 Task: Create a due date automation trigger when advanced on, 2 working days after a card is due add fields without custom field "Resume" set to a date between 1 and 7 days ago at 11:00 AM.
Action: Mouse moved to (974, 341)
Screenshot: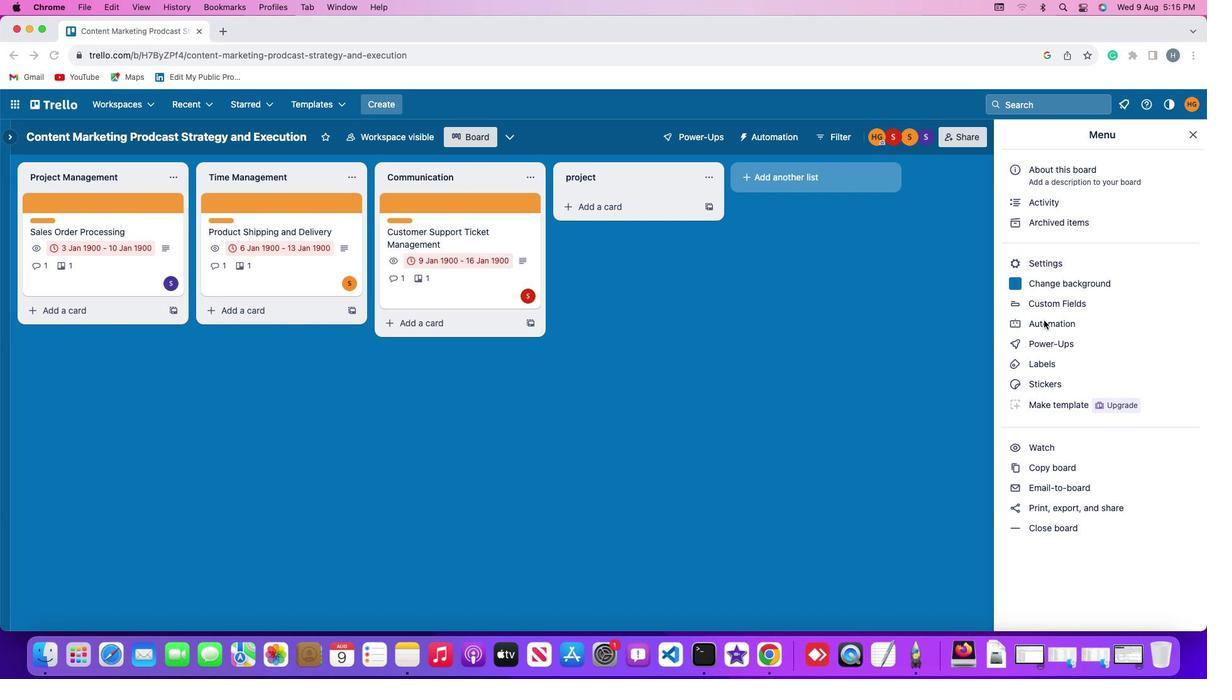 
Action: Mouse pressed left at (974, 341)
Screenshot: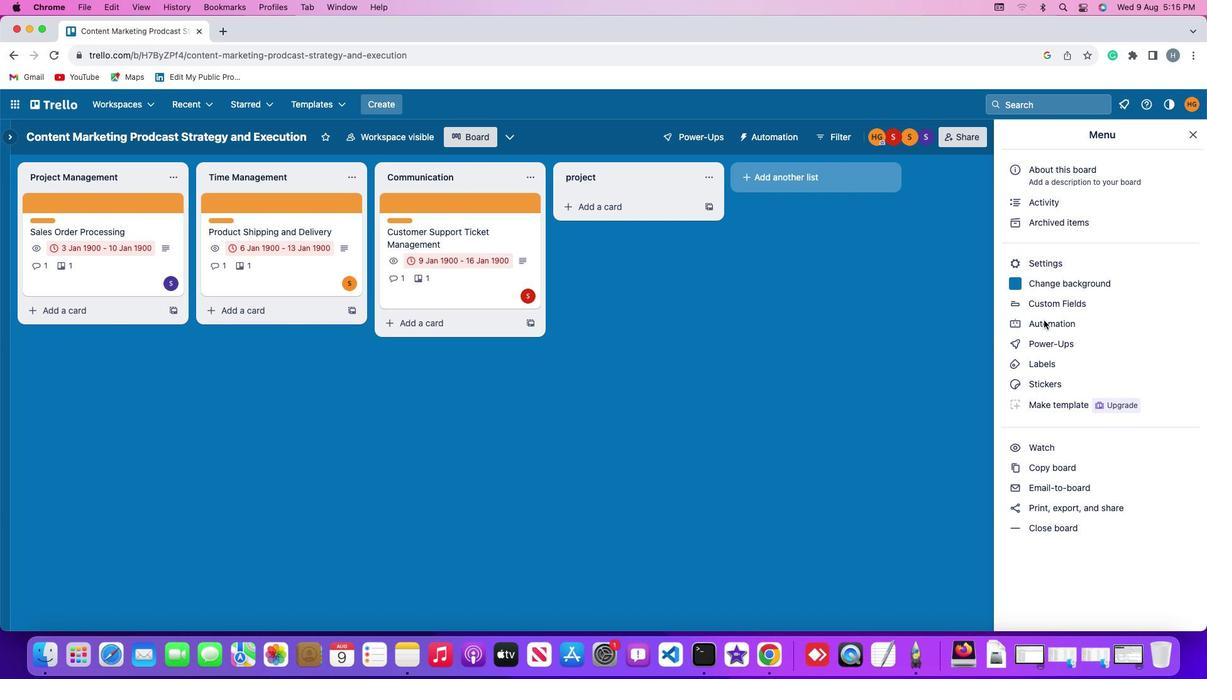 
Action: Mouse pressed left at (974, 341)
Screenshot: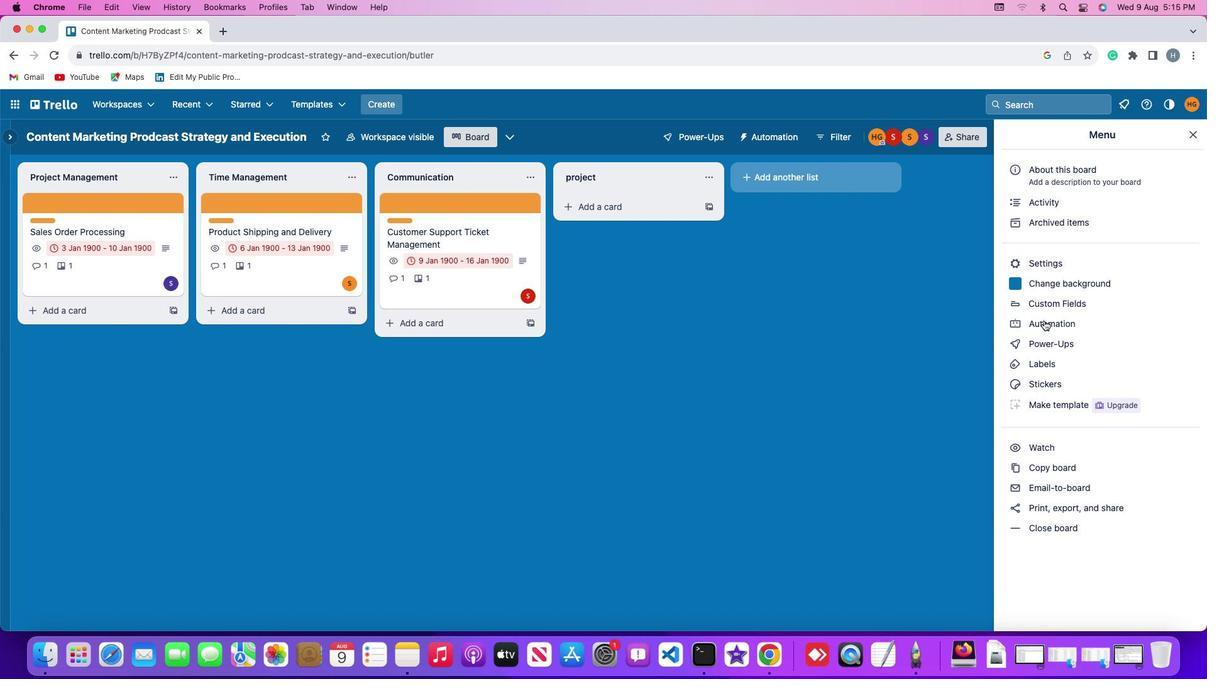 
Action: Mouse moved to (280, 323)
Screenshot: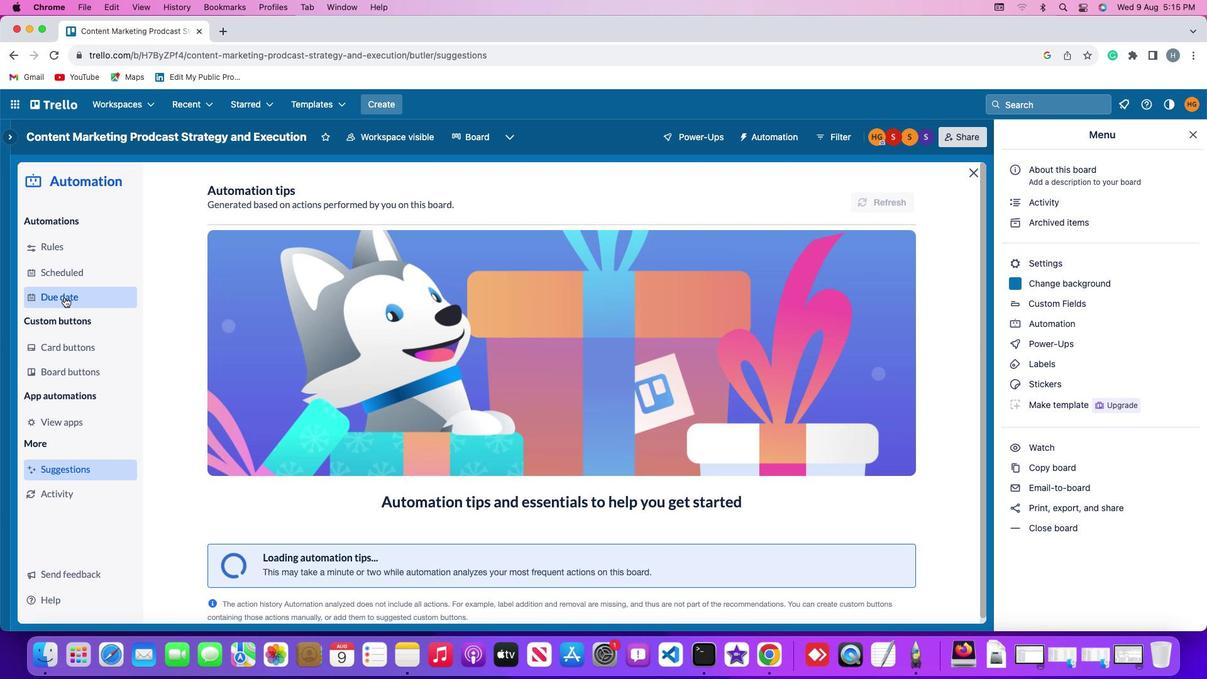 
Action: Mouse pressed left at (280, 323)
Screenshot: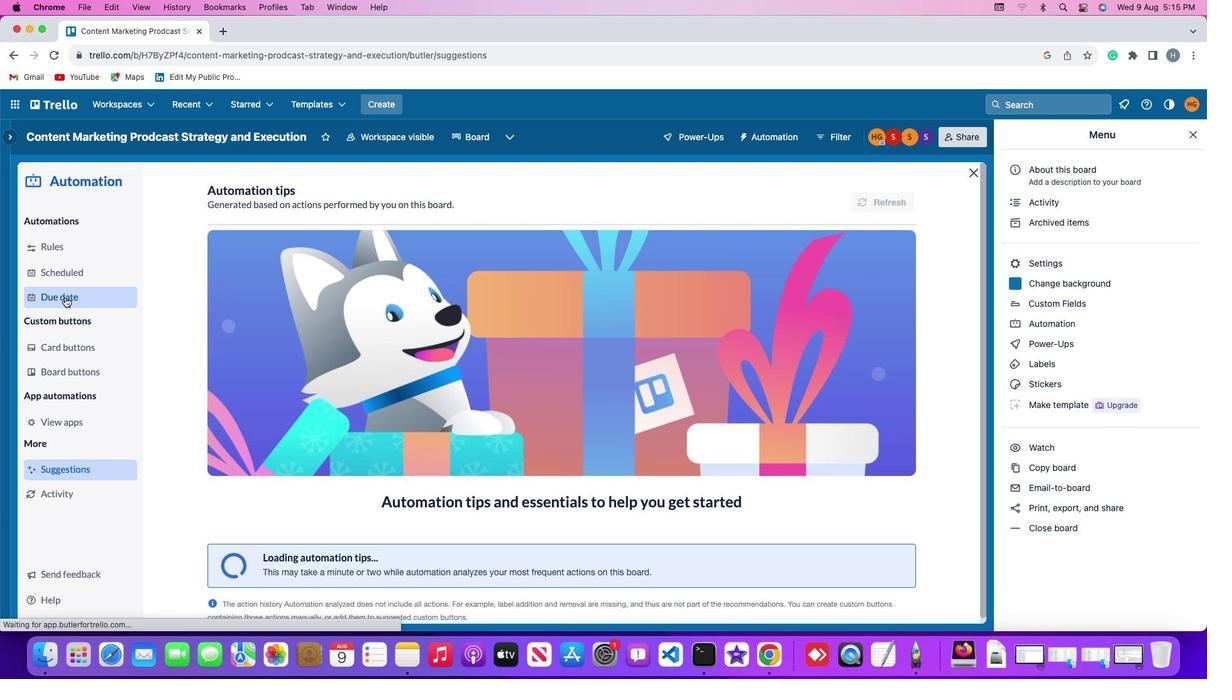 
Action: Mouse moved to (826, 234)
Screenshot: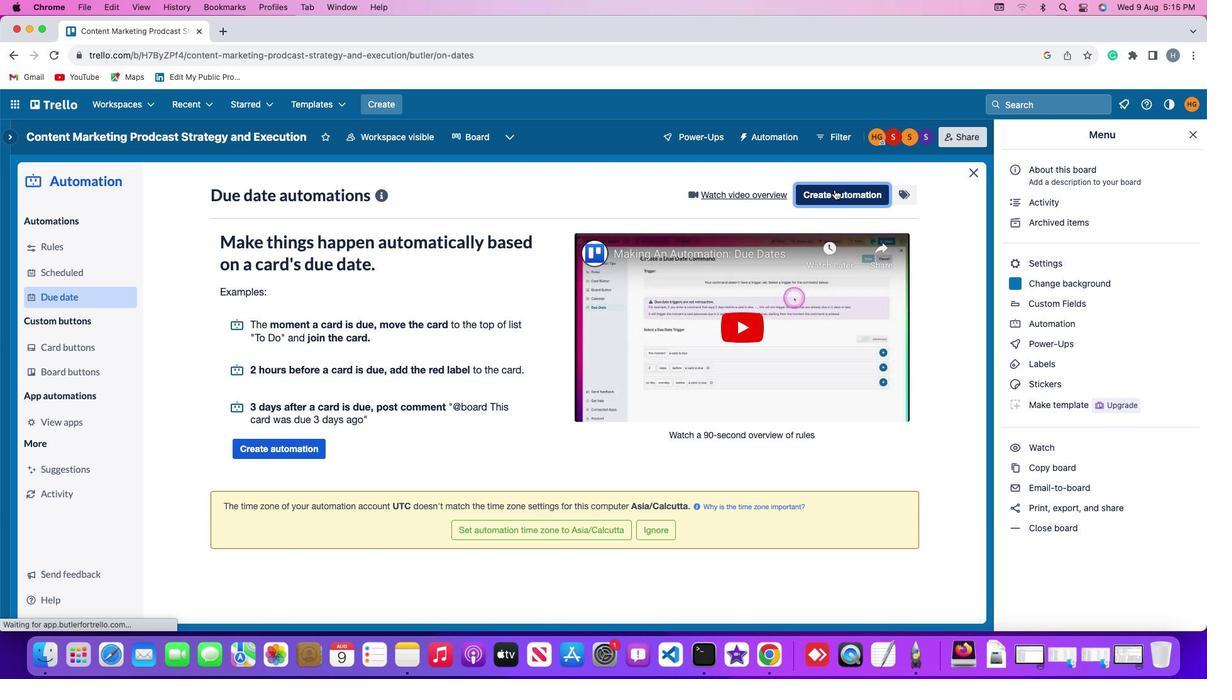 
Action: Mouse pressed left at (826, 234)
Screenshot: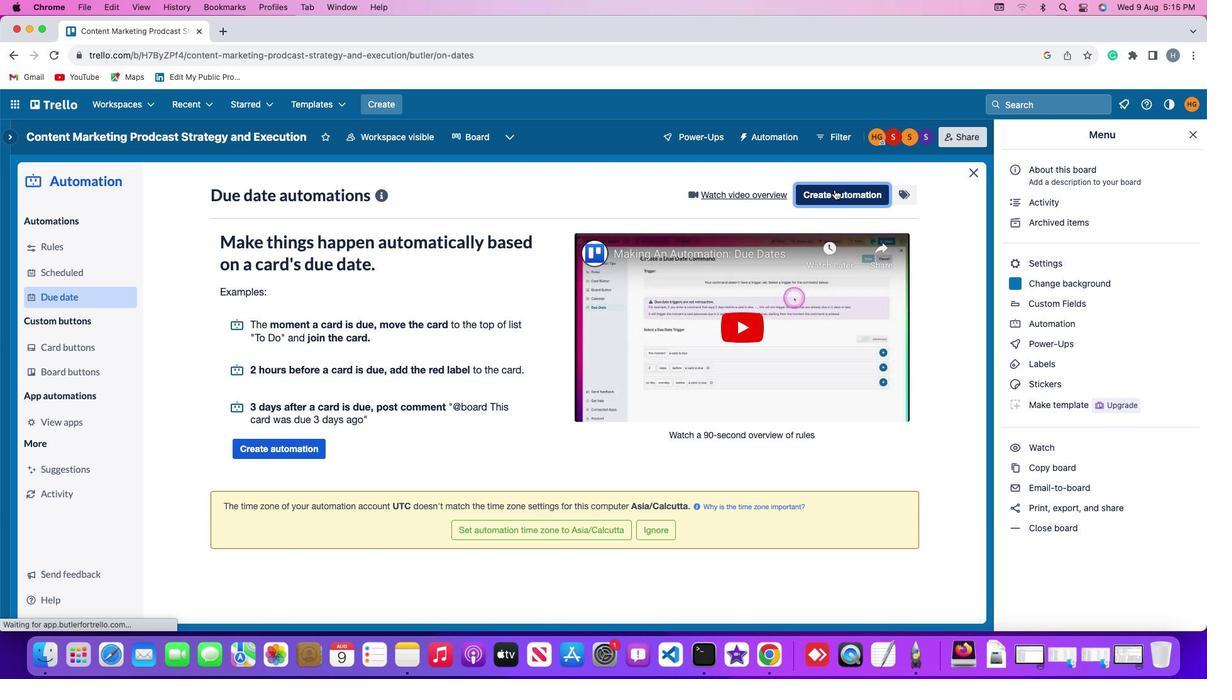 
Action: Mouse moved to (563, 337)
Screenshot: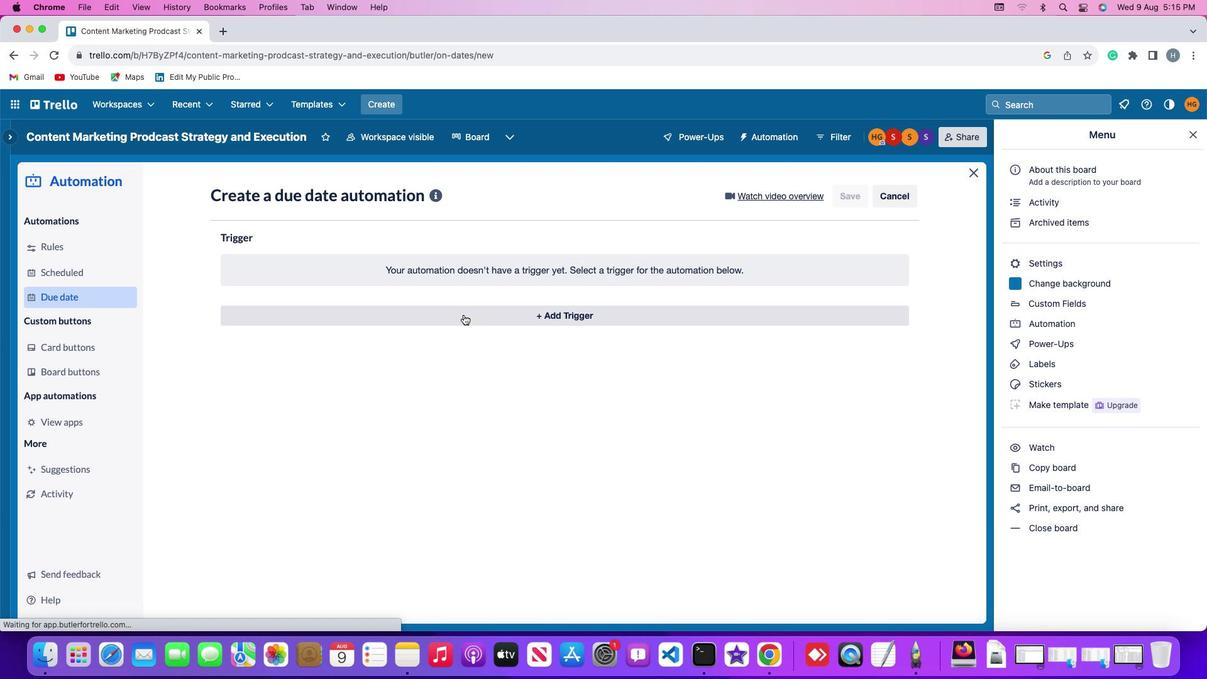 
Action: Mouse pressed left at (563, 337)
Screenshot: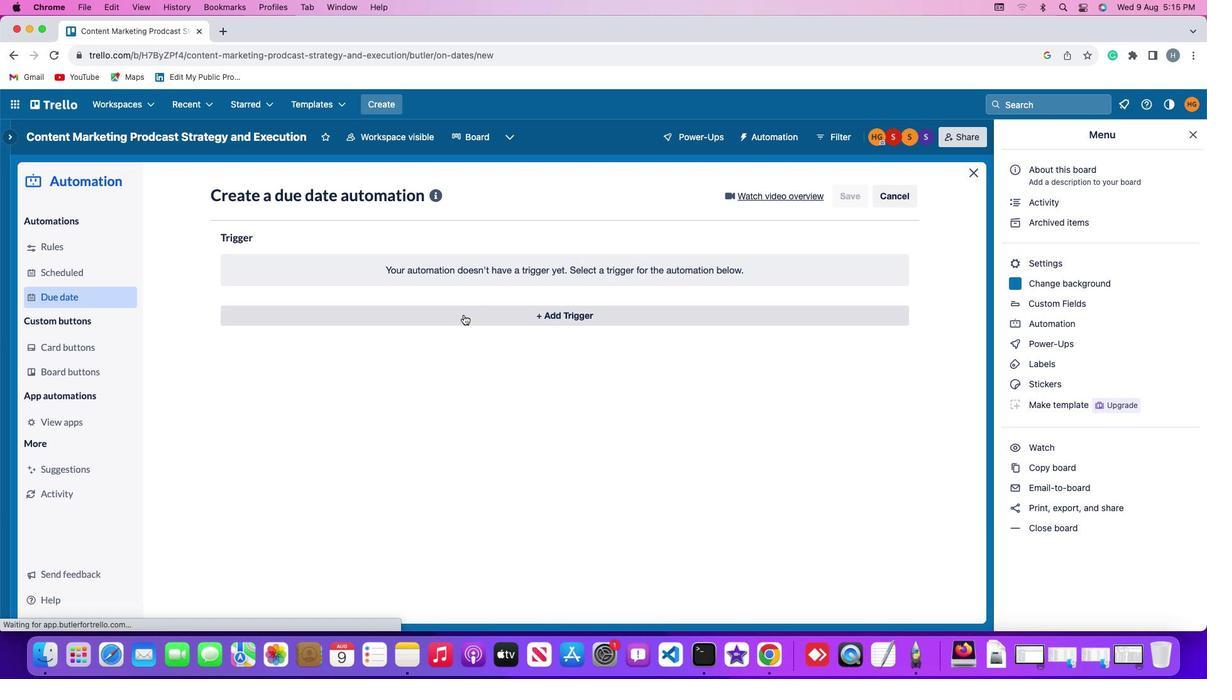 
Action: Mouse moved to (410, 493)
Screenshot: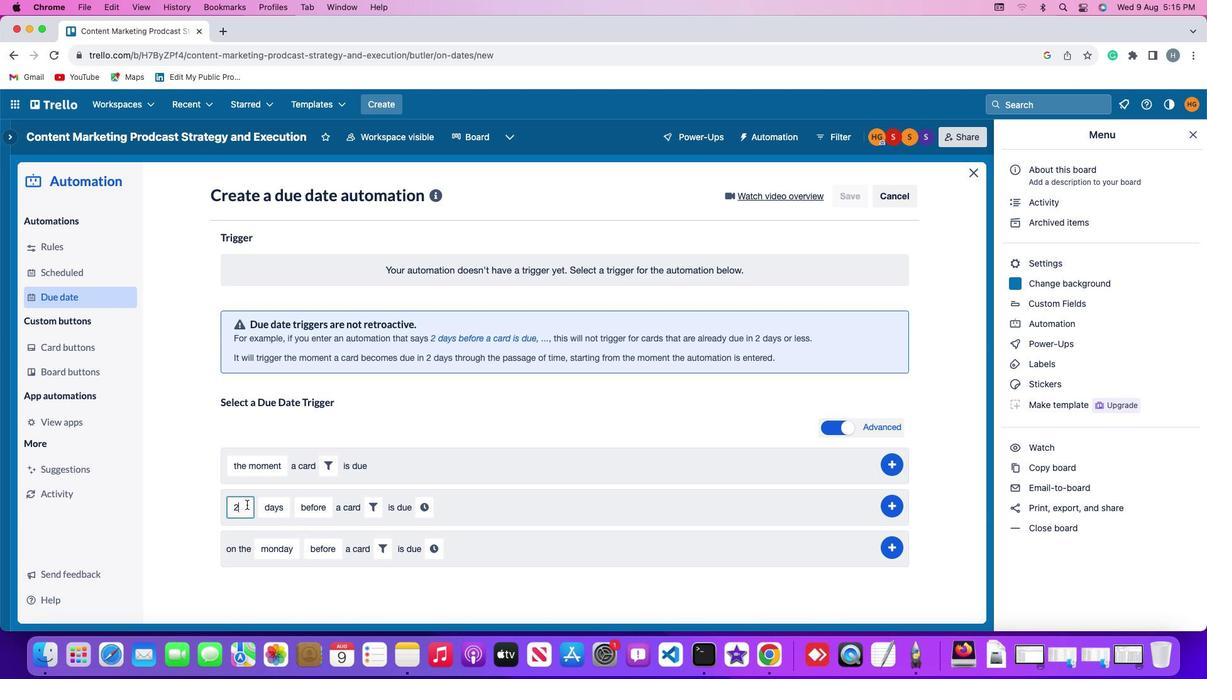 
Action: Mouse pressed left at (410, 493)
Screenshot: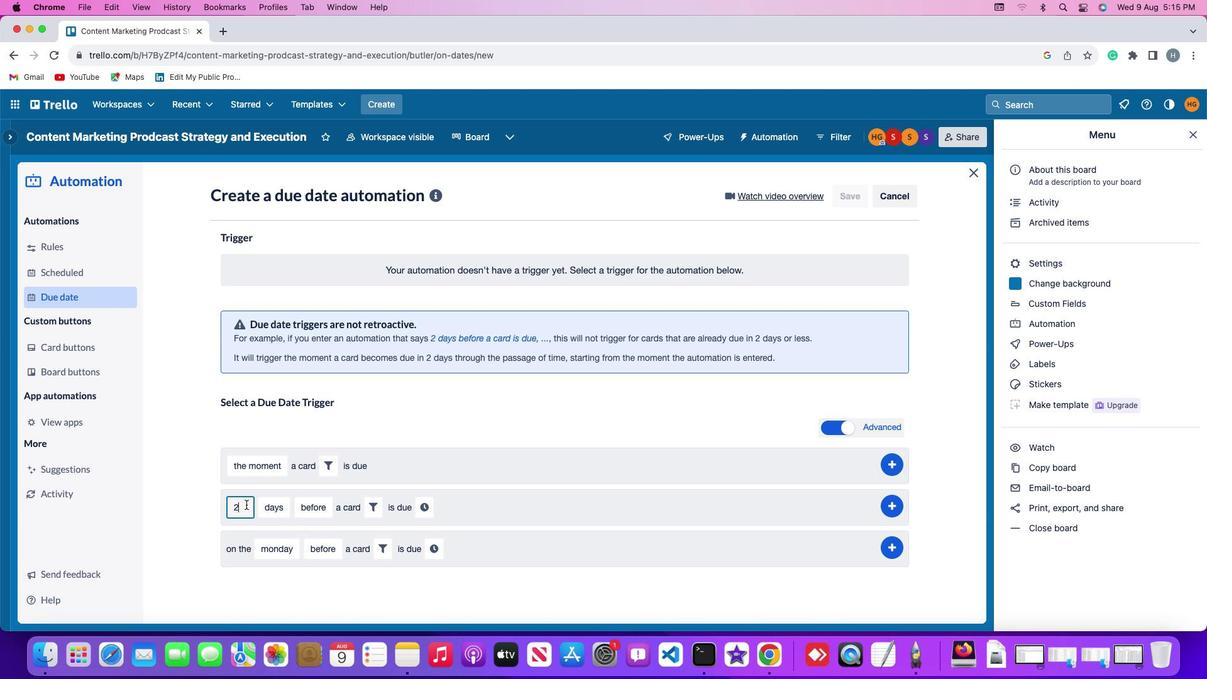 
Action: Mouse moved to (403, 481)
Screenshot: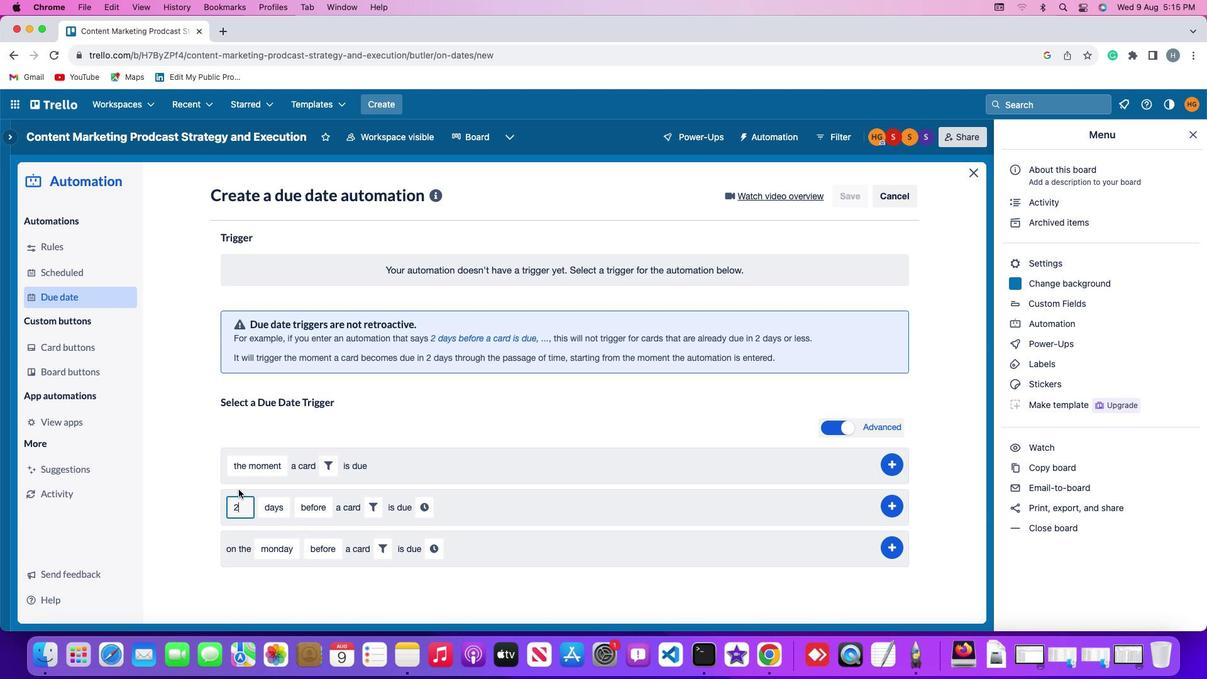 
Action: Key pressed Key.backspace
Screenshot: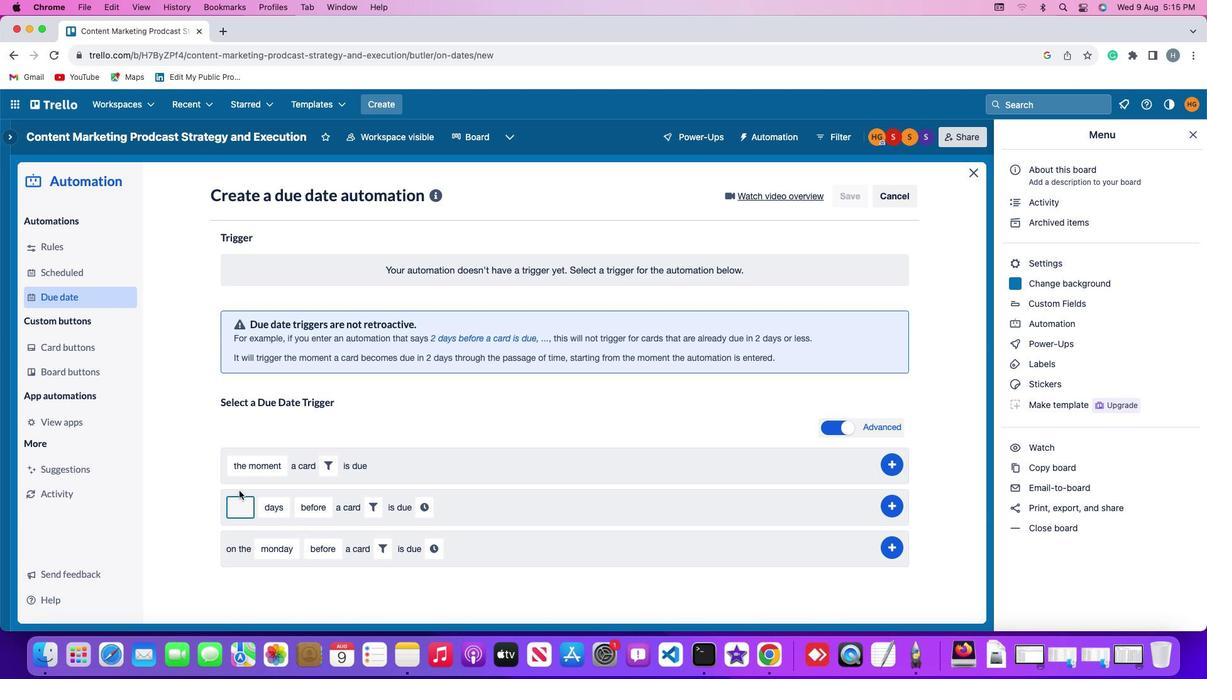 
Action: Mouse moved to (405, 482)
Screenshot: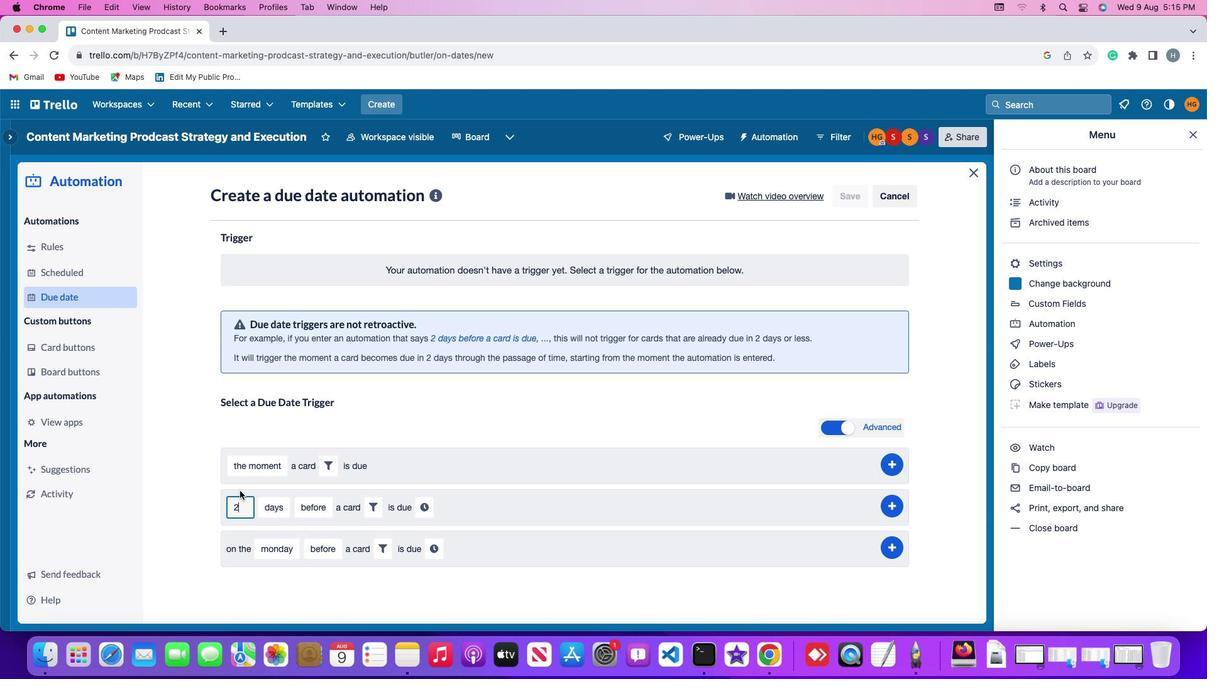 
Action: Key pressed '2'
Screenshot: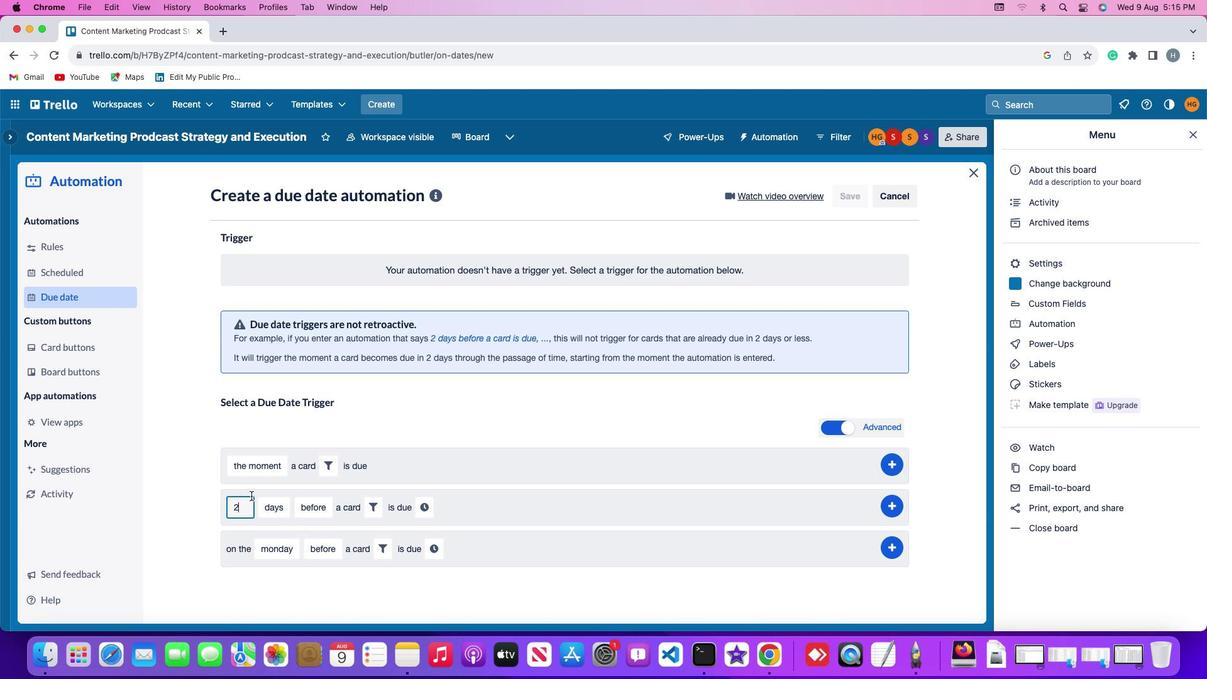 
Action: Mouse moved to (430, 497)
Screenshot: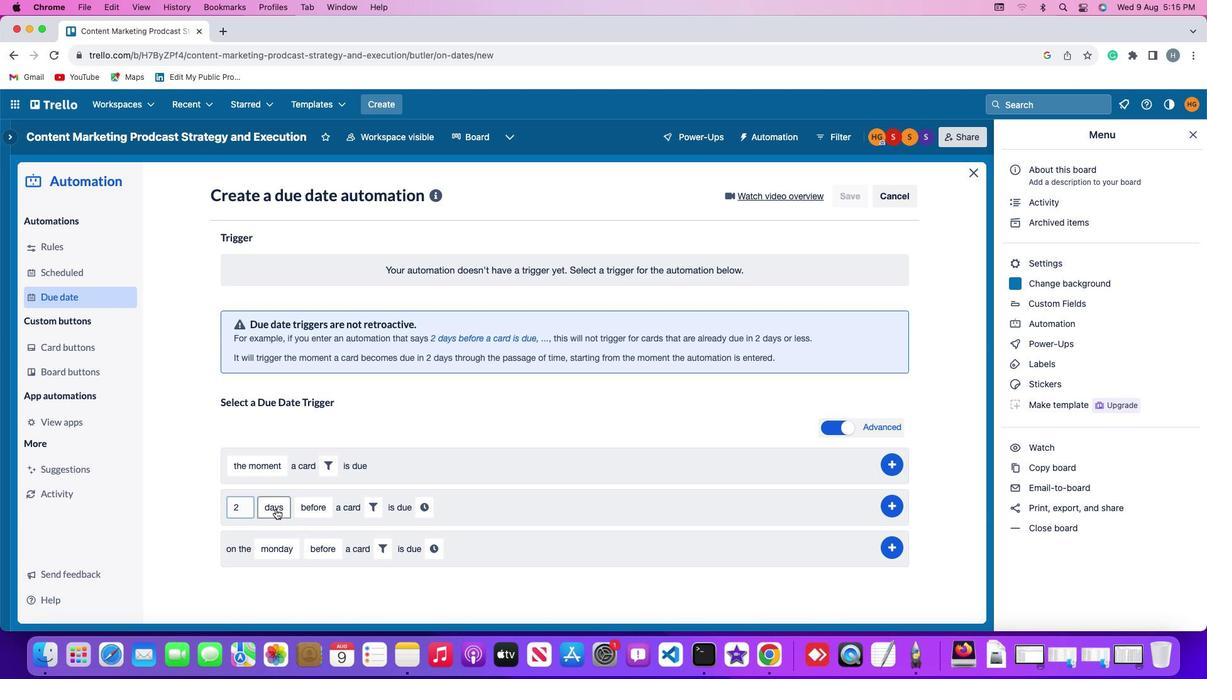 
Action: Mouse pressed left at (430, 497)
Screenshot: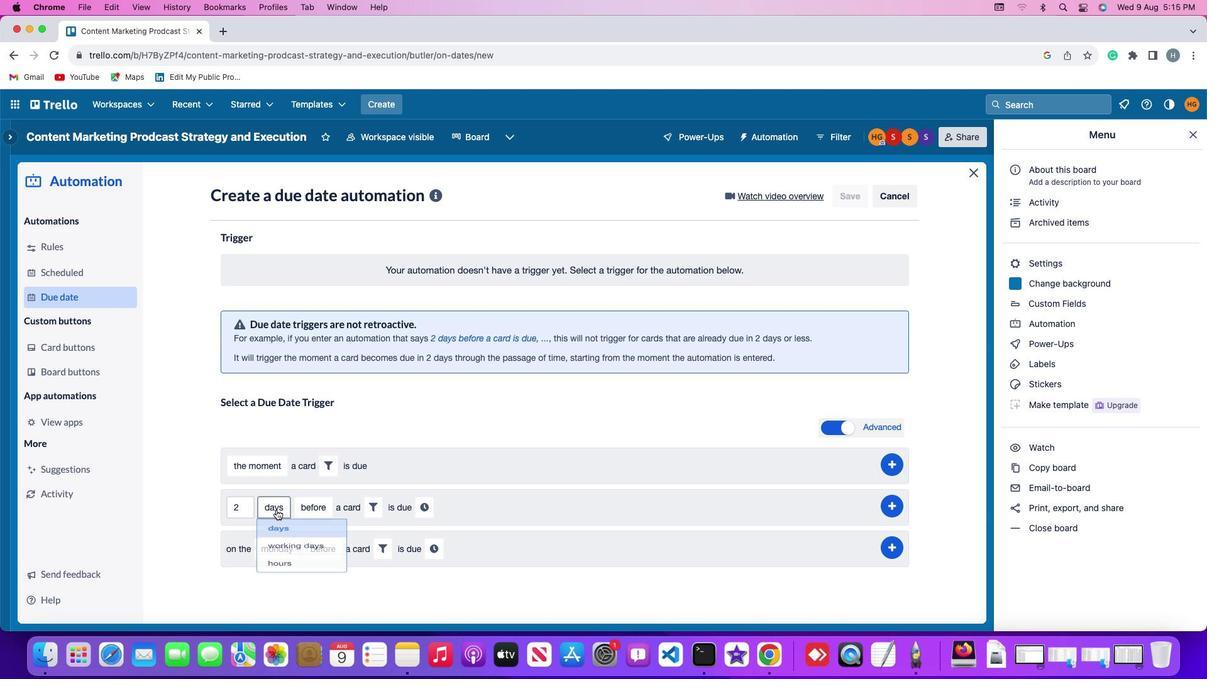 
Action: Mouse moved to (437, 535)
Screenshot: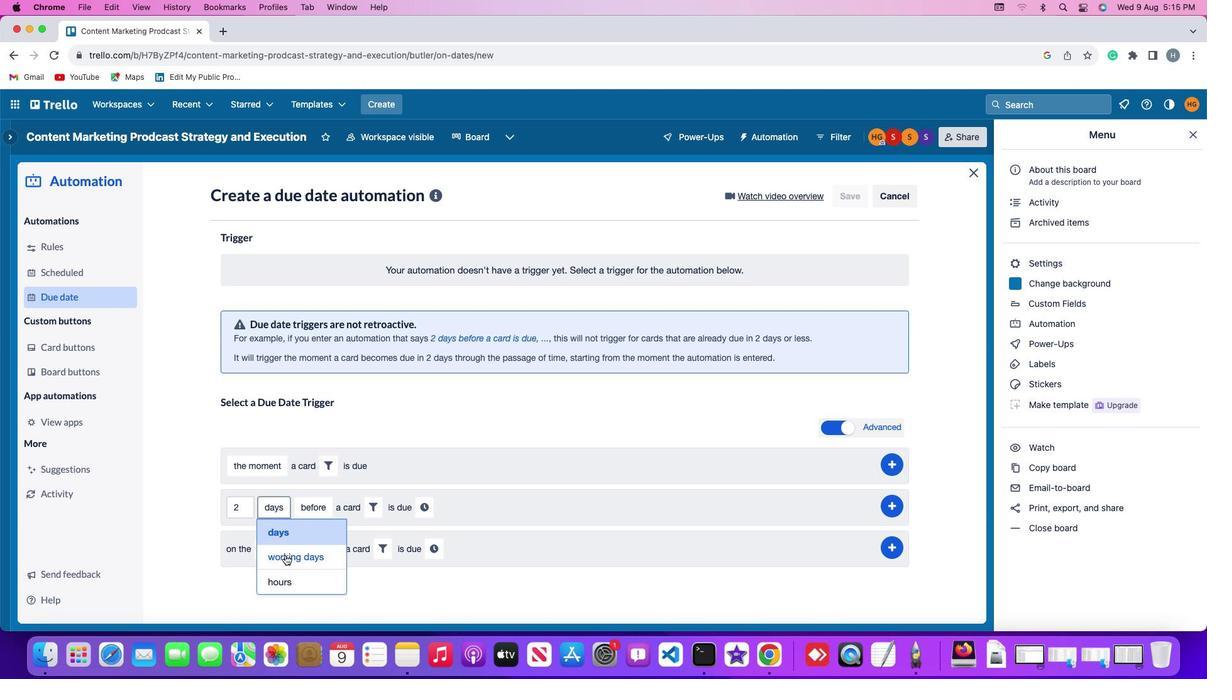 
Action: Mouse pressed left at (437, 535)
Screenshot: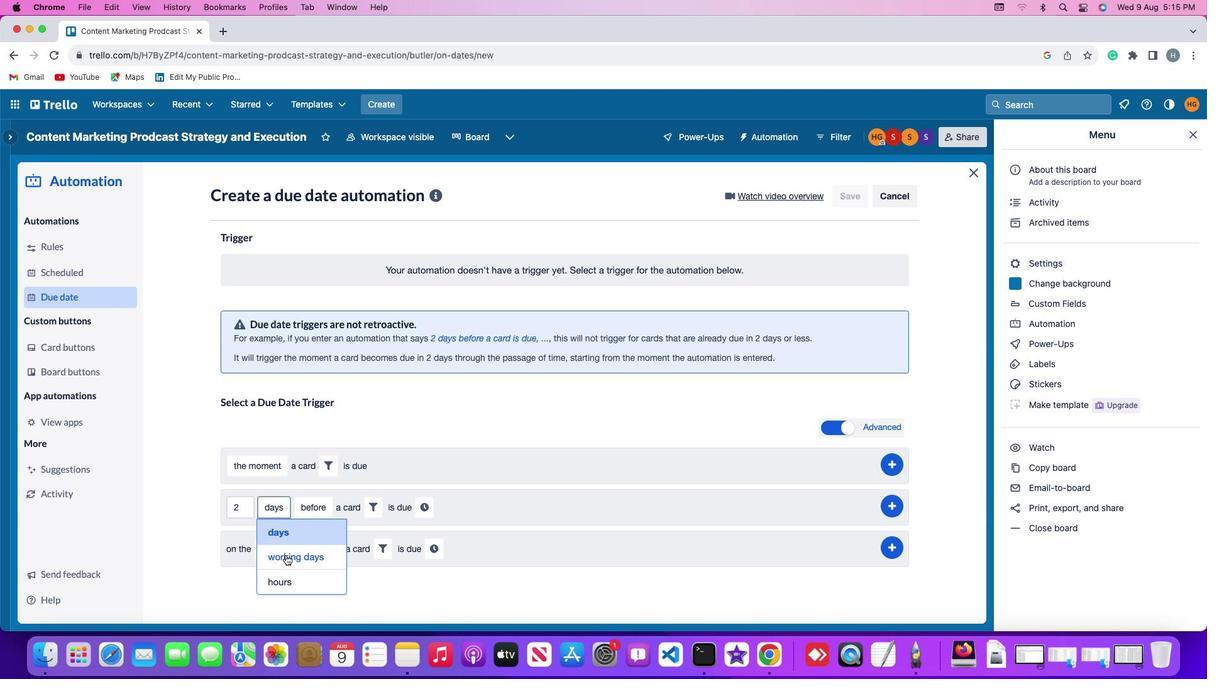 
Action: Mouse moved to (485, 497)
Screenshot: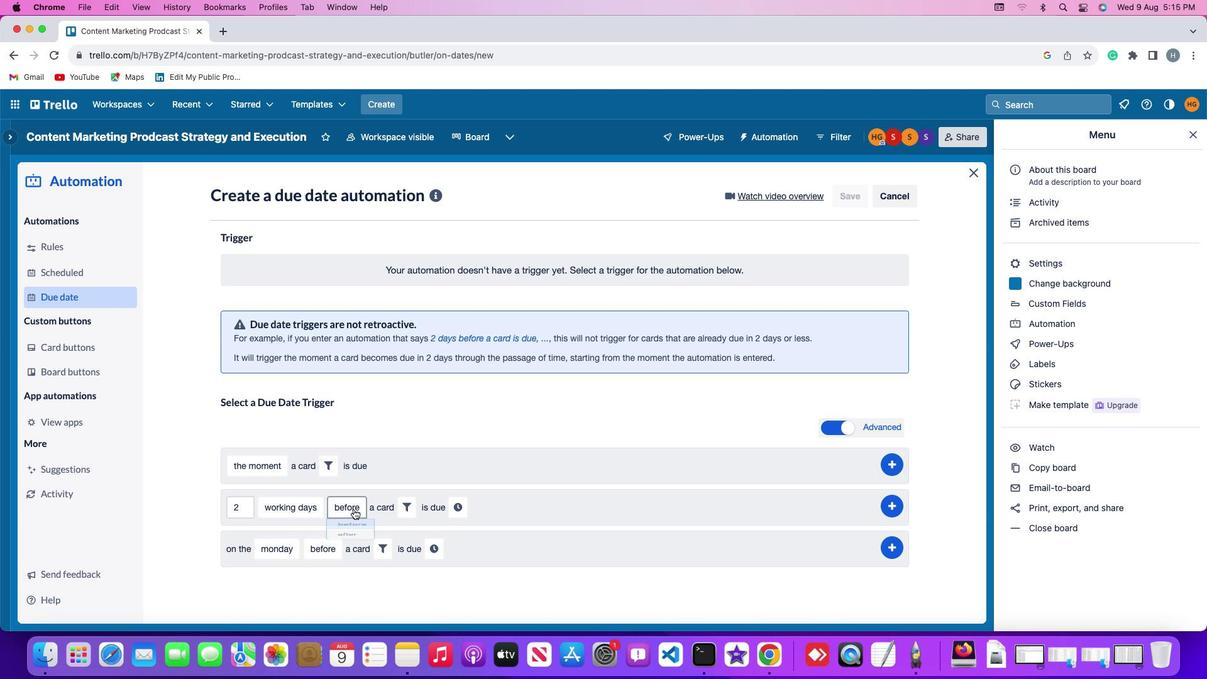 
Action: Mouse pressed left at (485, 497)
Screenshot: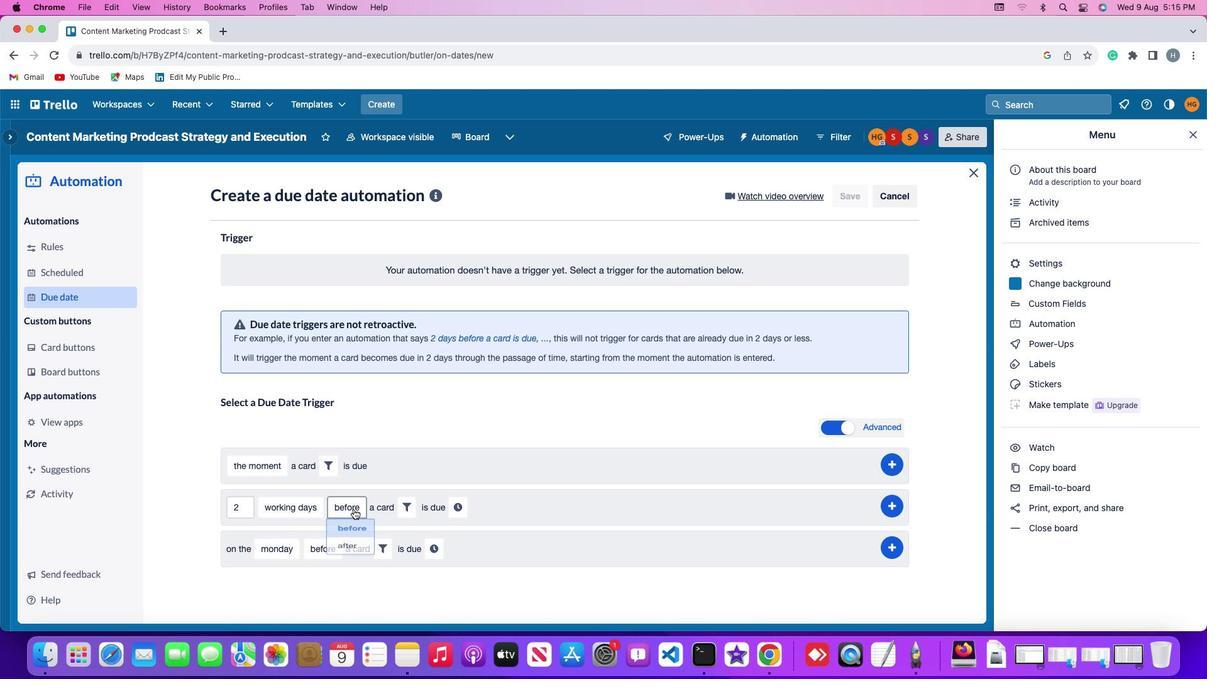 
Action: Mouse moved to (483, 537)
Screenshot: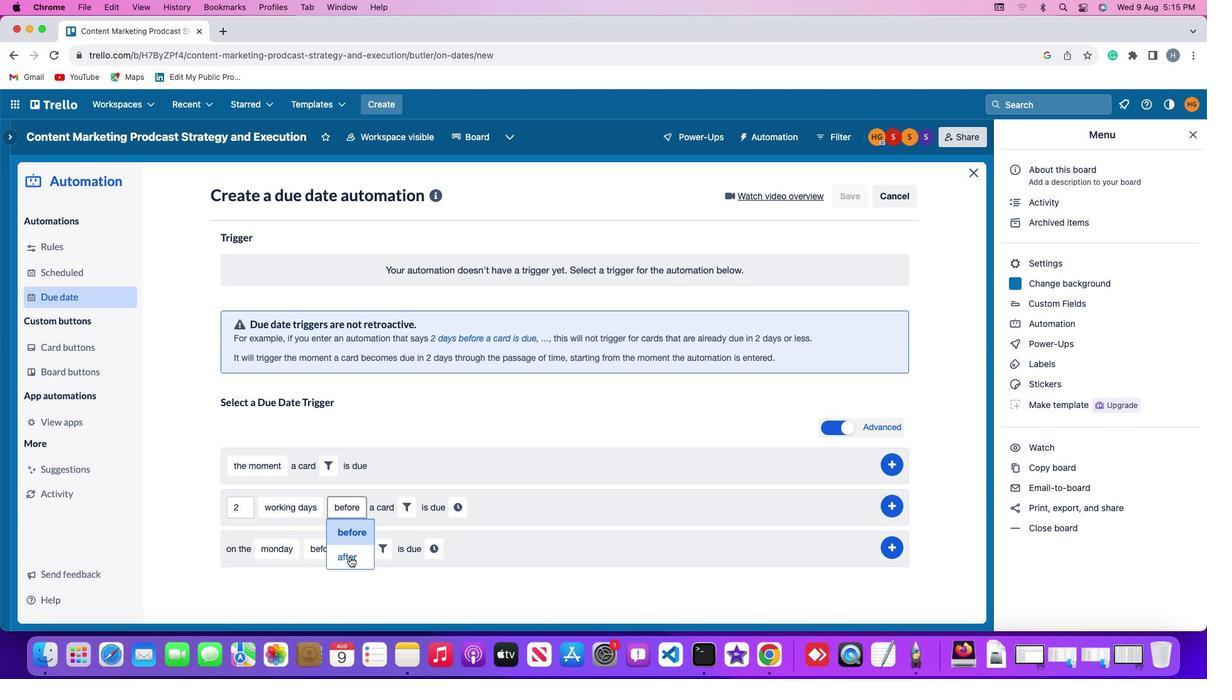 
Action: Mouse pressed left at (483, 537)
Screenshot: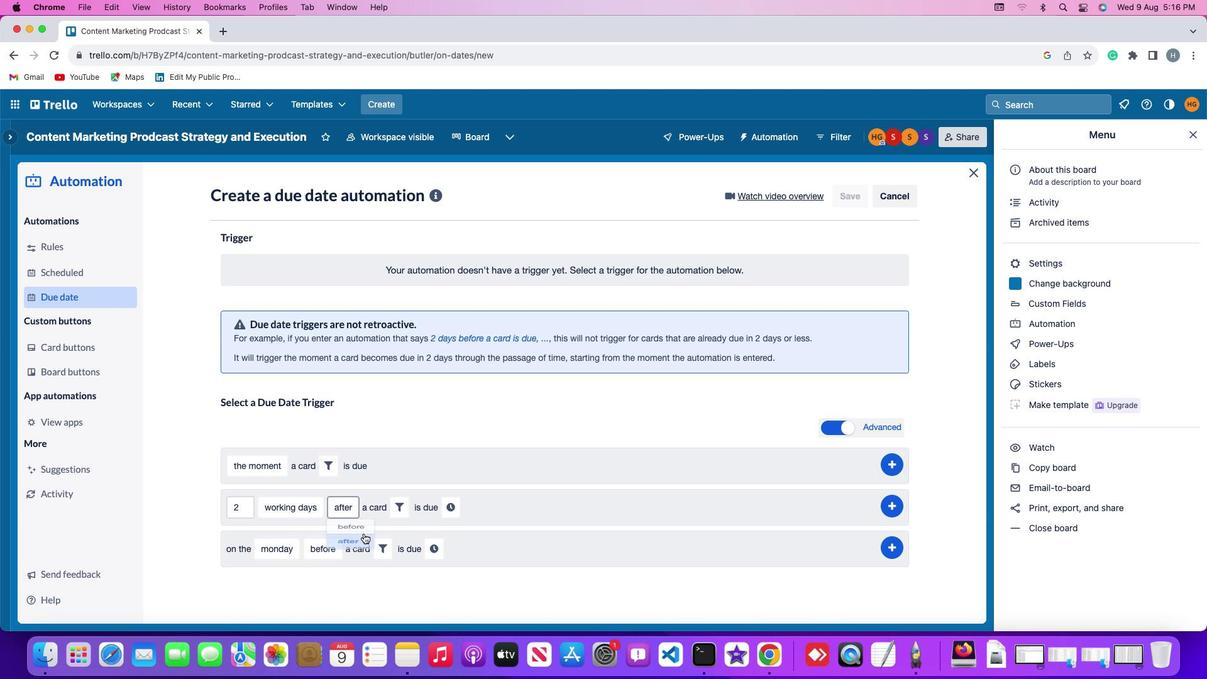 
Action: Mouse moved to (518, 495)
Screenshot: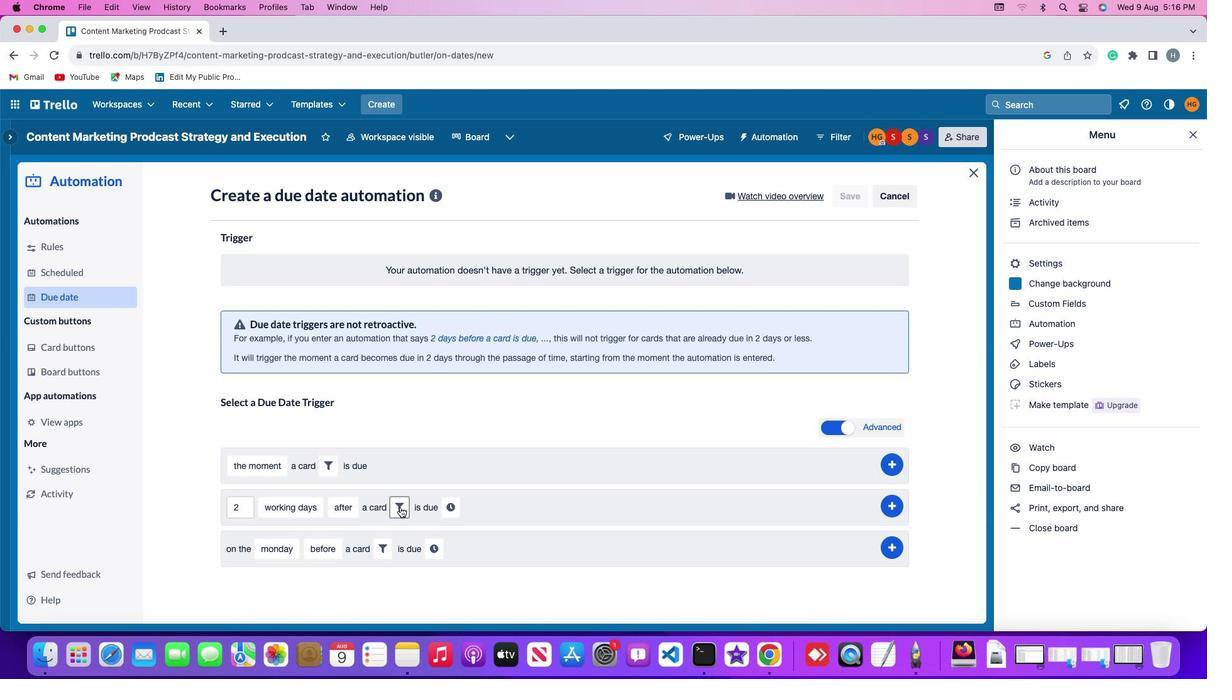 
Action: Mouse pressed left at (518, 495)
Screenshot: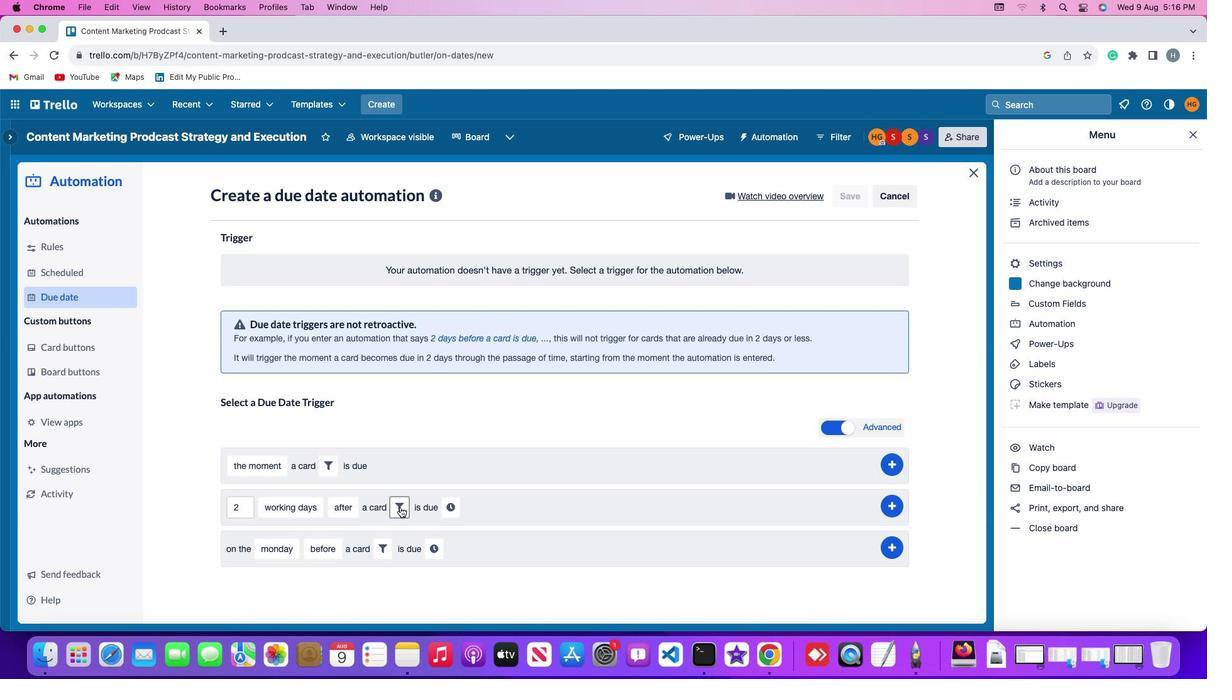 
Action: Mouse moved to (664, 526)
Screenshot: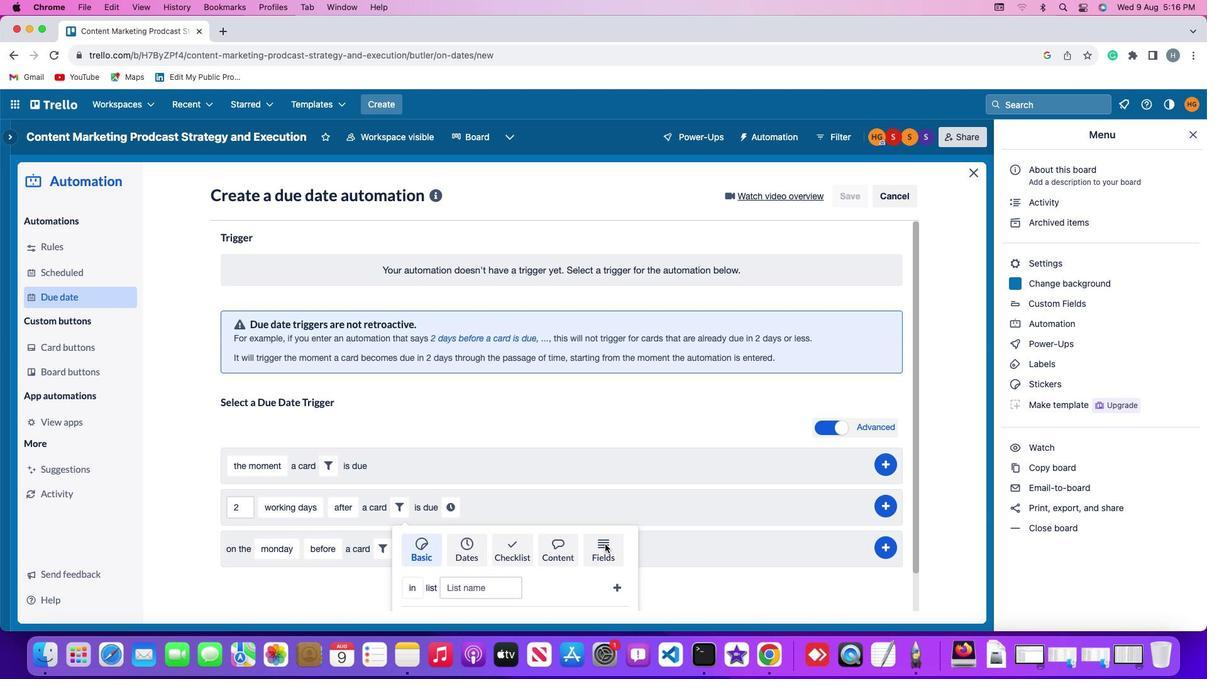 
Action: Mouse pressed left at (664, 526)
Screenshot: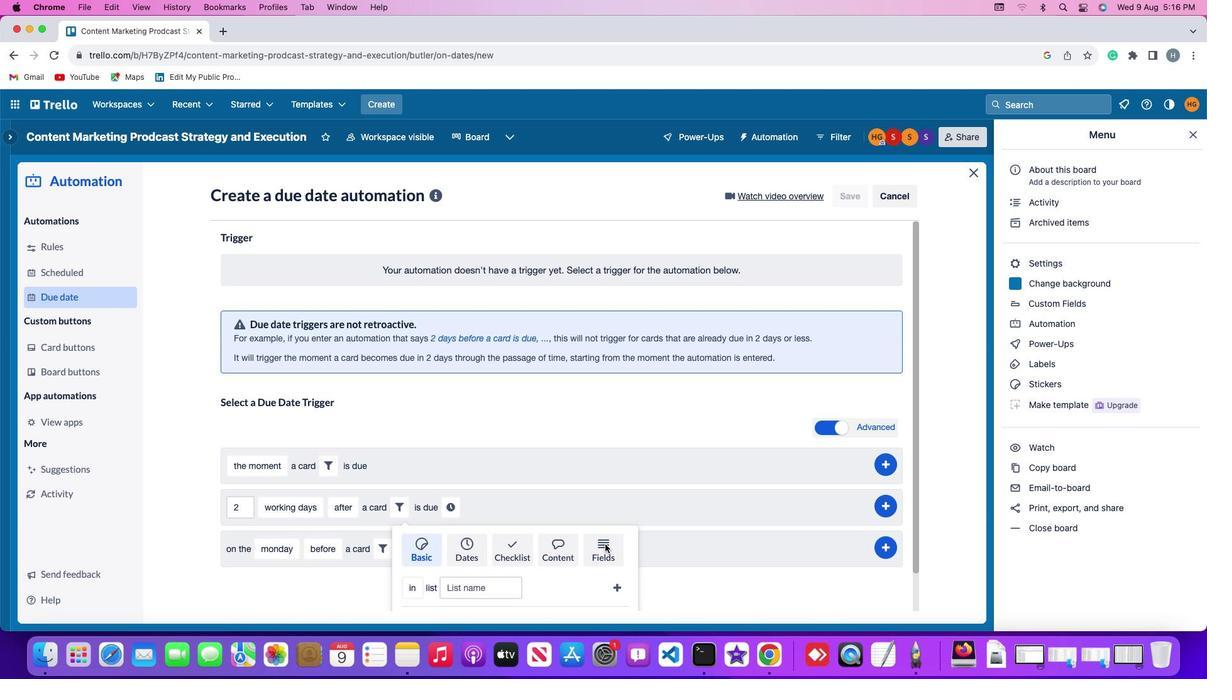 
Action: Mouse moved to (480, 556)
Screenshot: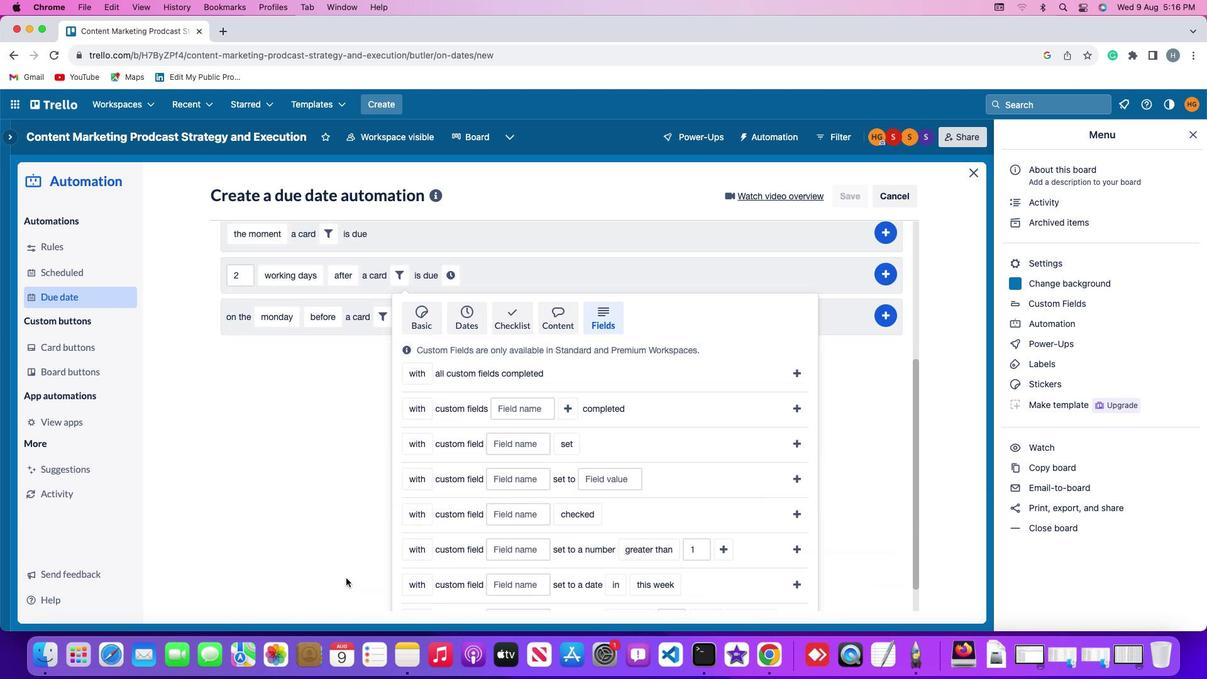 
Action: Mouse scrolled (480, 556) with delta (235, 77)
Screenshot: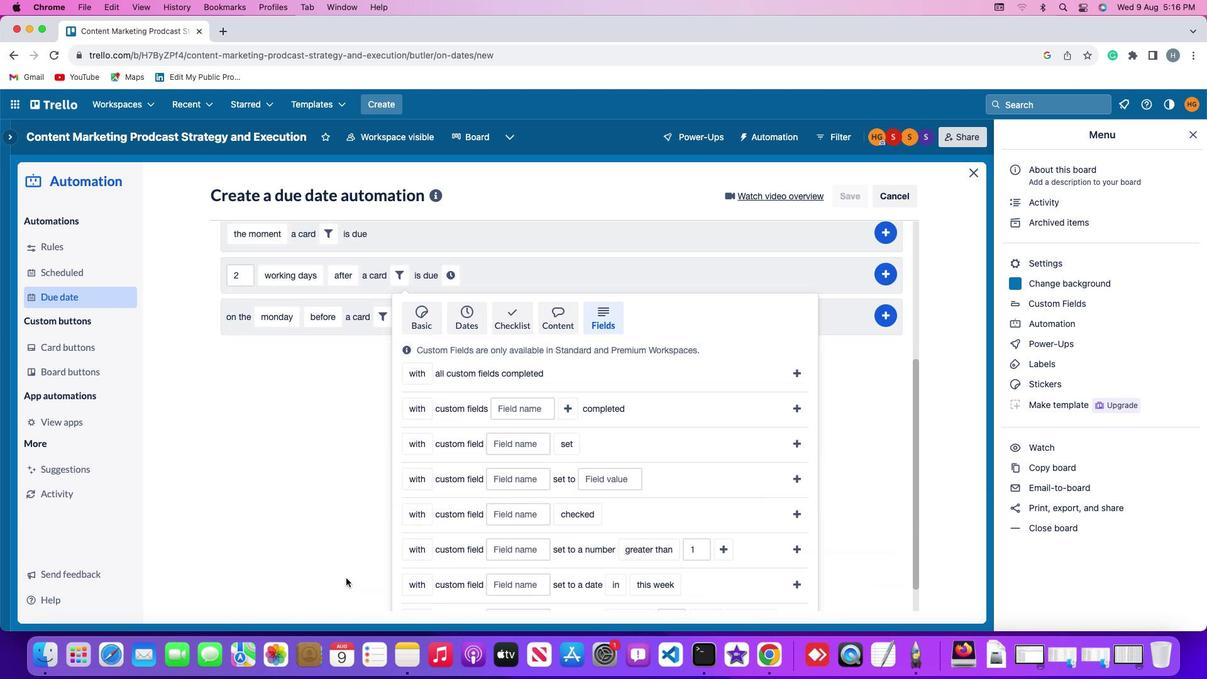 
Action: Mouse scrolled (480, 556) with delta (235, 77)
Screenshot: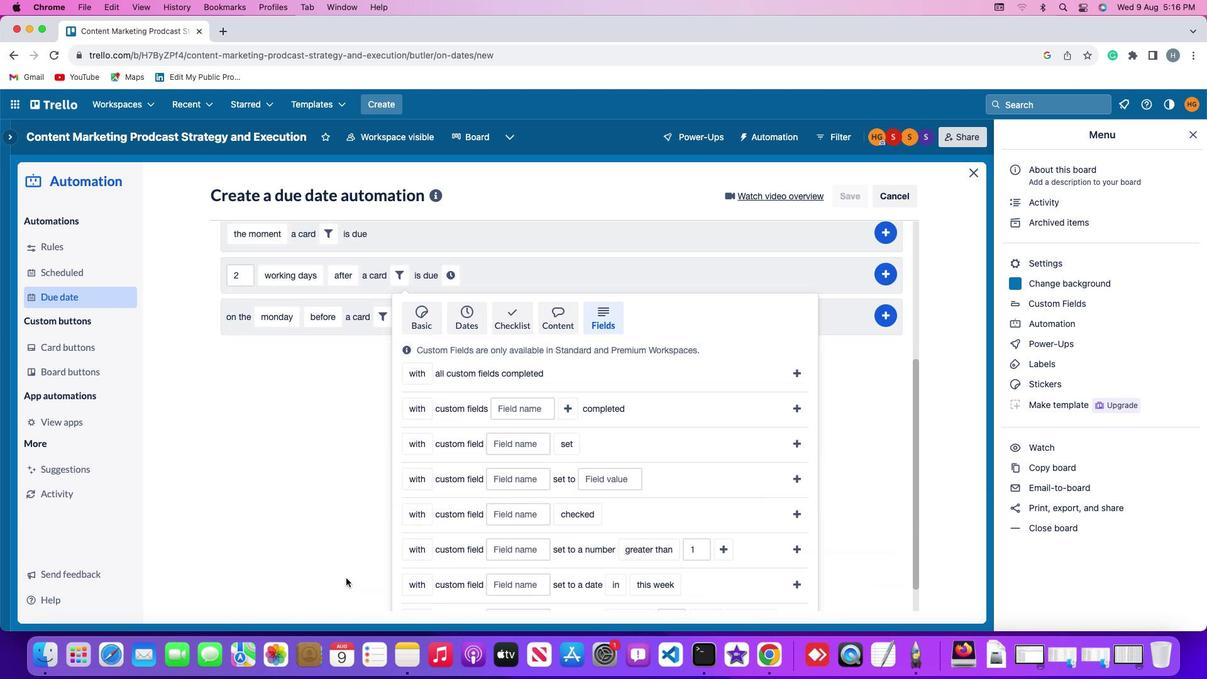 
Action: Mouse scrolled (480, 556) with delta (235, 76)
Screenshot: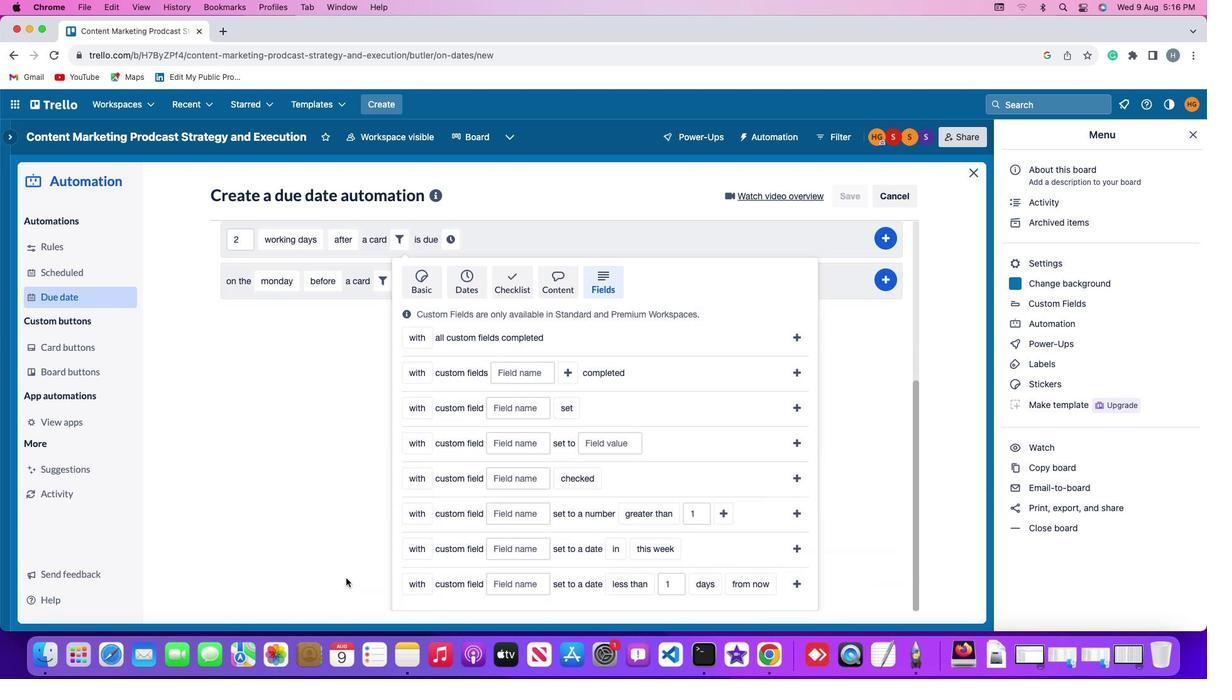 
Action: Mouse scrolled (480, 556) with delta (235, 75)
Screenshot: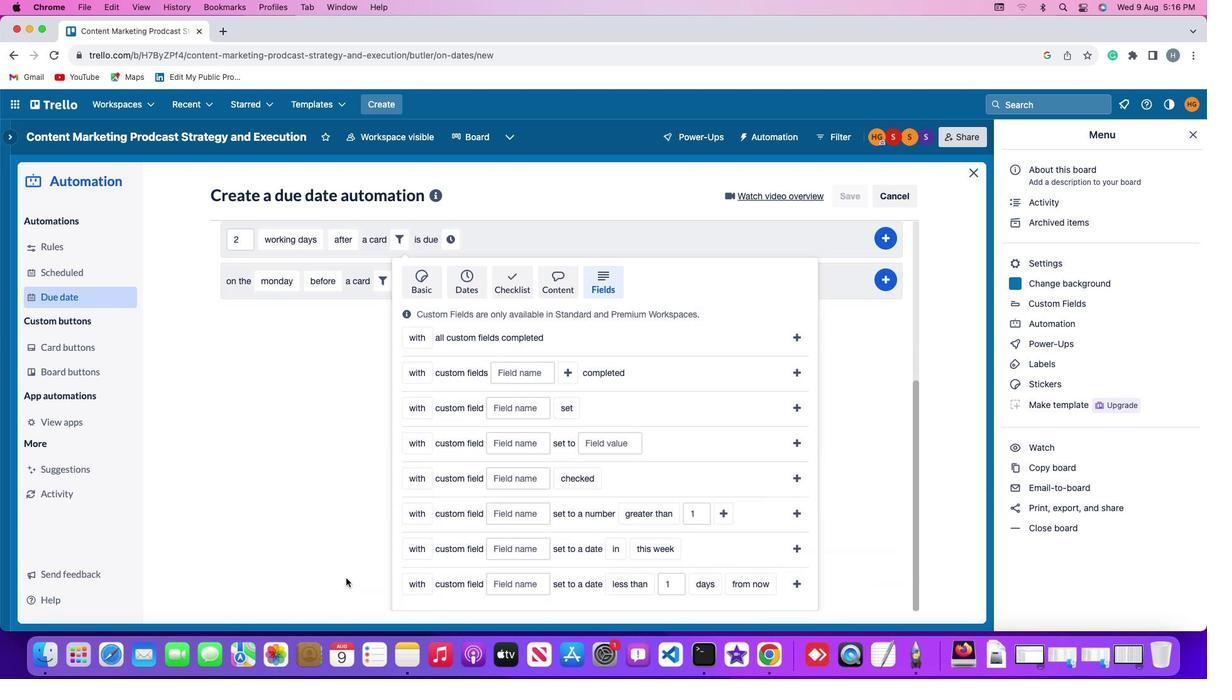 
Action: Mouse moved to (480, 555)
Screenshot: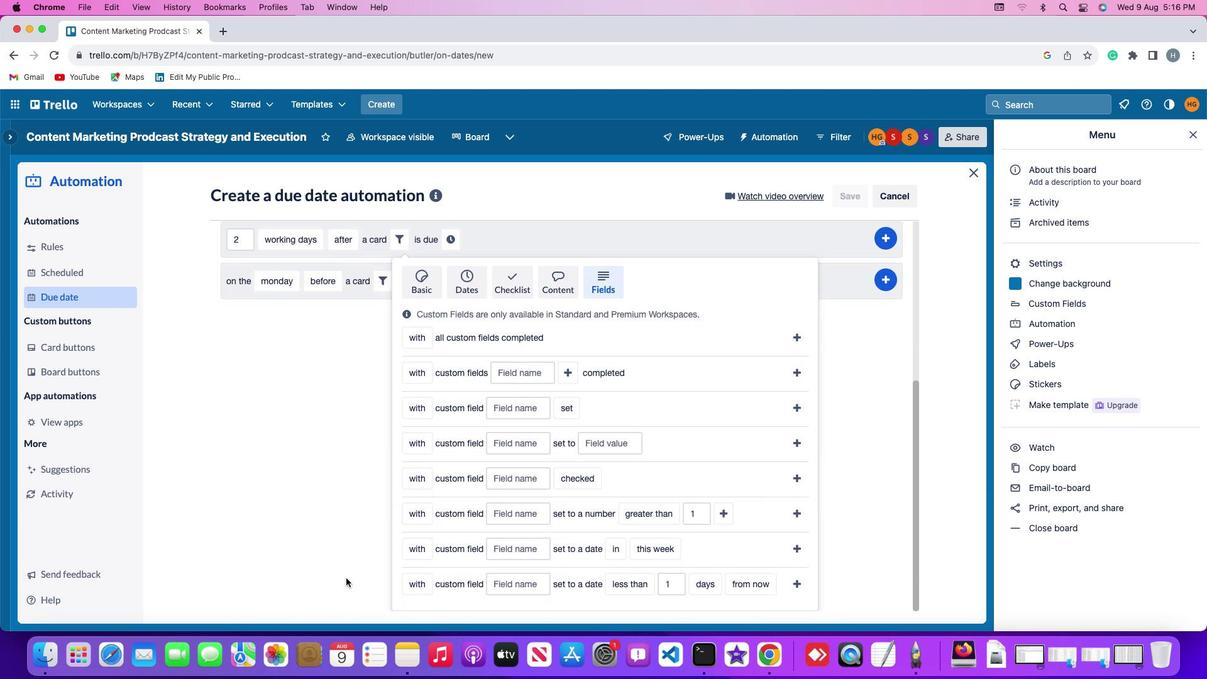 
Action: Mouse scrolled (480, 555) with delta (235, 74)
Screenshot: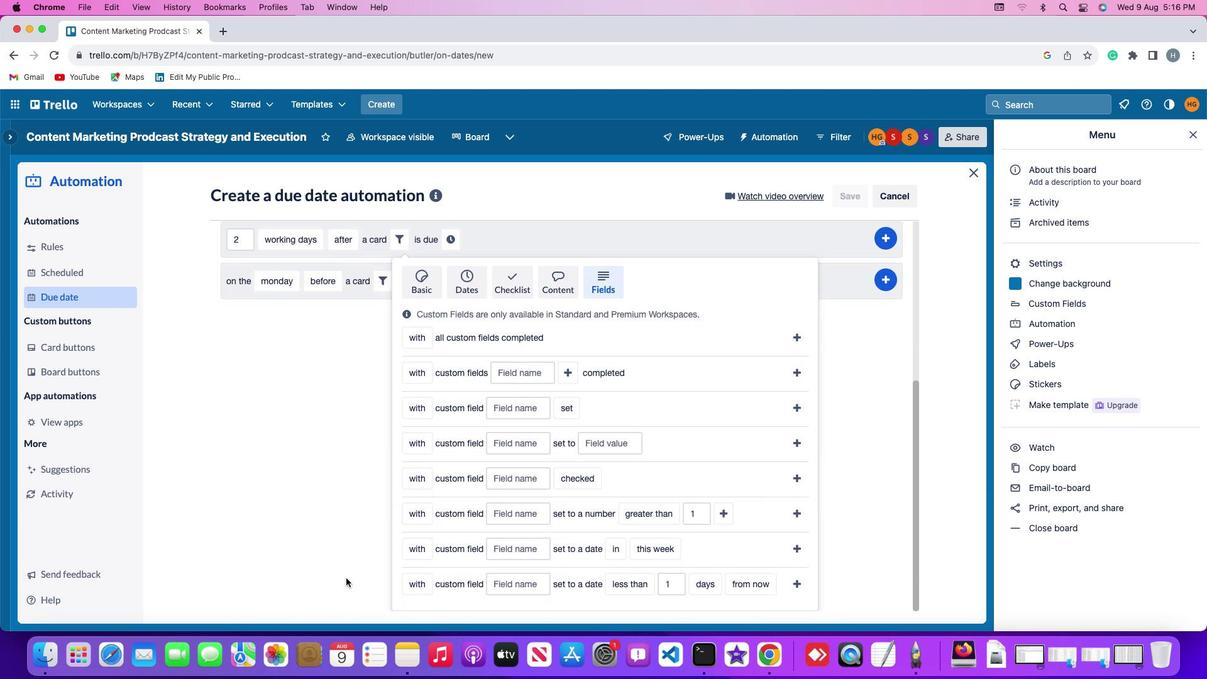 
Action: Mouse moved to (481, 554)
Screenshot: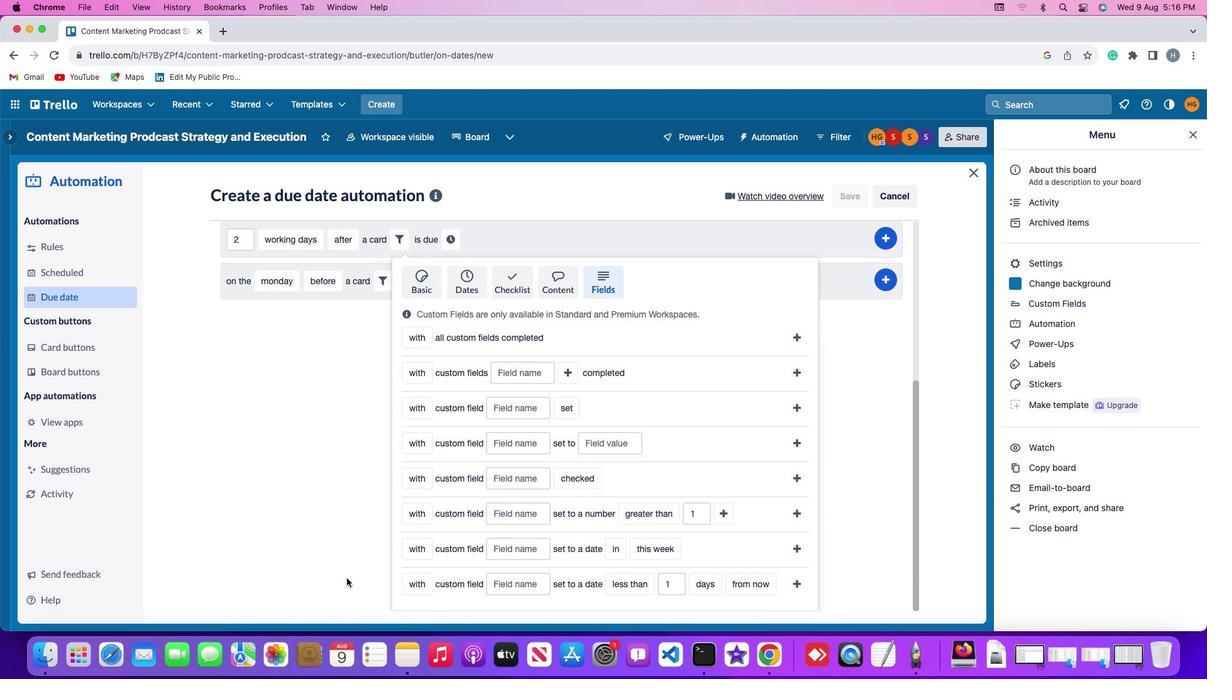 
Action: Mouse scrolled (481, 554) with delta (235, 77)
Screenshot: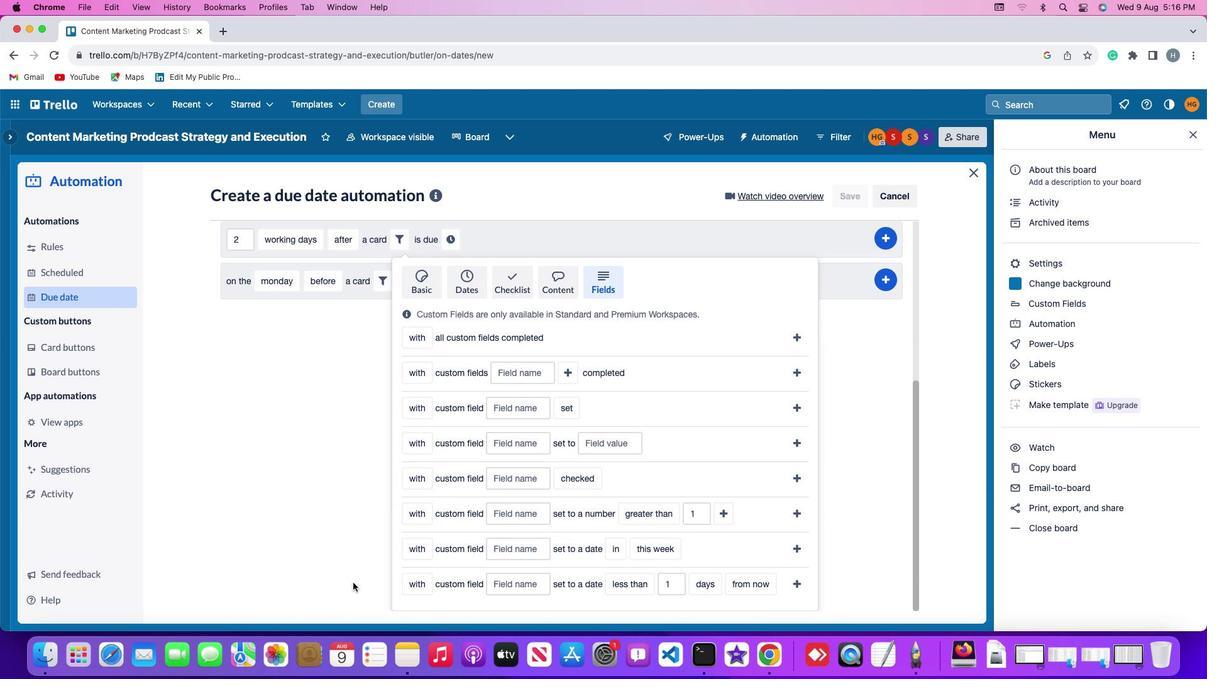 
Action: Mouse scrolled (481, 554) with delta (235, 77)
Screenshot: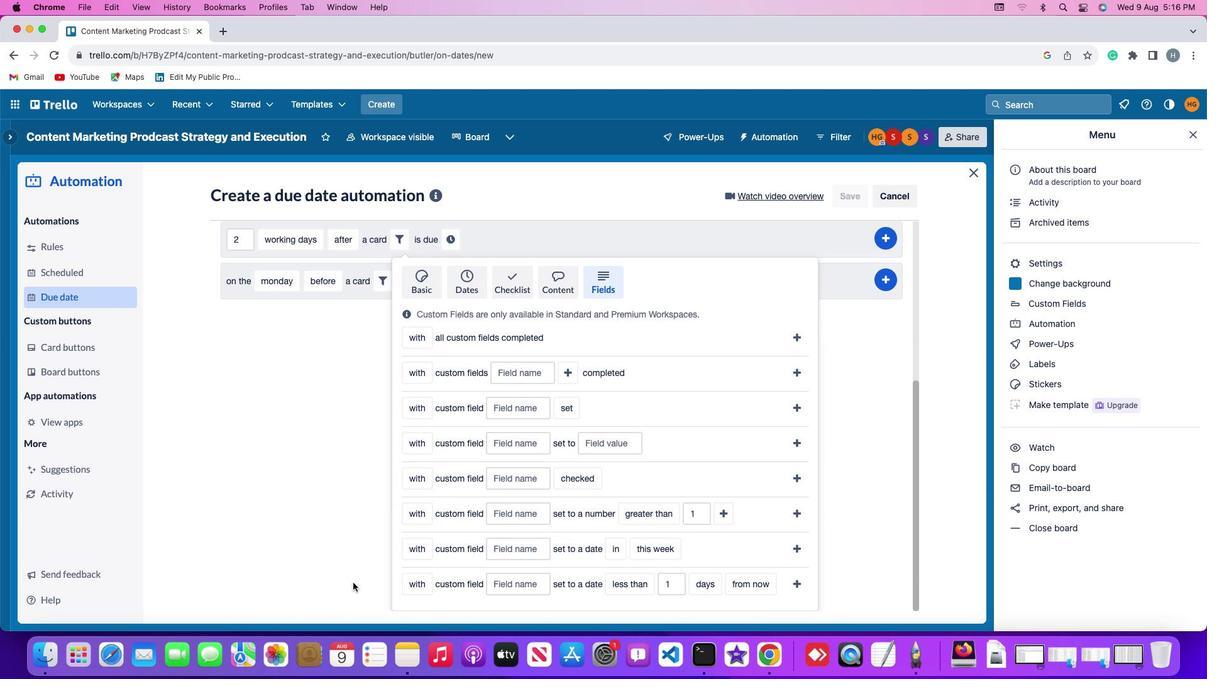 
Action: Mouse scrolled (481, 554) with delta (235, 75)
Screenshot: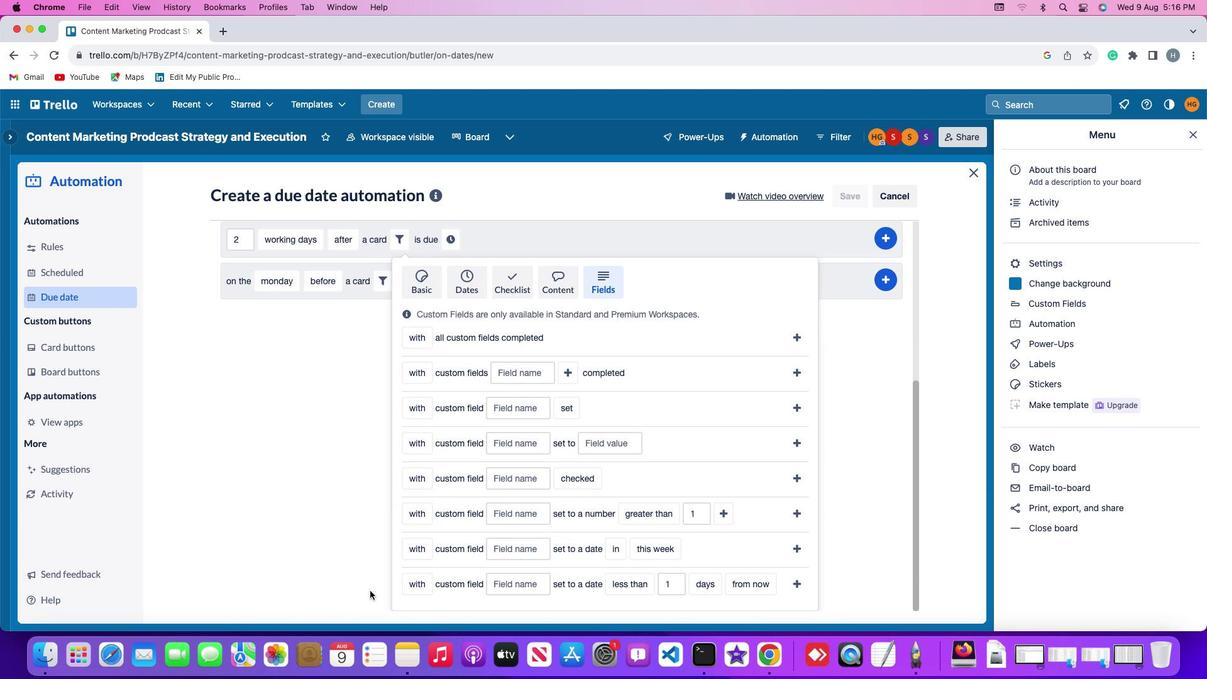 
Action: Mouse scrolled (481, 554) with delta (235, 75)
Screenshot: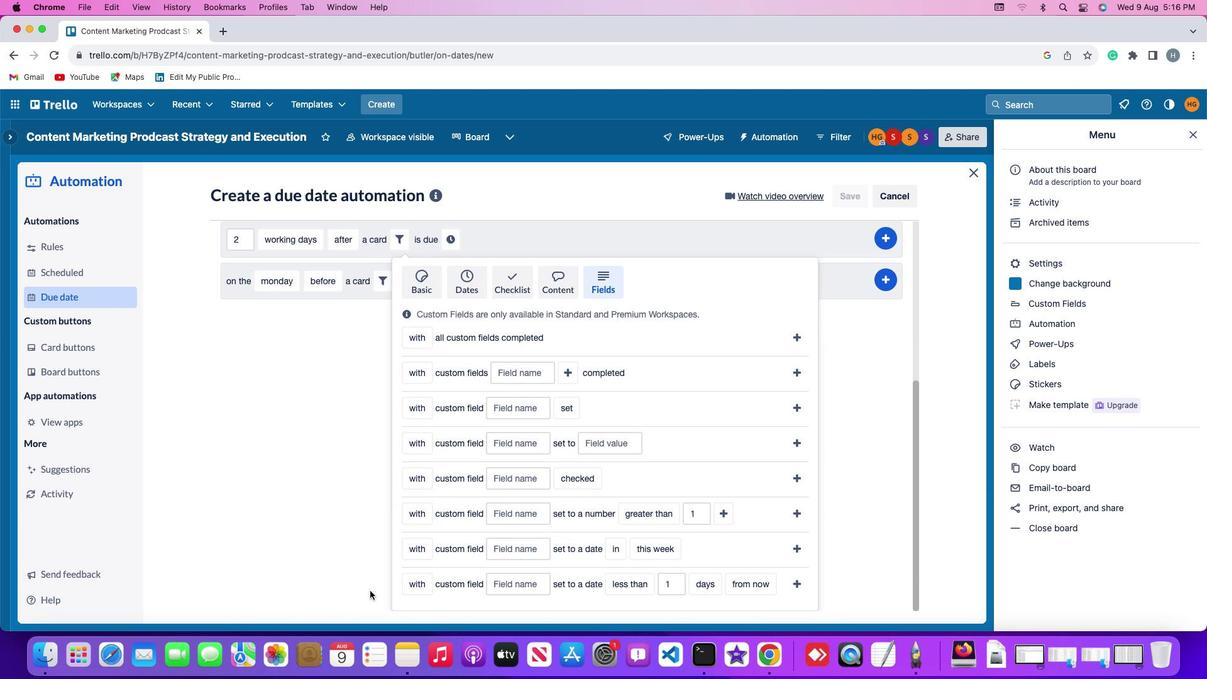 
Action: Mouse moved to (481, 554)
Screenshot: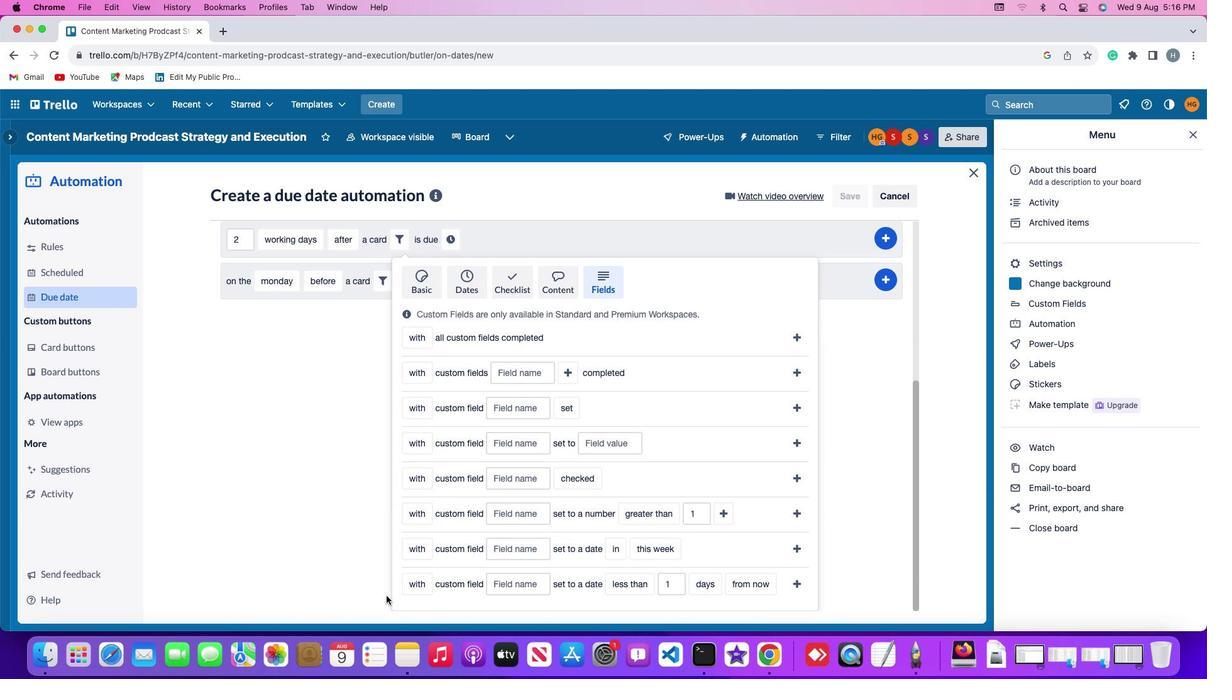 
Action: Mouse scrolled (481, 554) with delta (235, 74)
Screenshot: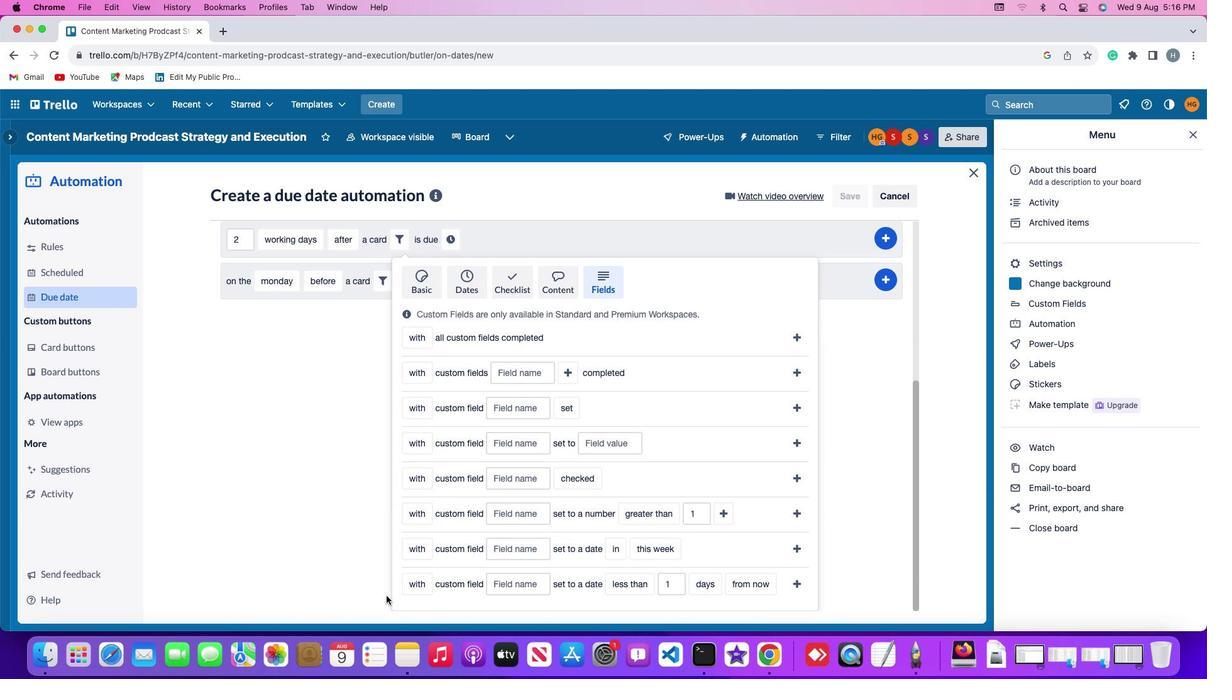 
Action: Mouse moved to (521, 564)
Screenshot: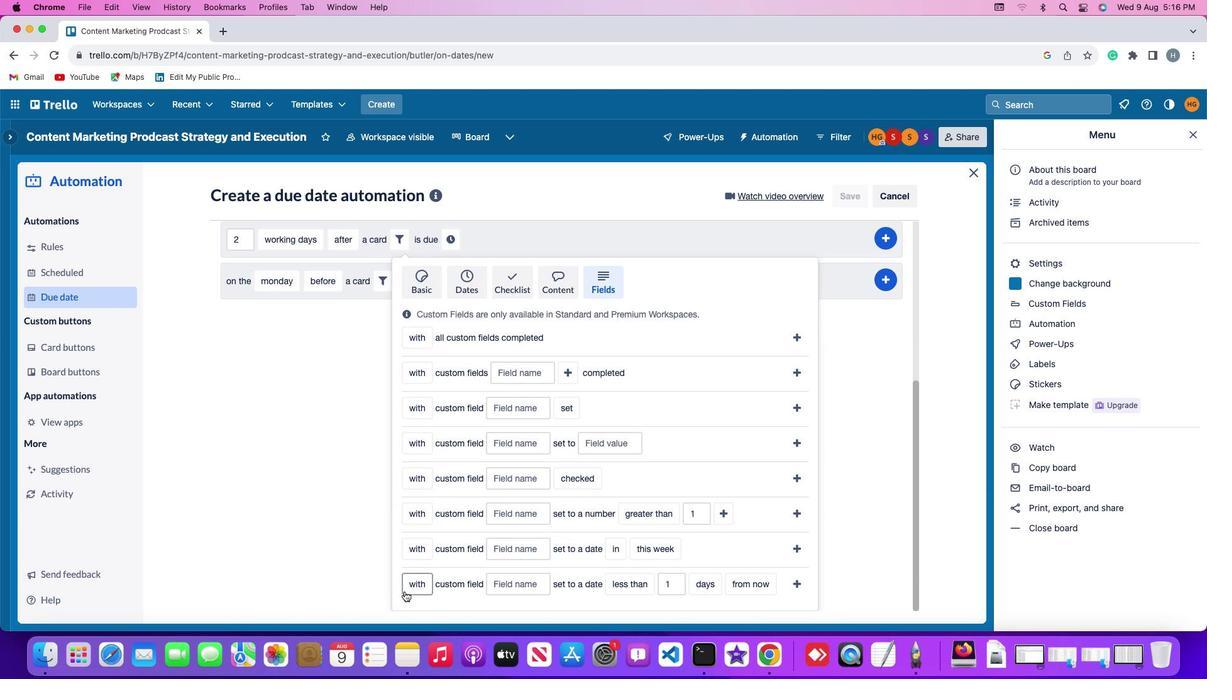 
Action: Mouse pressed left at (521, 564)
Screenshot: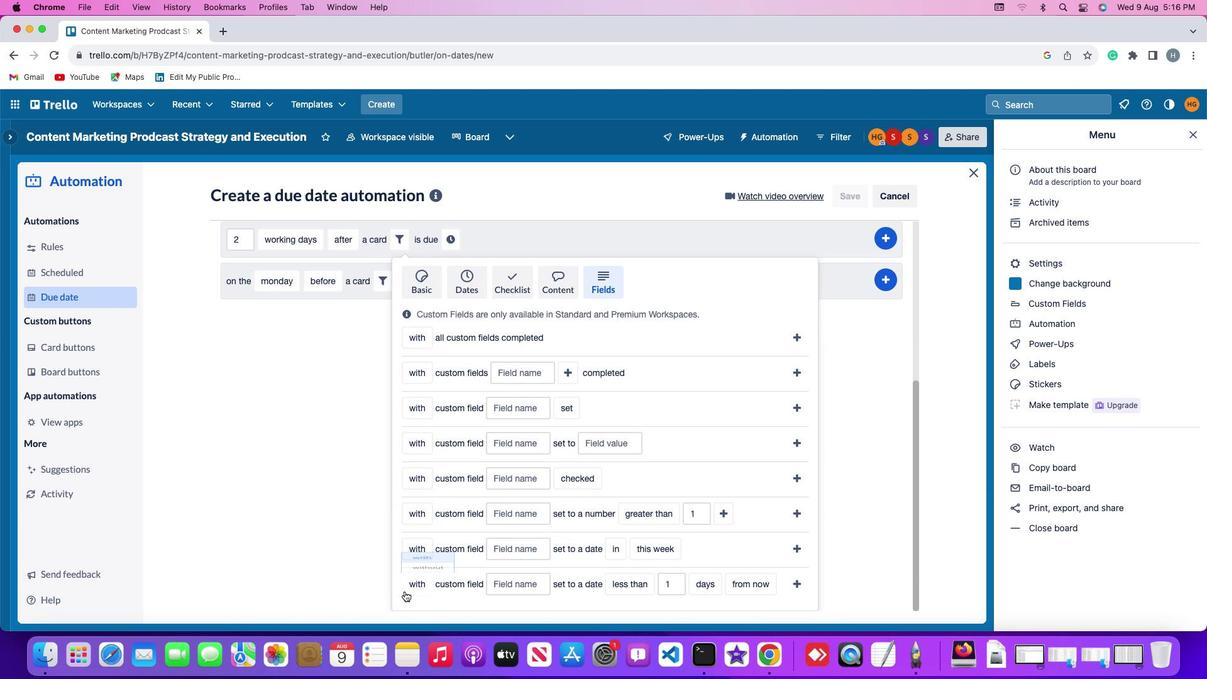 
Action: Mouse moved to (534, 542)
Screenshot: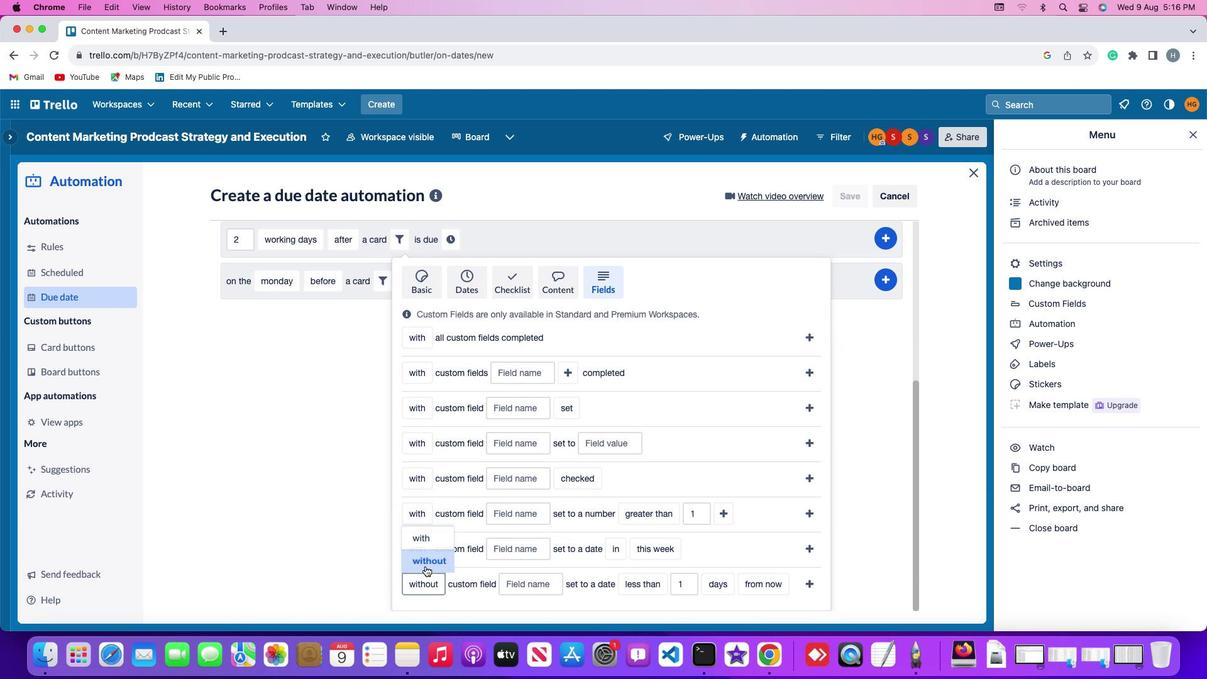
Action: Mouse pressed left at (534, 542)
Screenshot: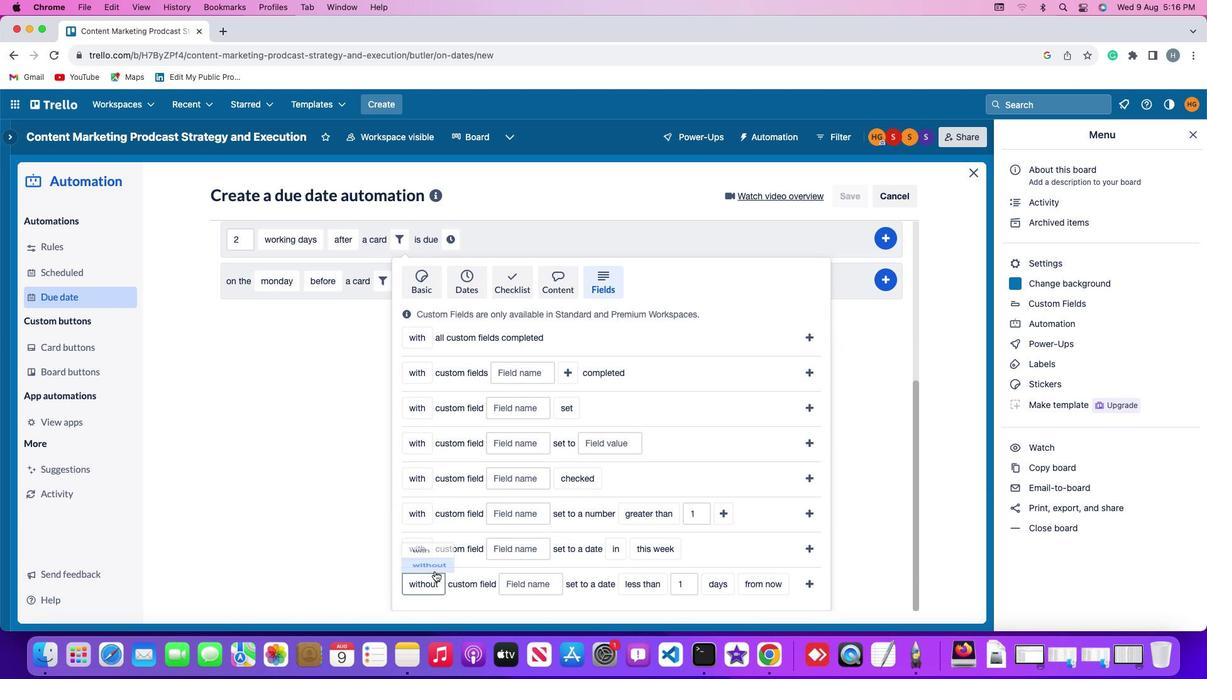 
Action: Mouse moved to (598, 559)
Screenshot: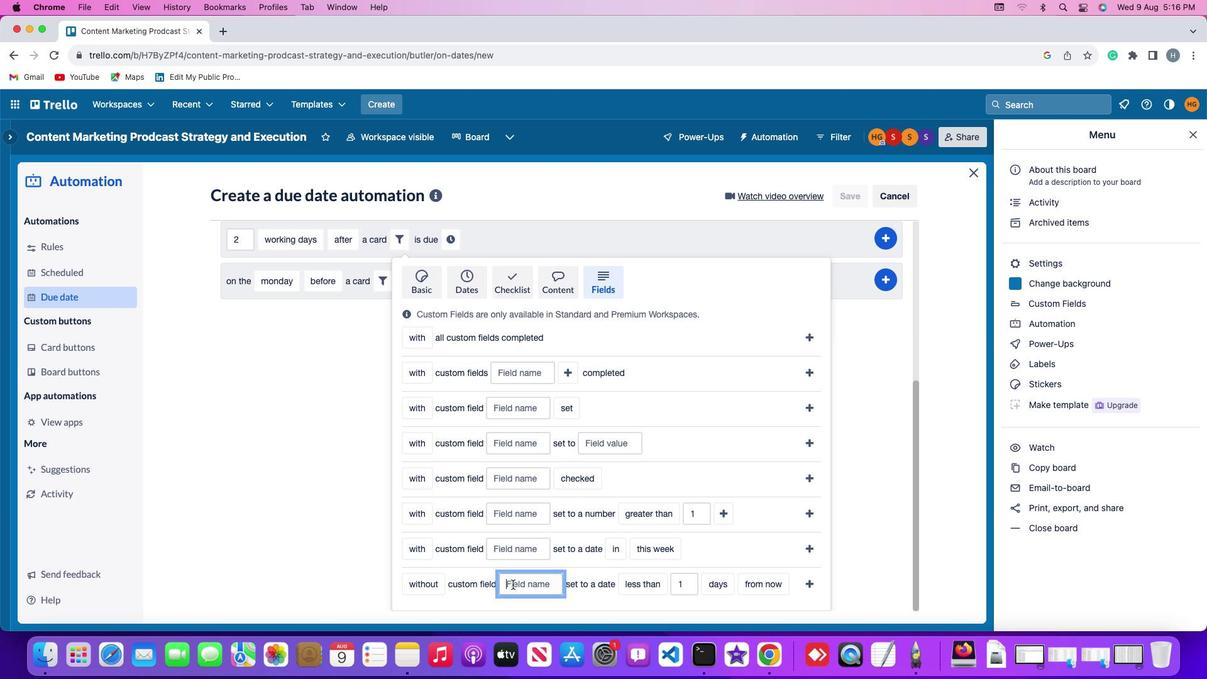 
Action: Mouse pressed left at (598, 559)
Screenshot: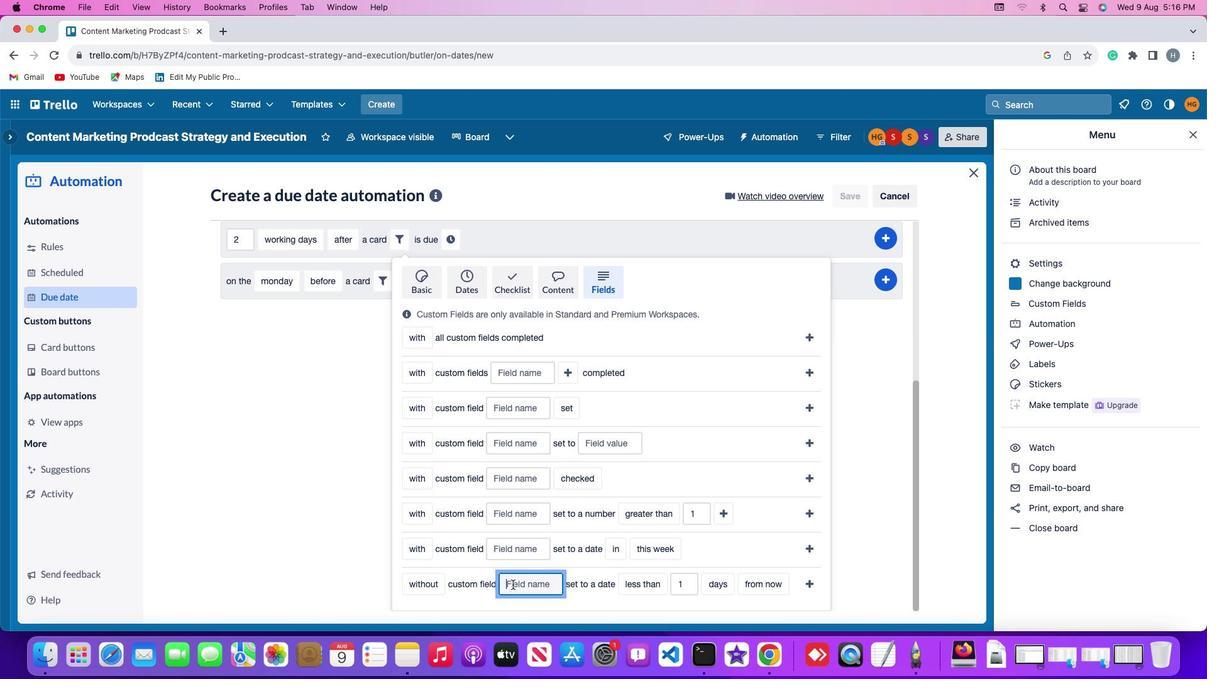
Action: Key pressed Key.shift'R''e''s''u''m''e'
Screenshot: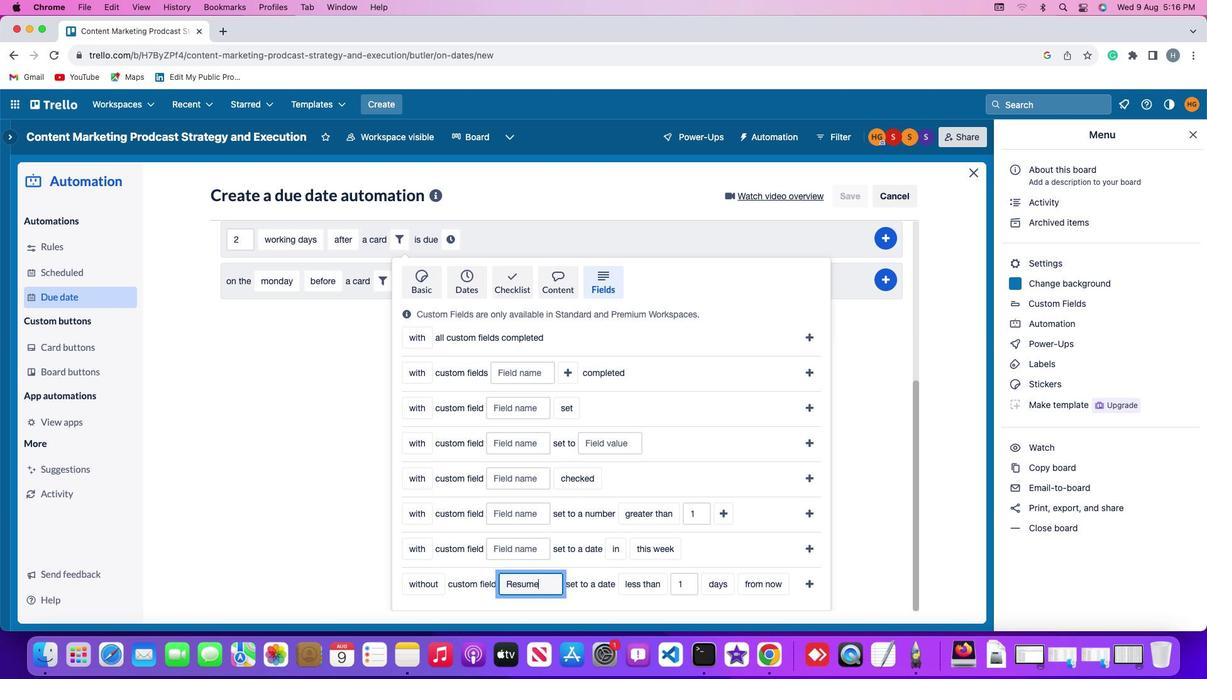 
Action: Mouse moved to (688, 558)
Screenshot: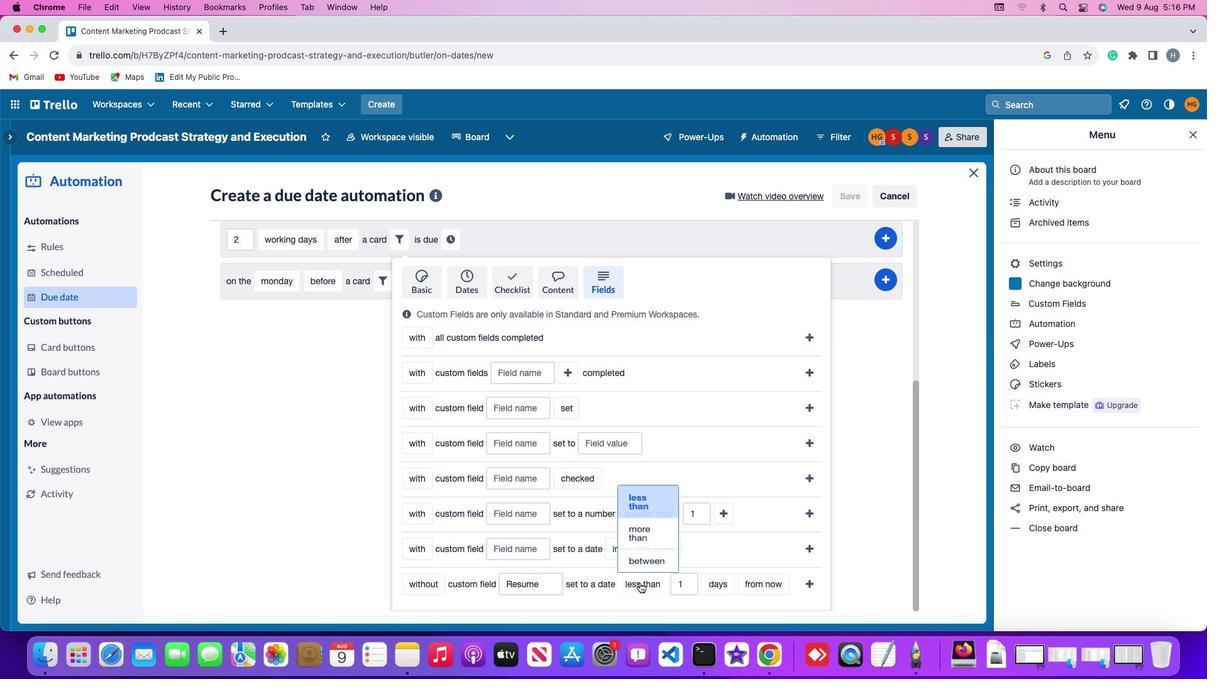 
Action: Mouse pressed left at (688, 558)
Screenshot: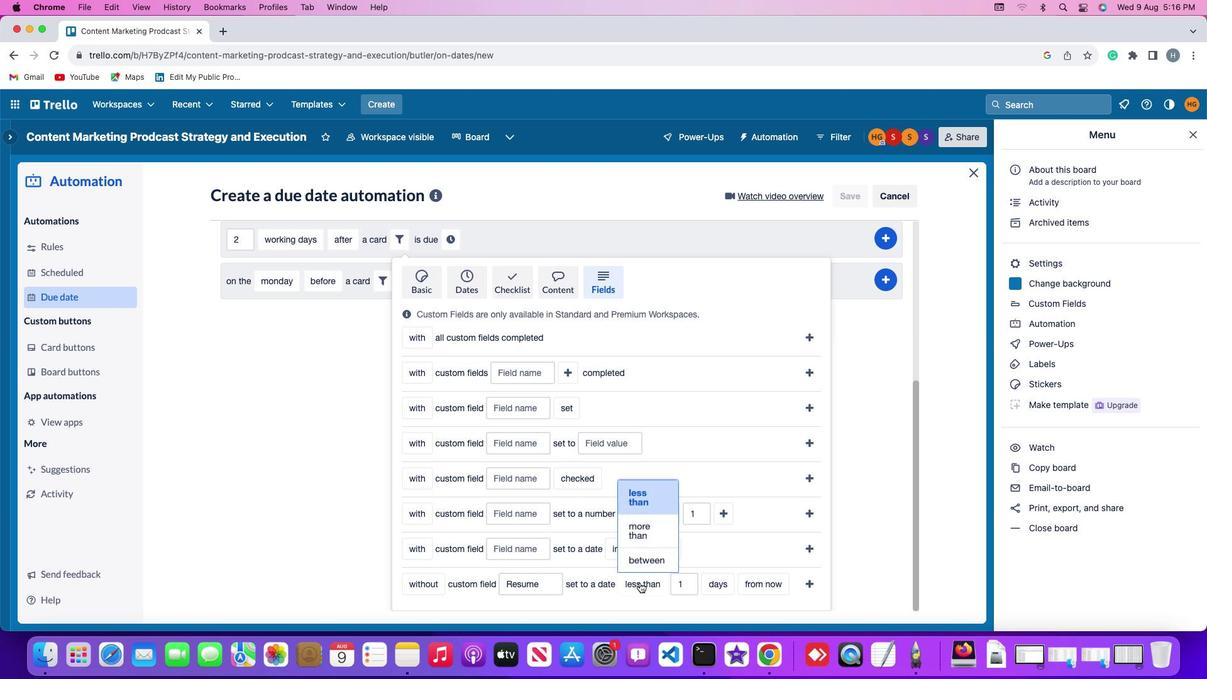 
Action: Mouse moved to (700, 544)
Screenshot: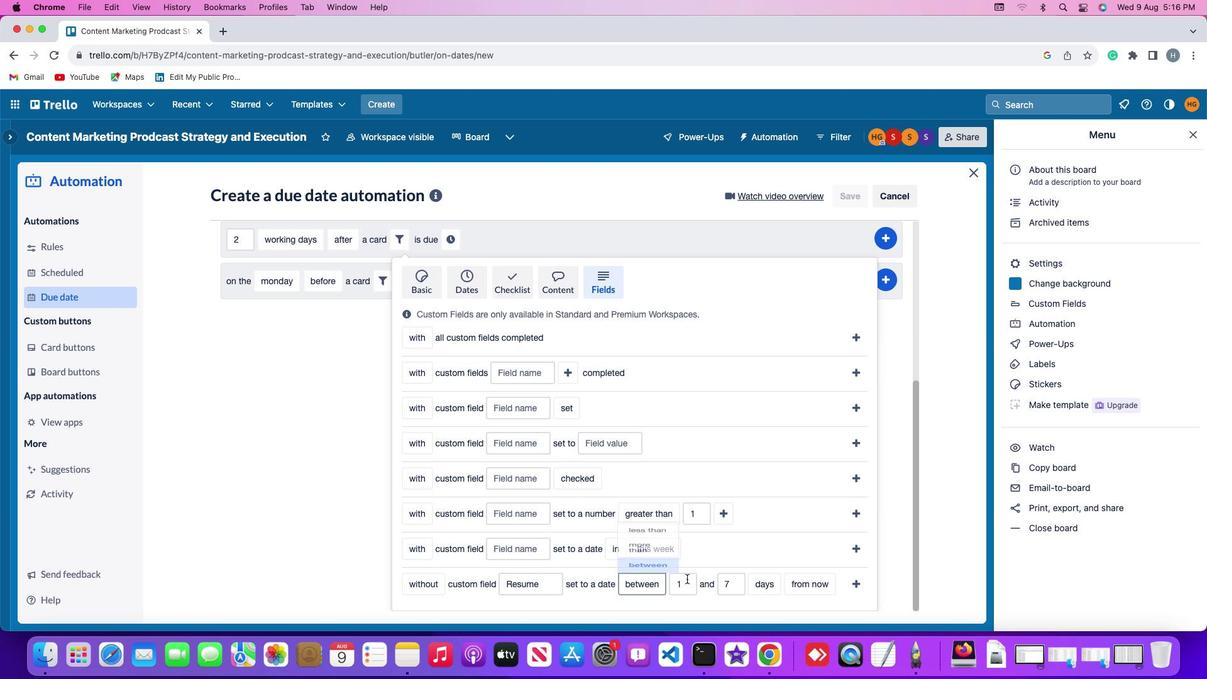
Action: Mouse pressed left at (700, 544)
Screenshot: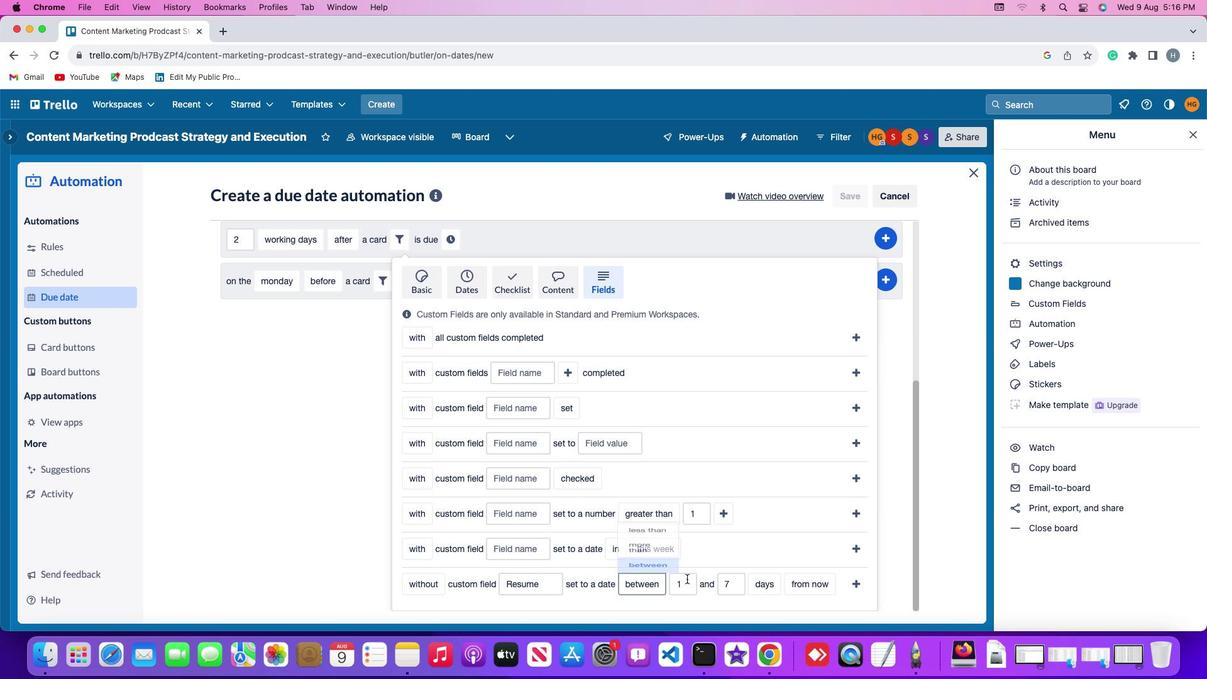 
Action: Mouse moved to (725, 559)
Screenshot: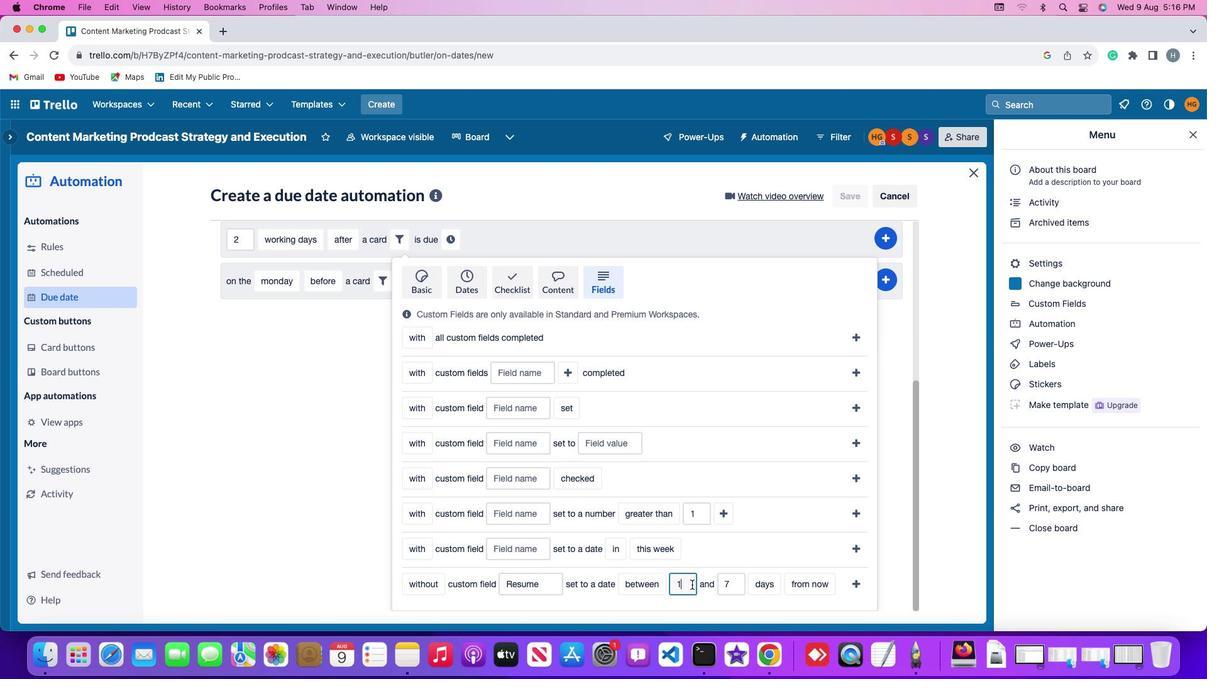 
Action: Mouse pressed left at (725, 559)
Screenshot: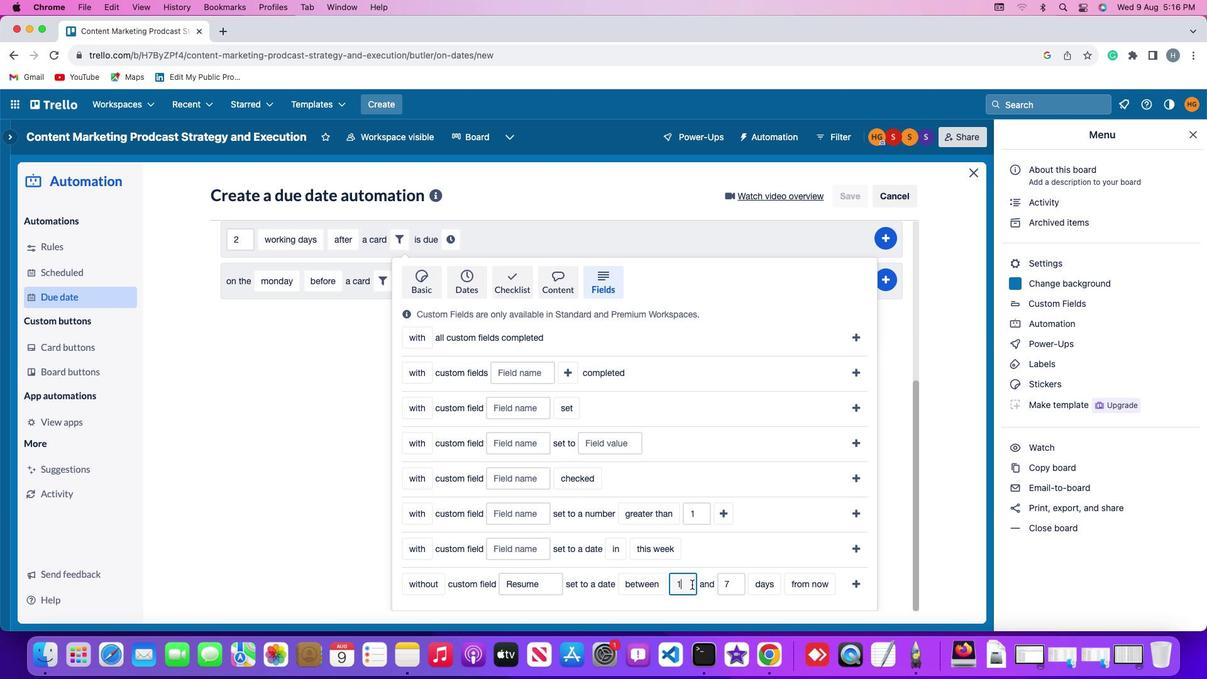 
Action: Mouse moved to (725, 559)
Screenshot: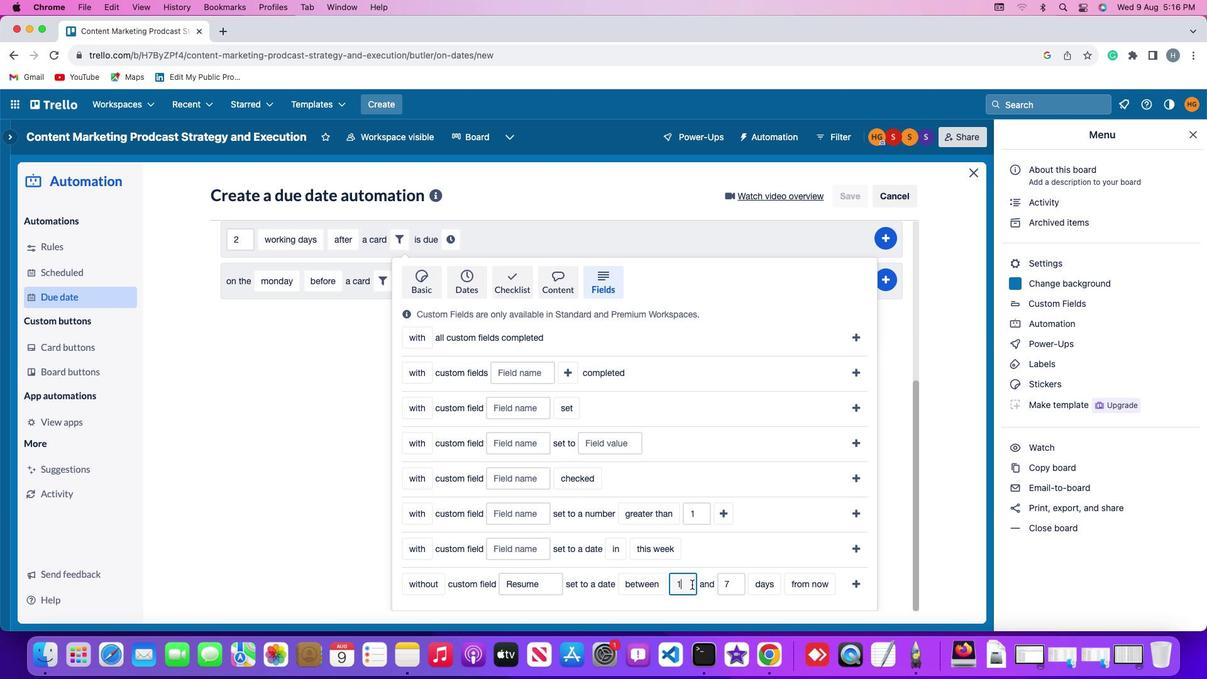 
Action: Key pressed Key.backspace'1'
Screenshot: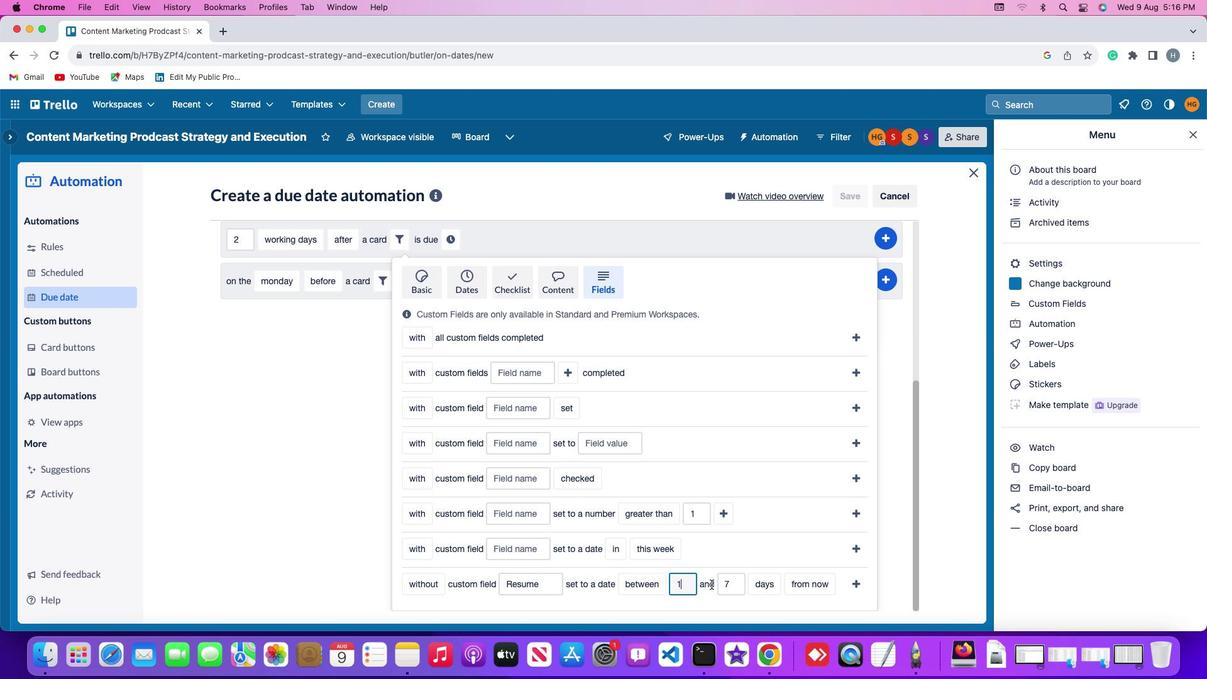 
Action: Mouse moved to (754, 558)
Screenshot: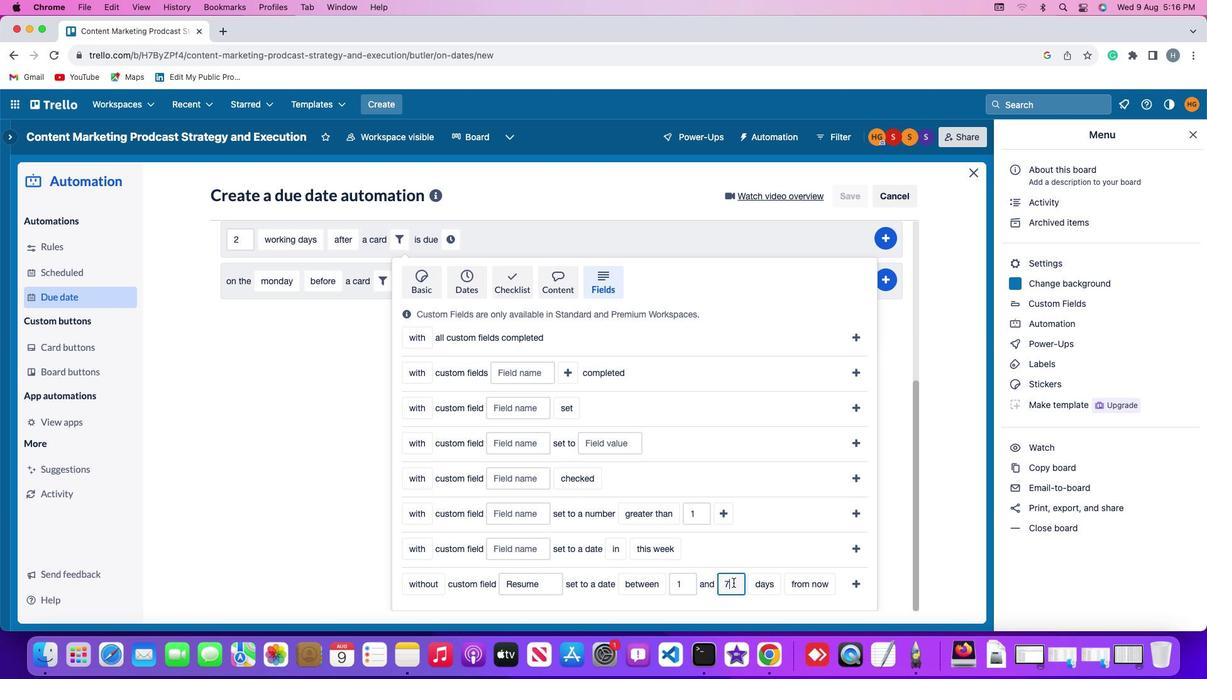 
Action: Mouse pressed left at (754, 558)
Screenshot: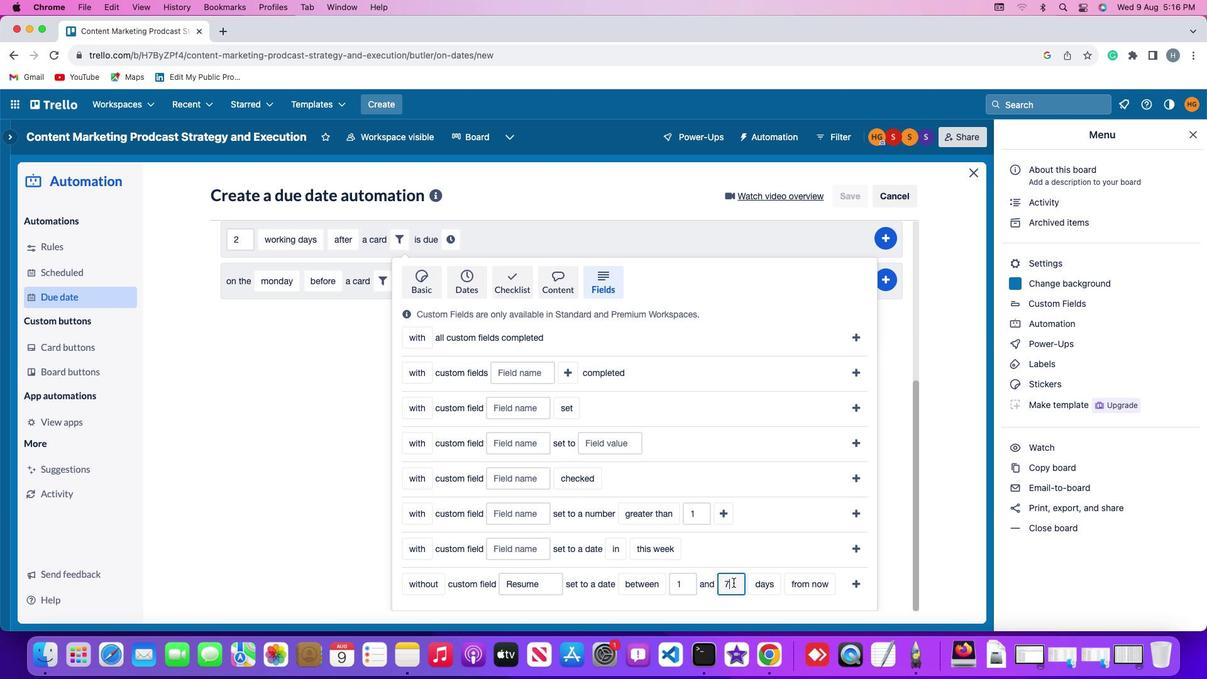 
Action: Key pressed Key.backspace'7'
Screenshot: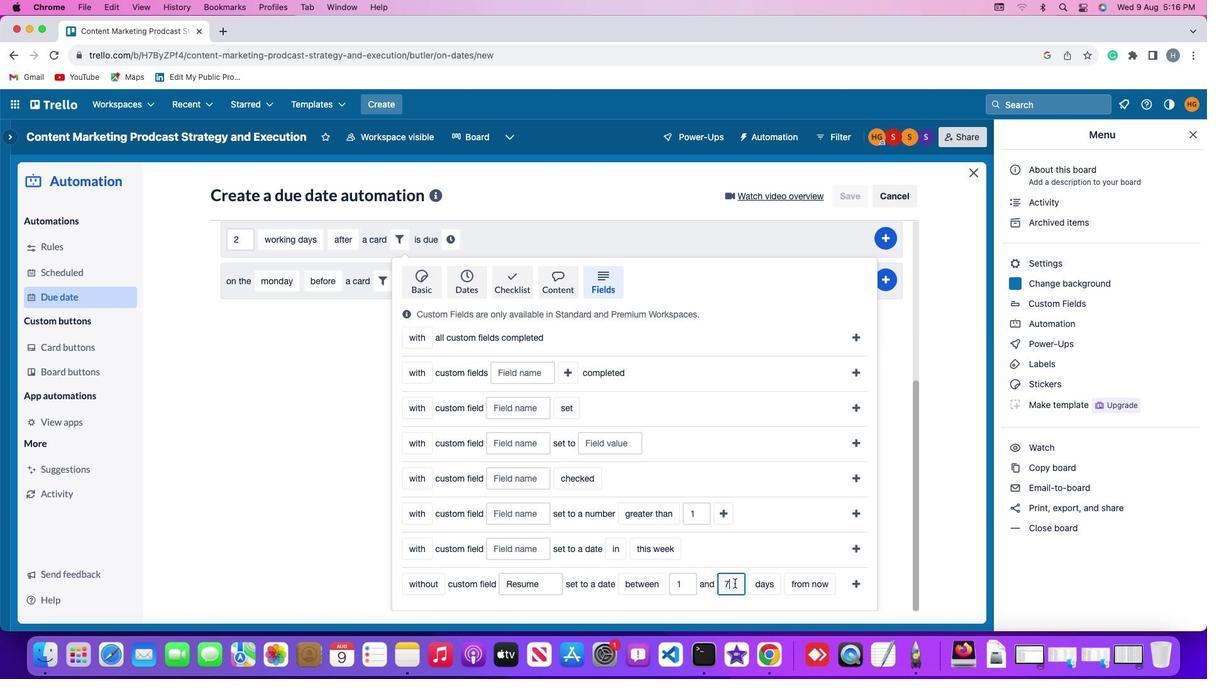 
Action: Mouse moved to (779, 557)
Screenshot: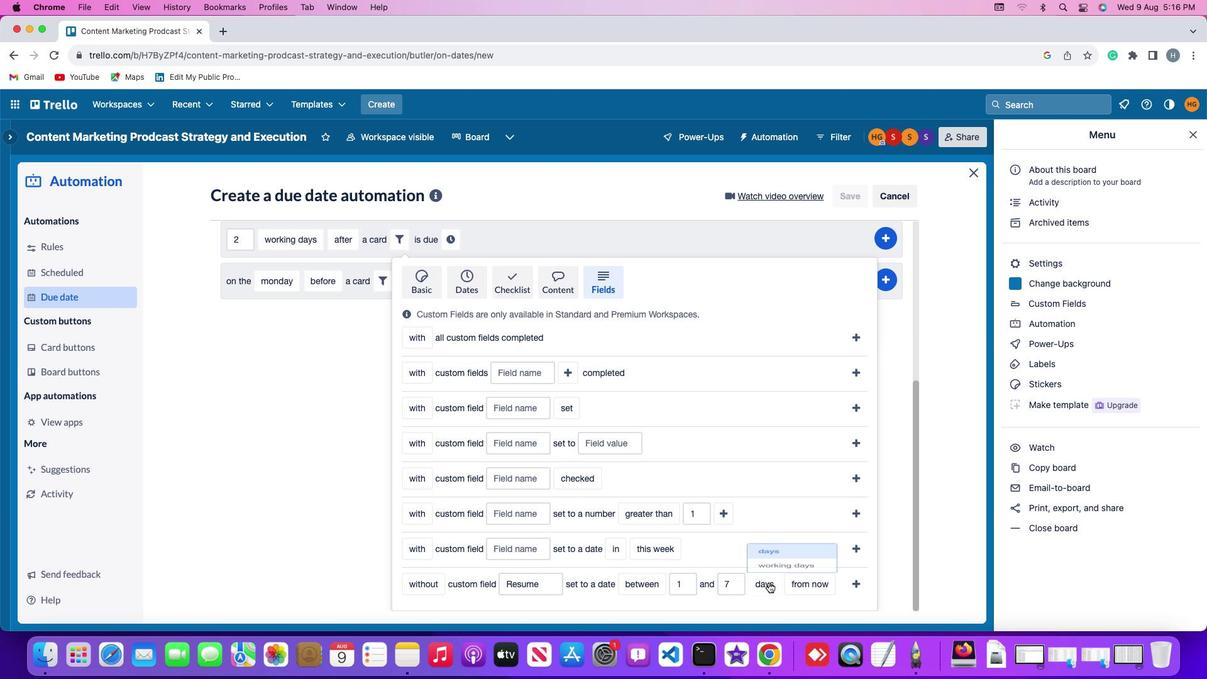 
Action: Mouse pressed left at (779, 557)
Screenshot: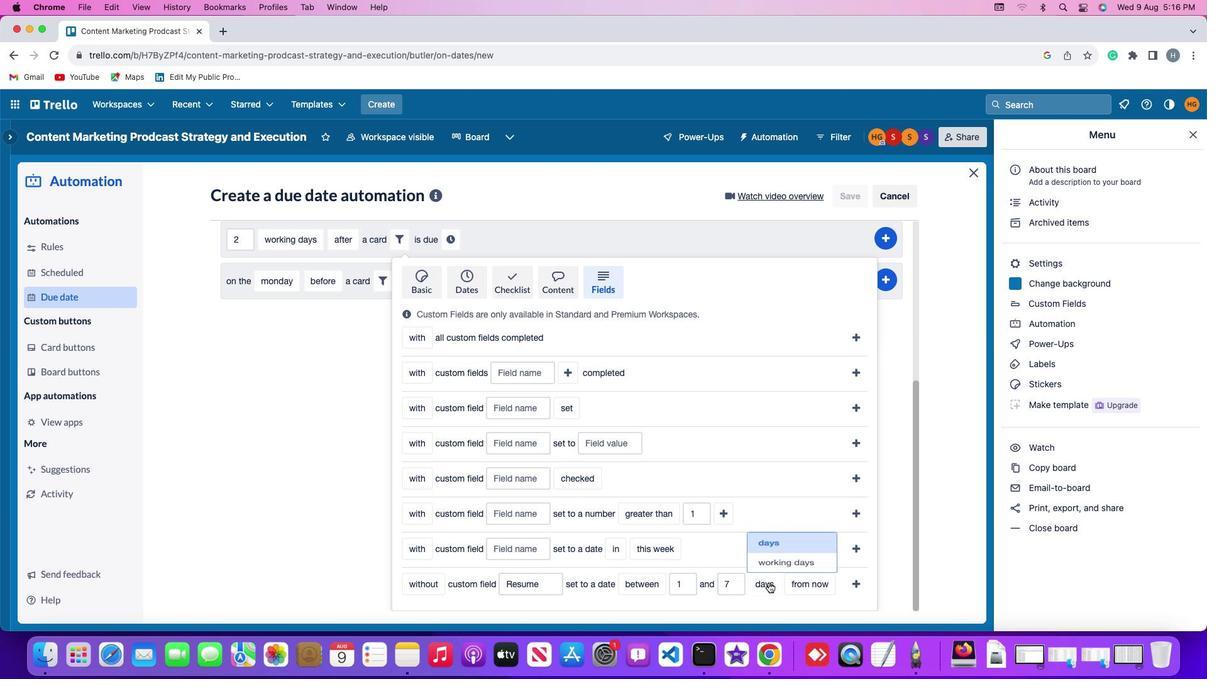 
Action: Mouse moved to (785, 523)
Screenshot: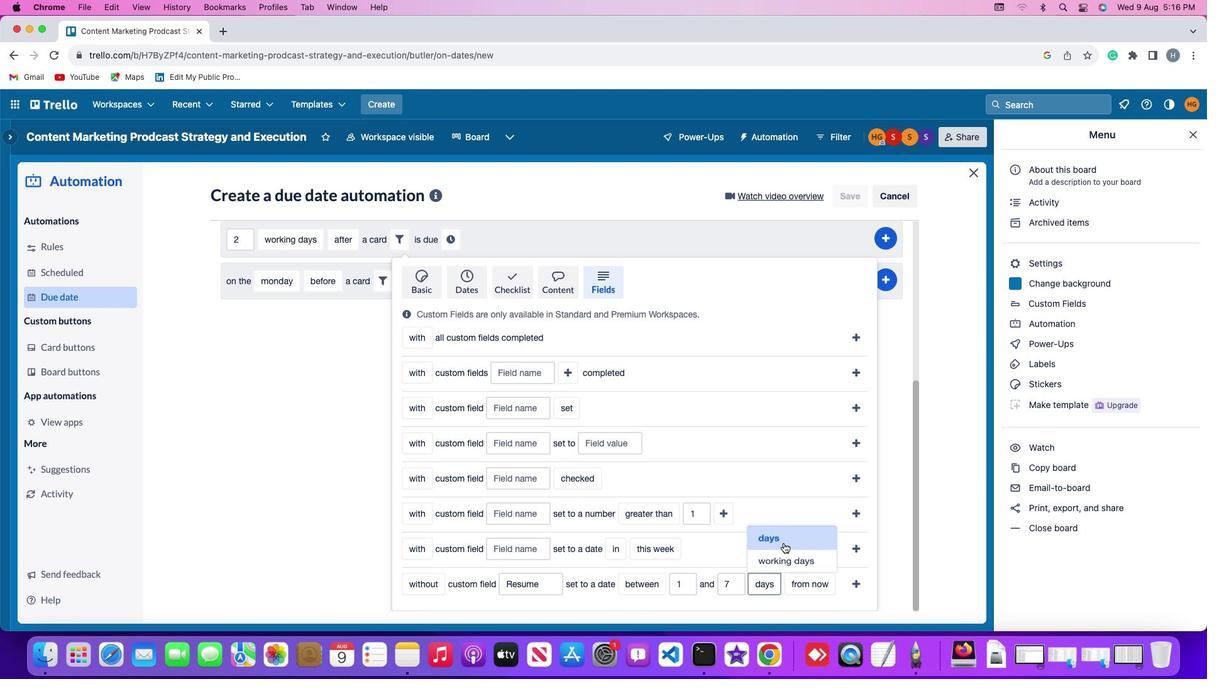 
Action: Mouse pressed left at (785, 523)
Screenshot: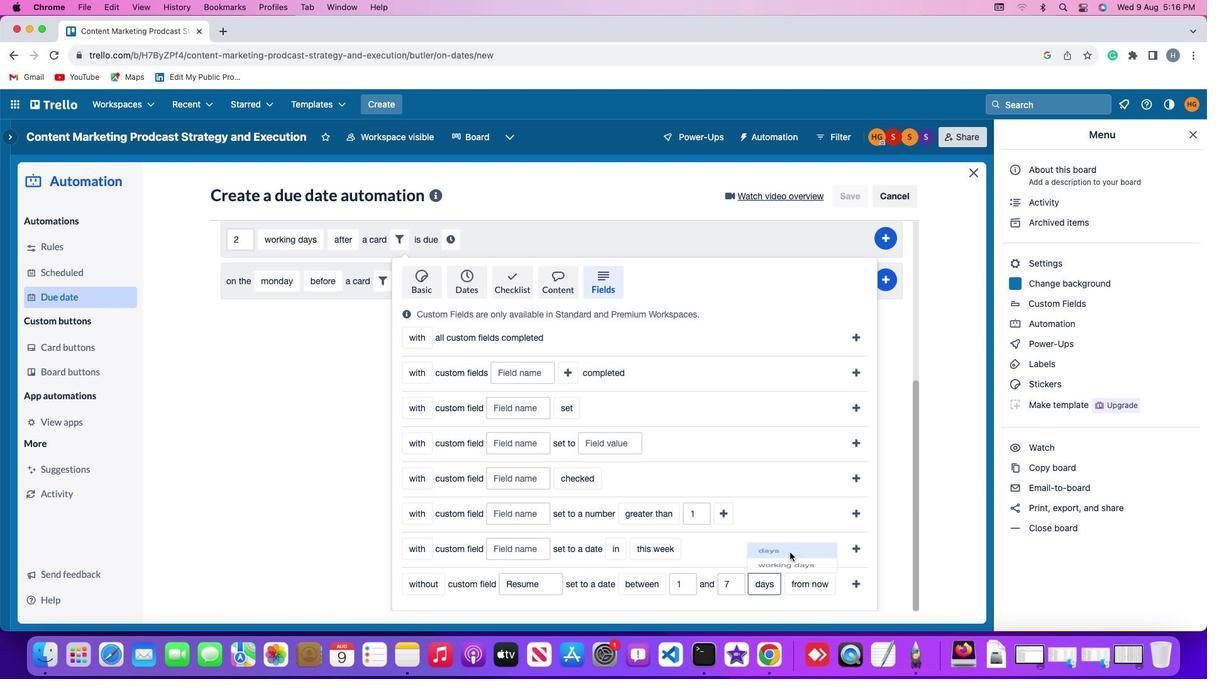 
Action: Mouse moved to (805, 557)
Screenshot: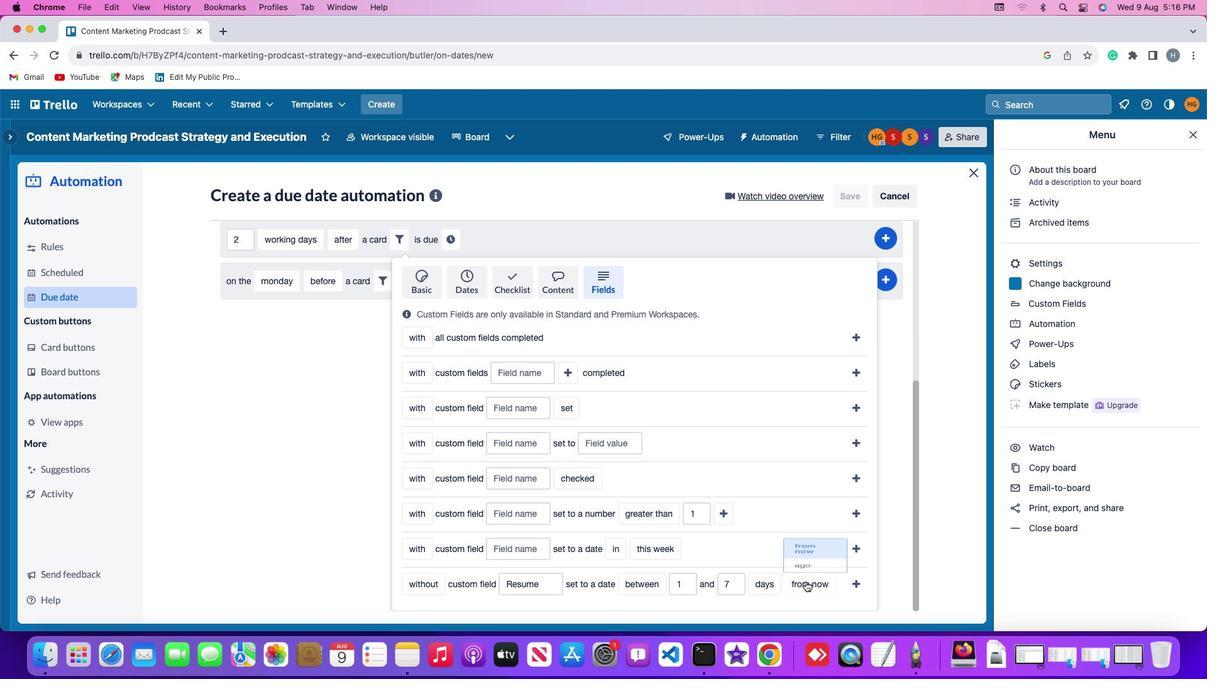 
Action: Mouse pressed left at (805, 557)
Screenshot: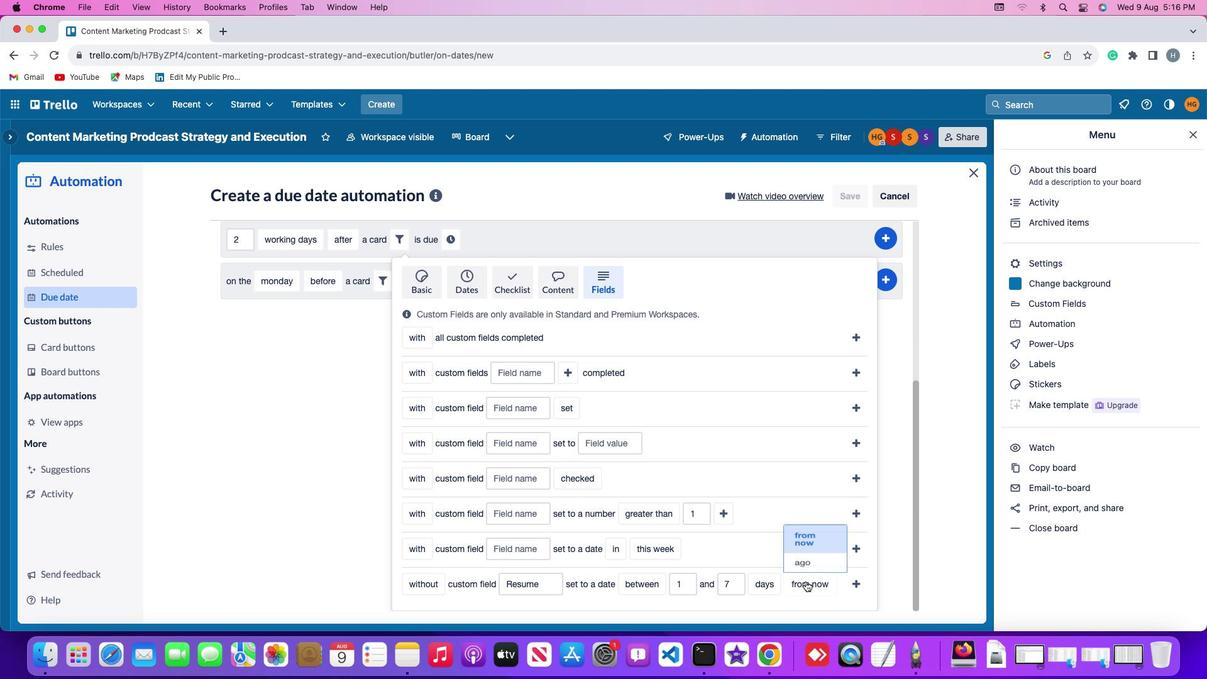 
Action: Mouse moved to (788, 524)
Screenshot: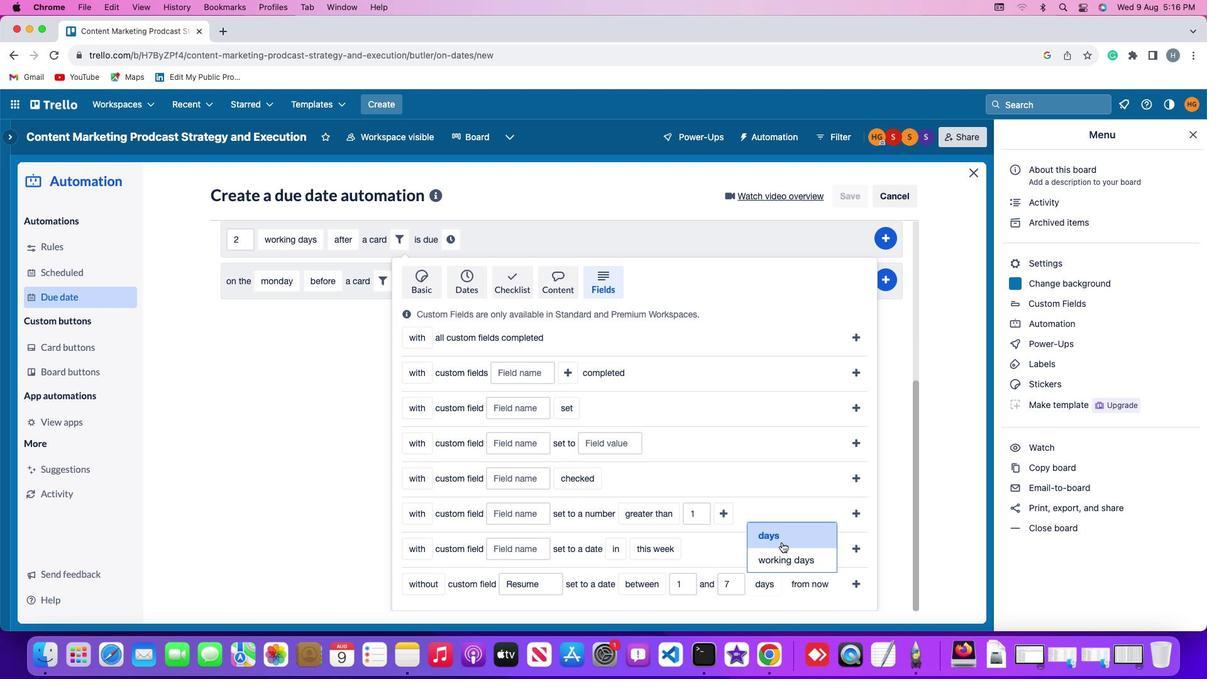
Action: Mouse pressed left at (788, 524)
Screenshot: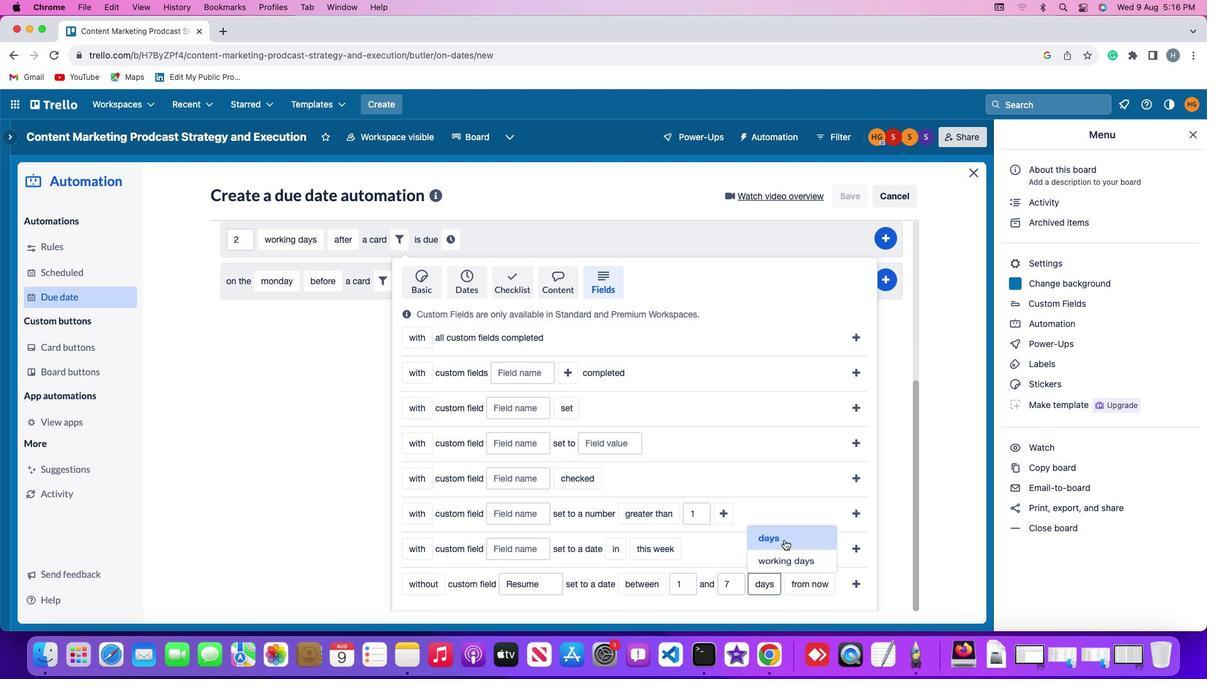 
Action: Mouse moved to (810, 559)
Screenshot: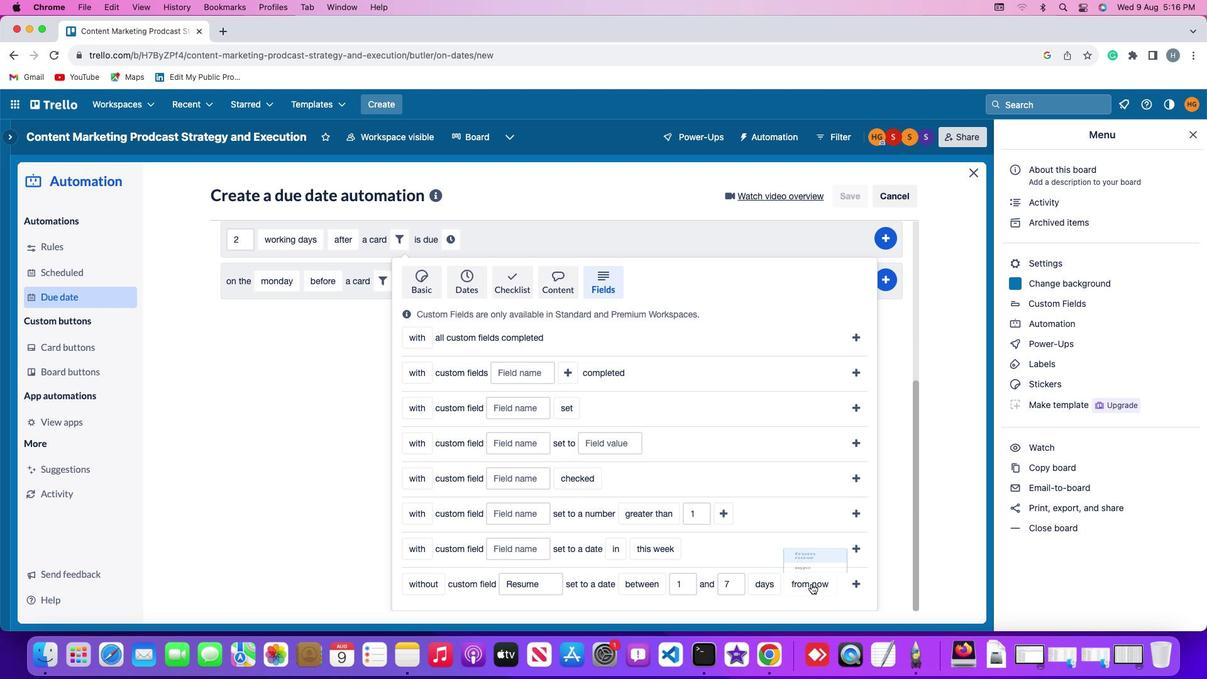 
Action: Mouse pressed left at (810, 559)
Screenshot: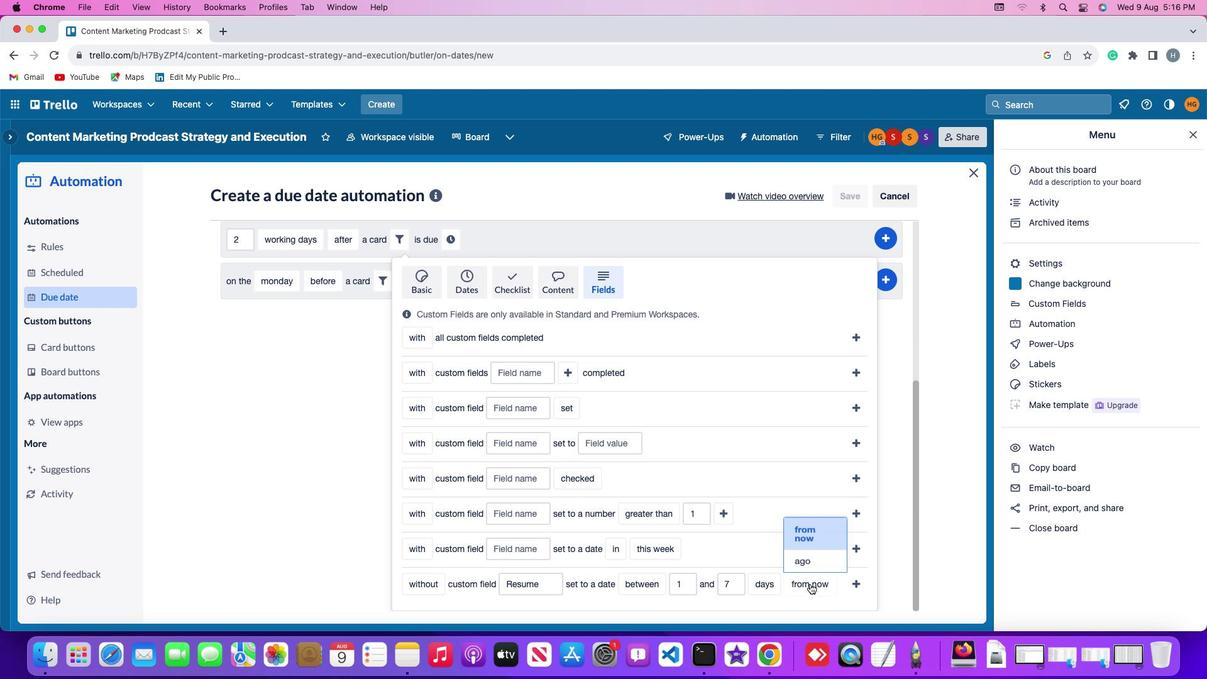 
Action: Mouse moved to (810, 538)
Screenshot: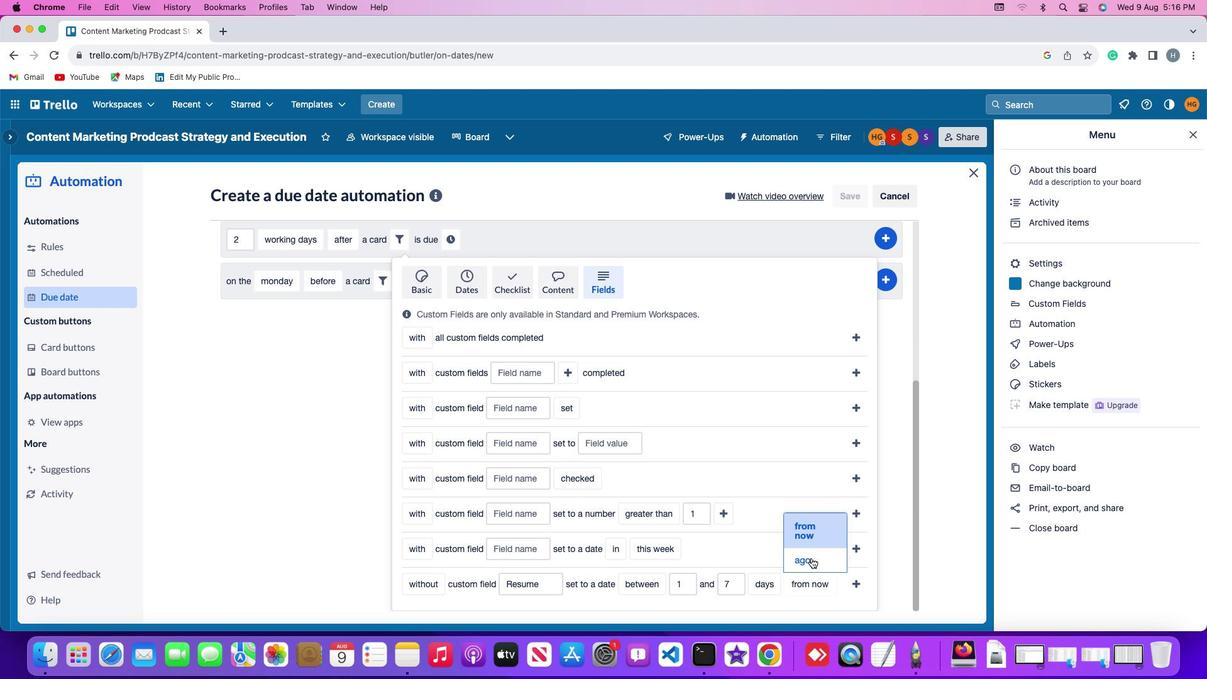 
Action: Mouse pressed left at (810, 538)
Screenshot: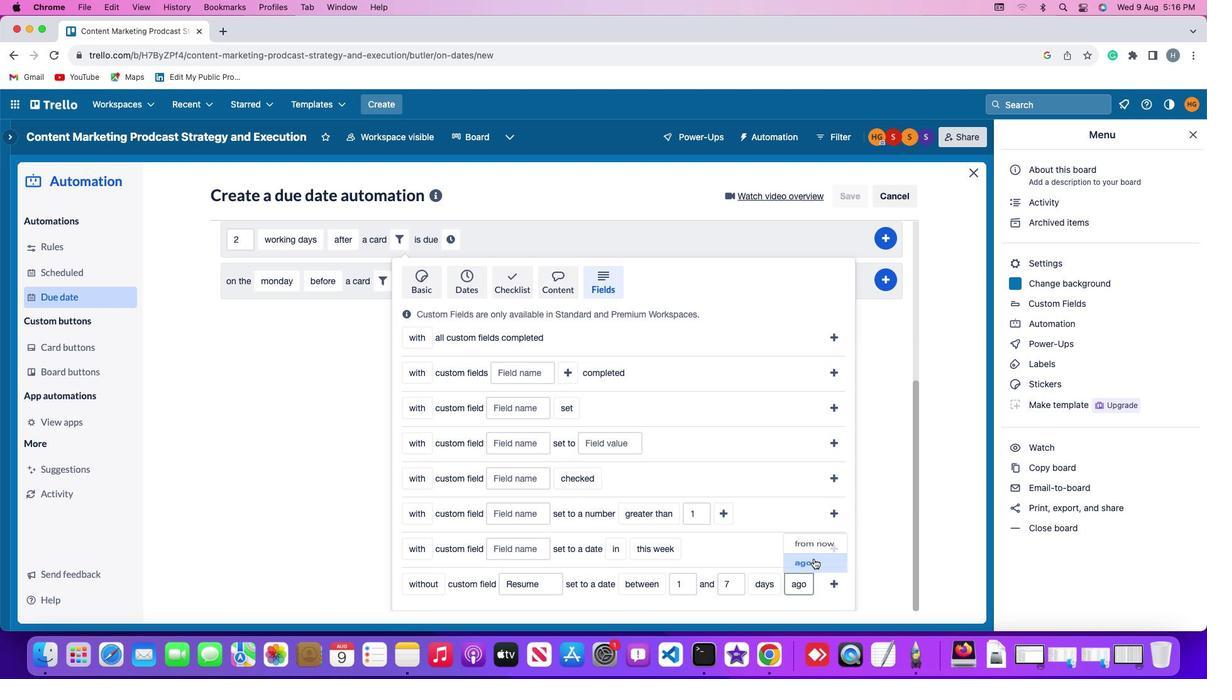 
Action: Mouse moved to (828, 558)
Screenshot: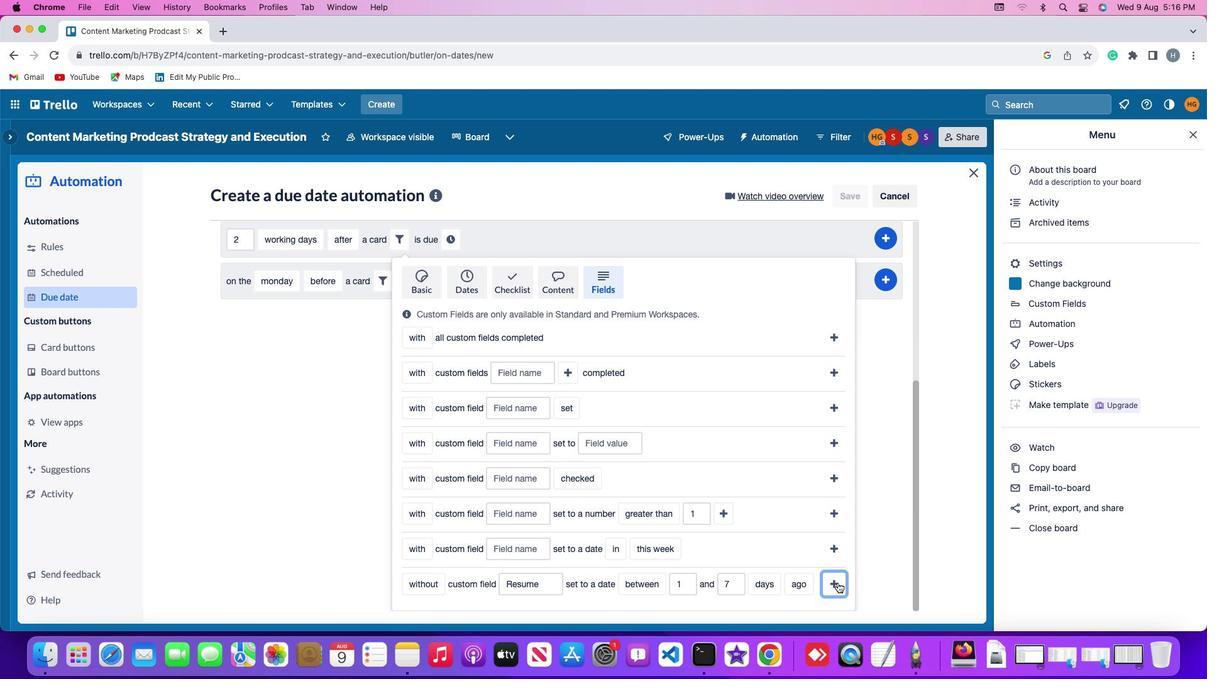 
Action: Mouse pressed left at (828, 558)
Screenshot: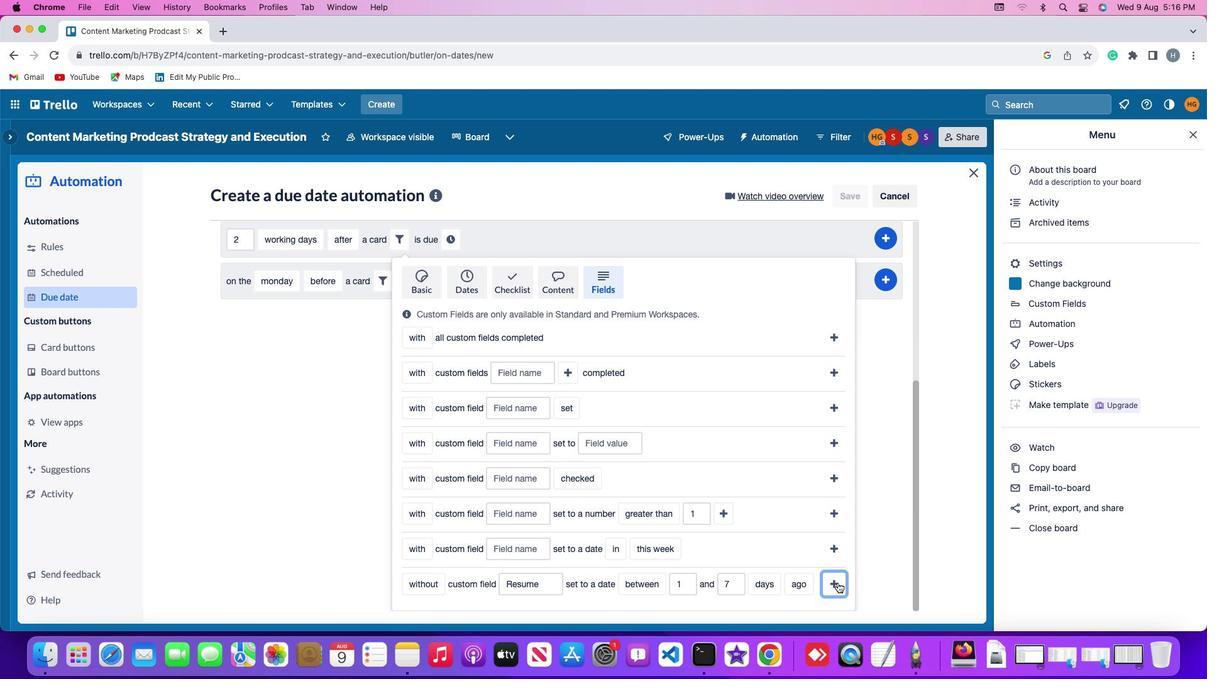 
Action: Mouse moved to (776, 493)
Screenshot: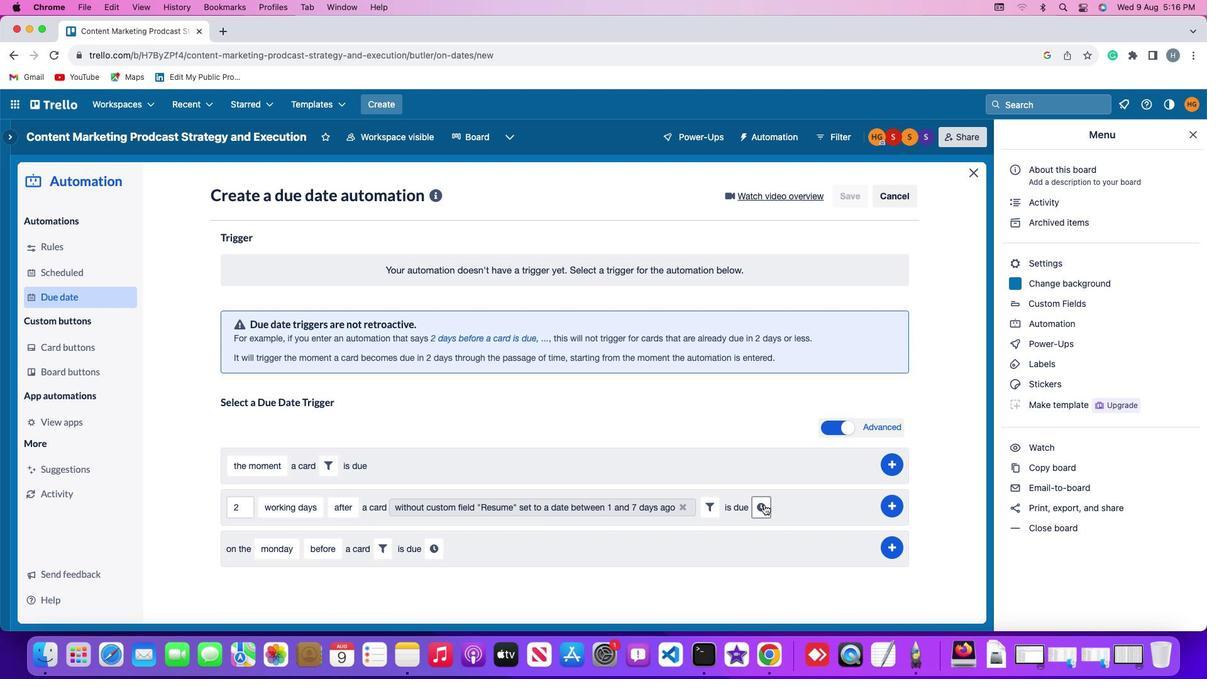 
Action: Mouse pressed left at (776, 493)
Screenshot: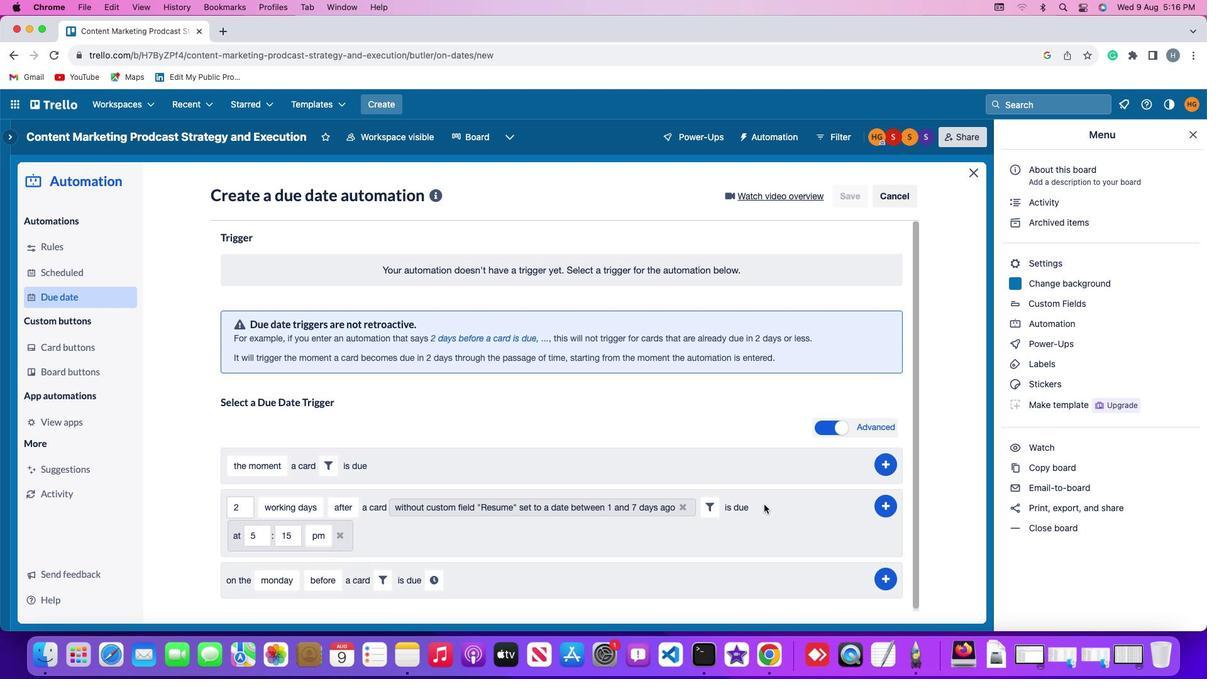 
Action: Mouse moved to (419, 520)
Screenshot: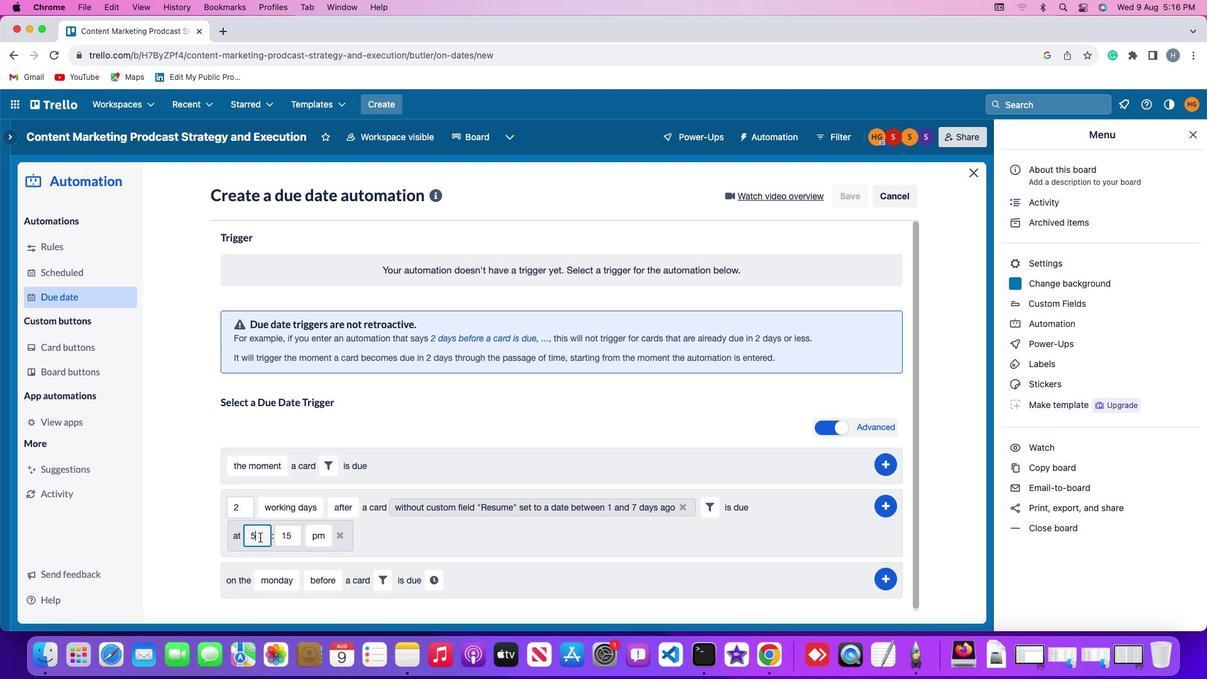 
Action: Mouse pressed left at (419, 520)
Screenshot: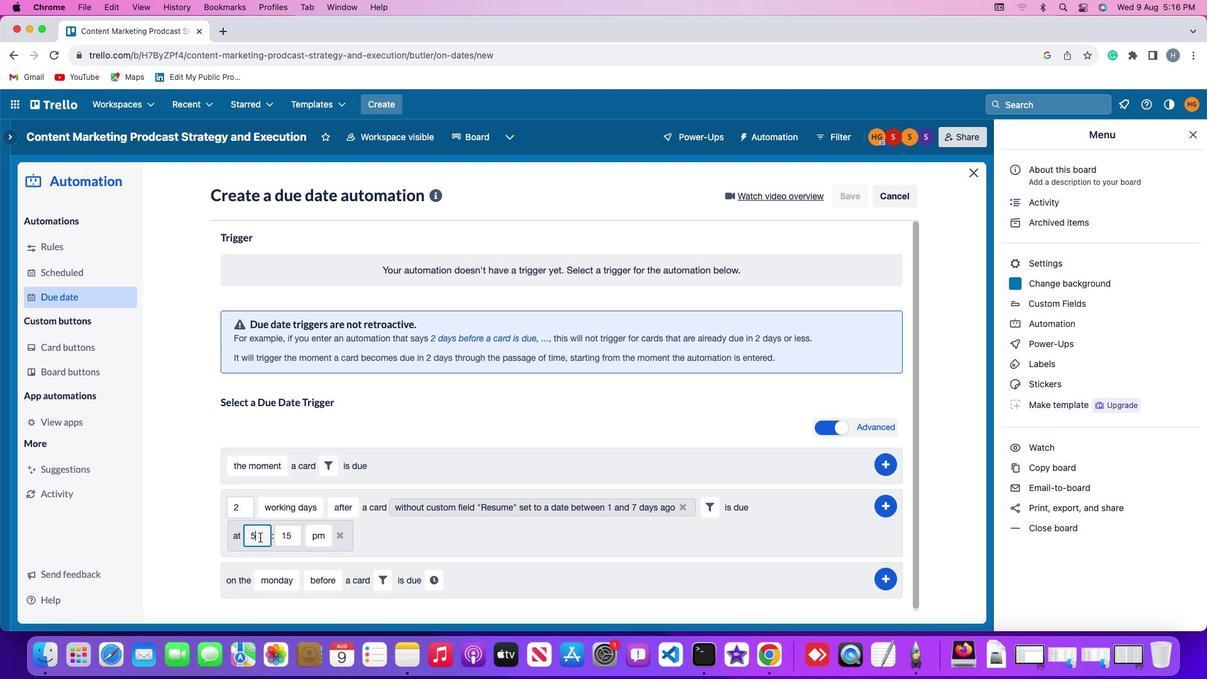 
Action: Key pressed Key.backspace'1''1'
Screenshot: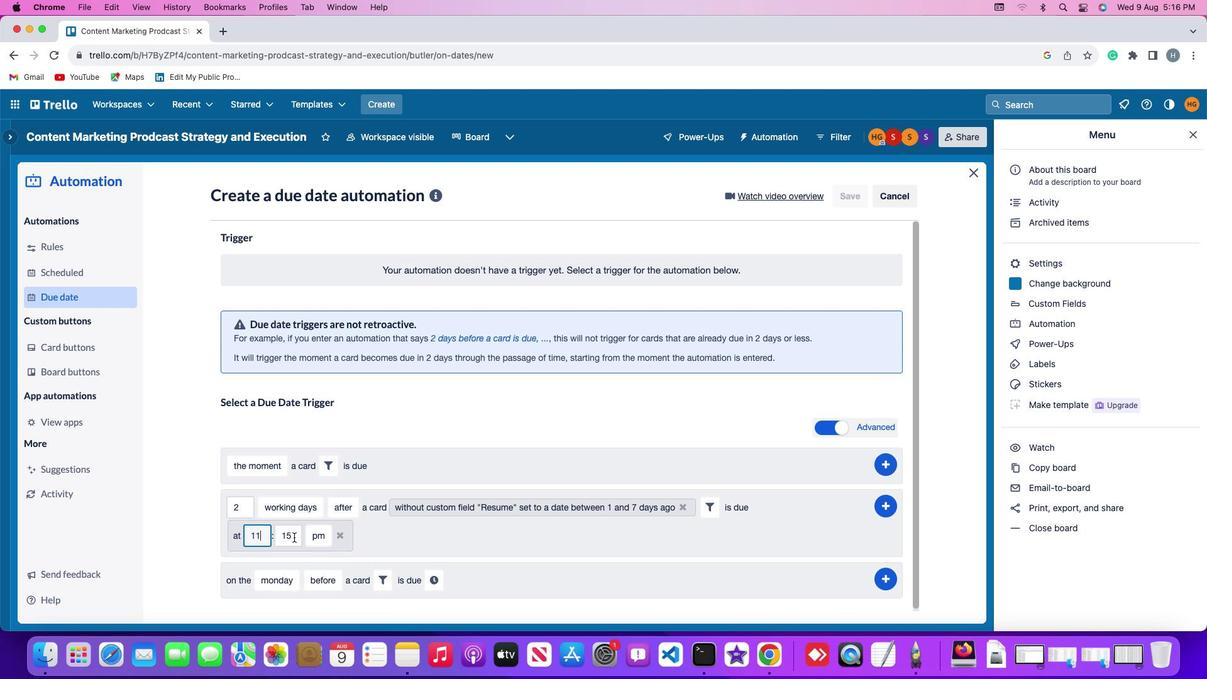 
Action: Mouse moved to (446, 520)
Screenshot: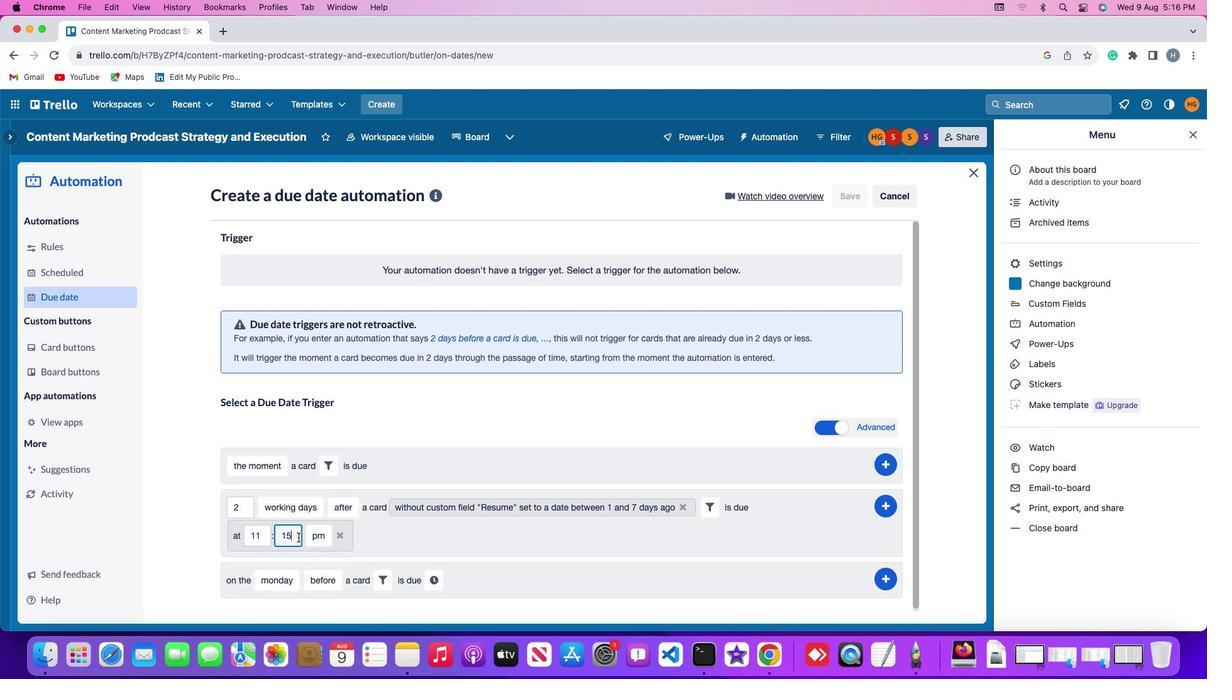 
Action: Mouse pressed left at (446, 520)
Screenshot: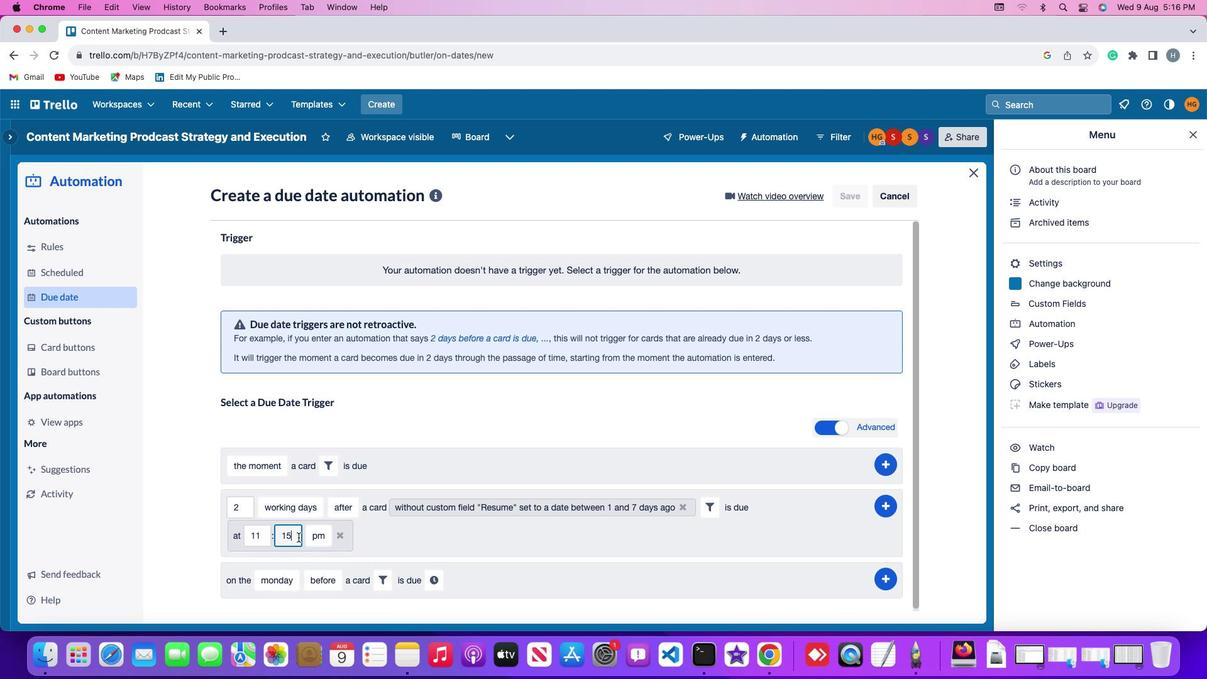 
Action: Key pressed Key.backspaceKey.backspace'0''0'
Screenshot: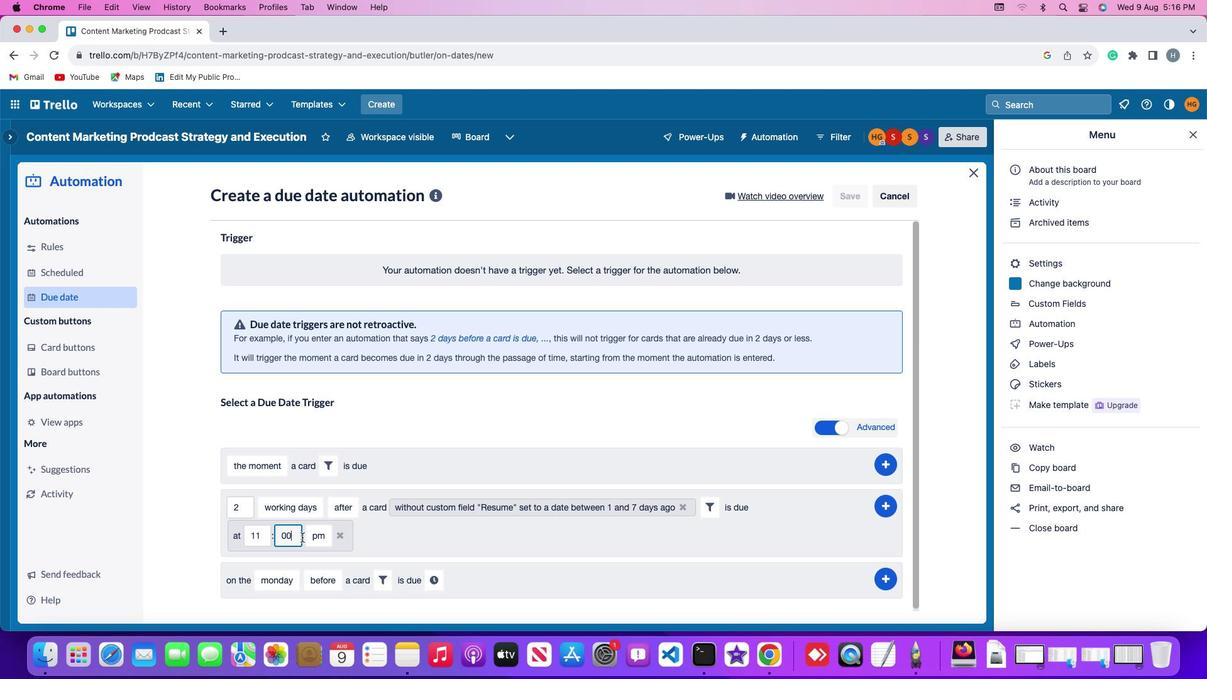 
Action: Mouse moved to (459, 519)
Screenshot: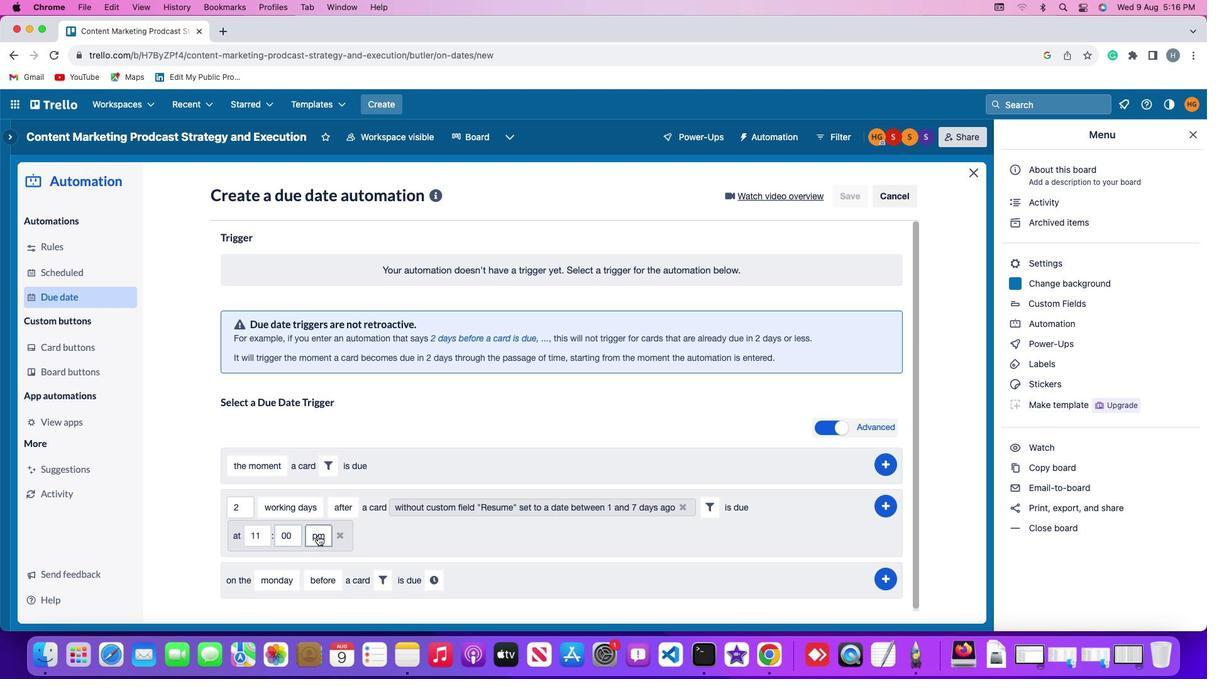 
Action: Mouse pressed left at (459, 519)
Screenshot: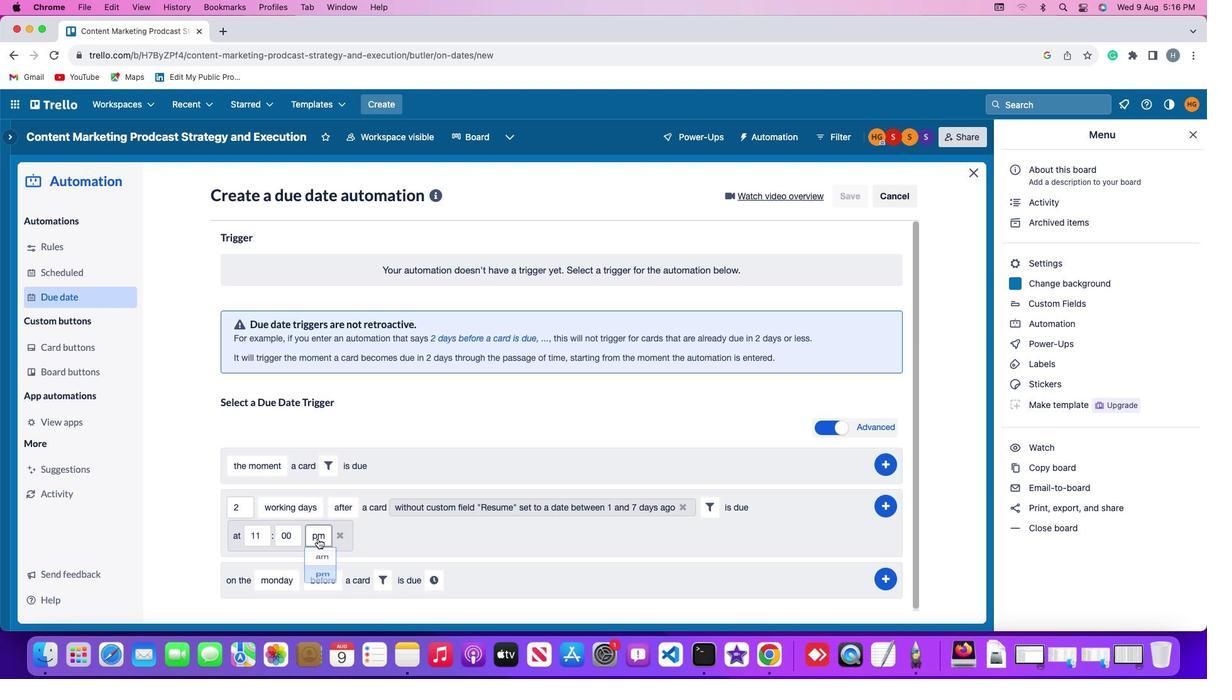
Action: Mouse moved to (462, 533)
Screenshot: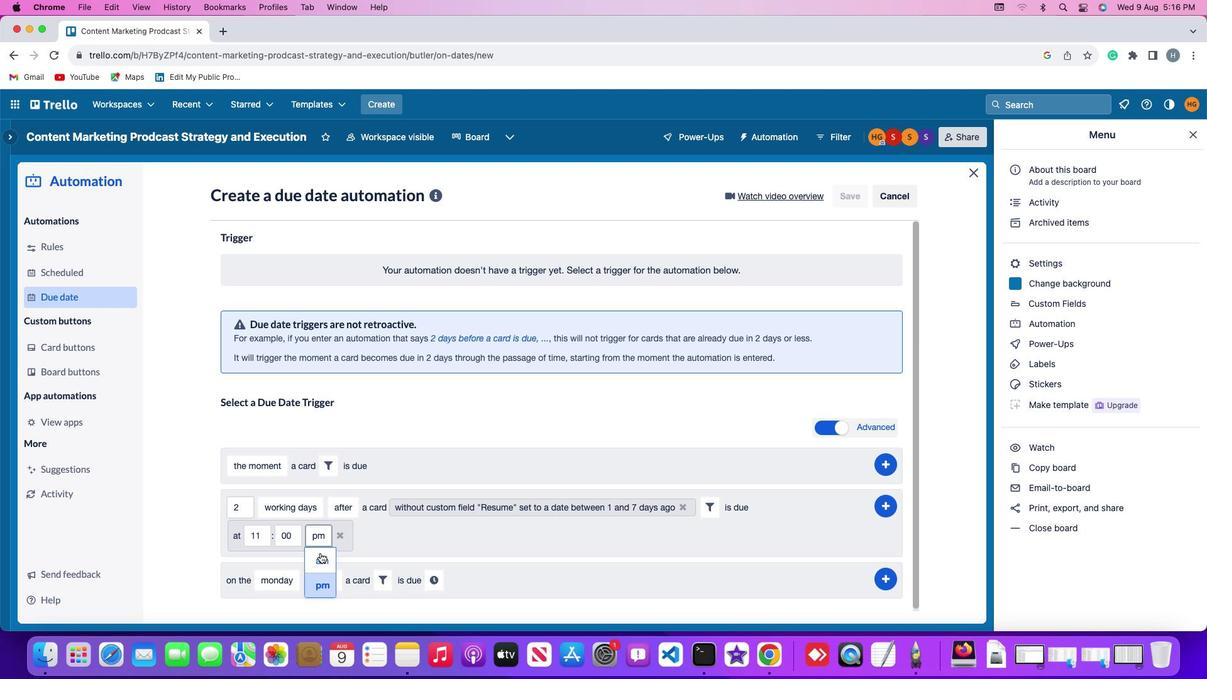 
Action: Mouse pressed left at (462, 533)
Screenshot: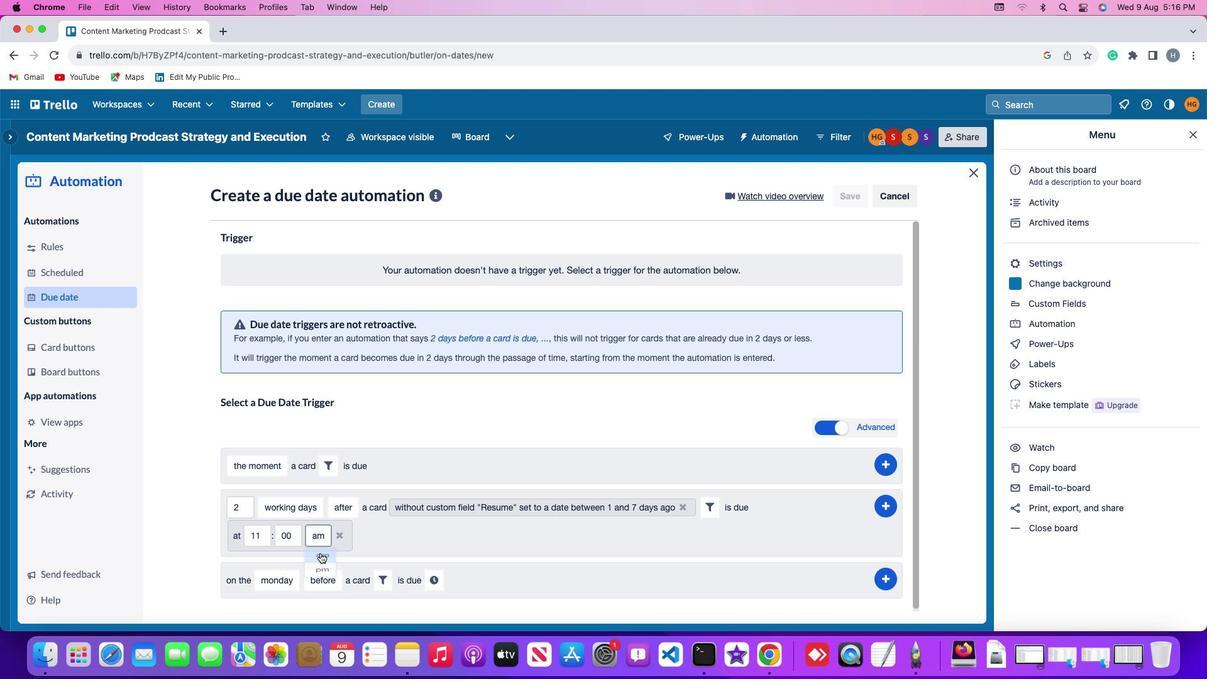 
Action: Mouse moved to (861, 494)
Screenshot: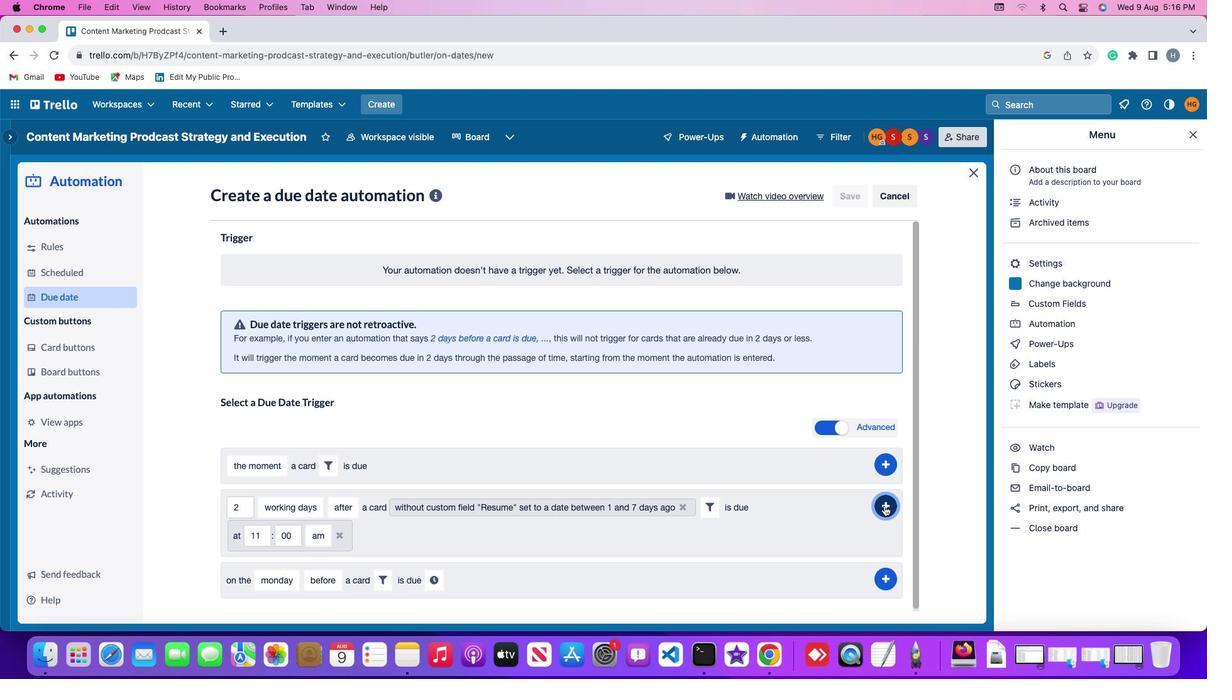 
Action: Mouse pressed left at (861, 494)
Screenshot: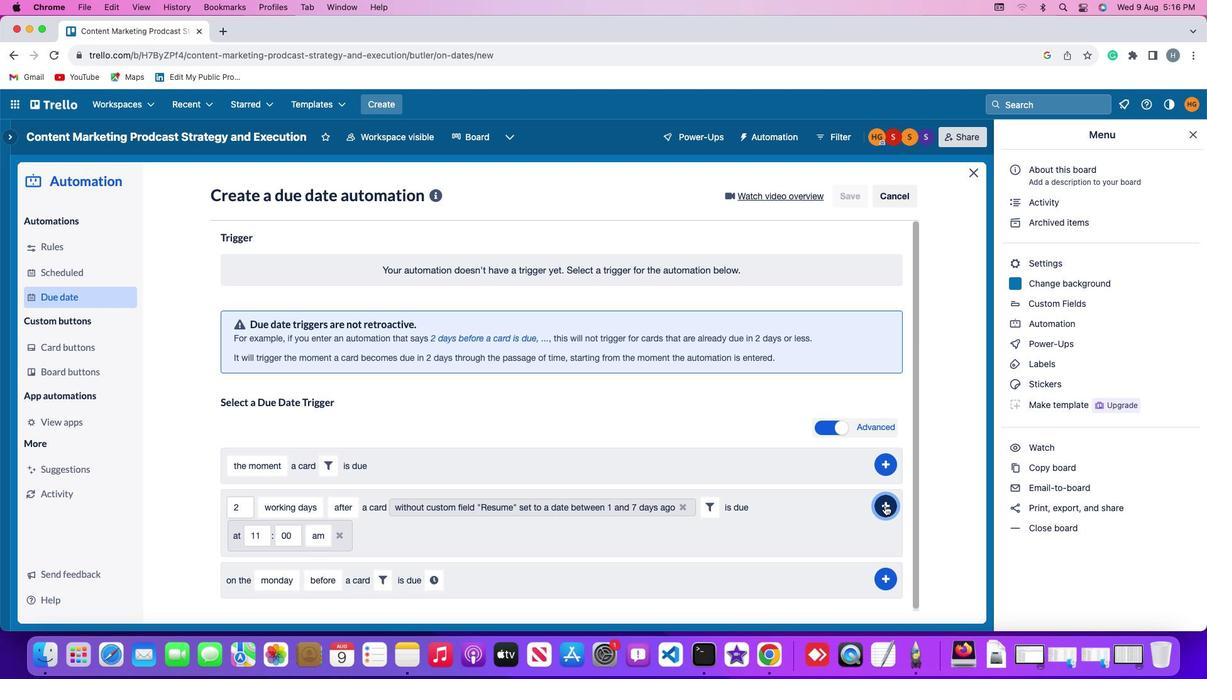 
Action: Mouse moved to (903, 413)
Screenshot: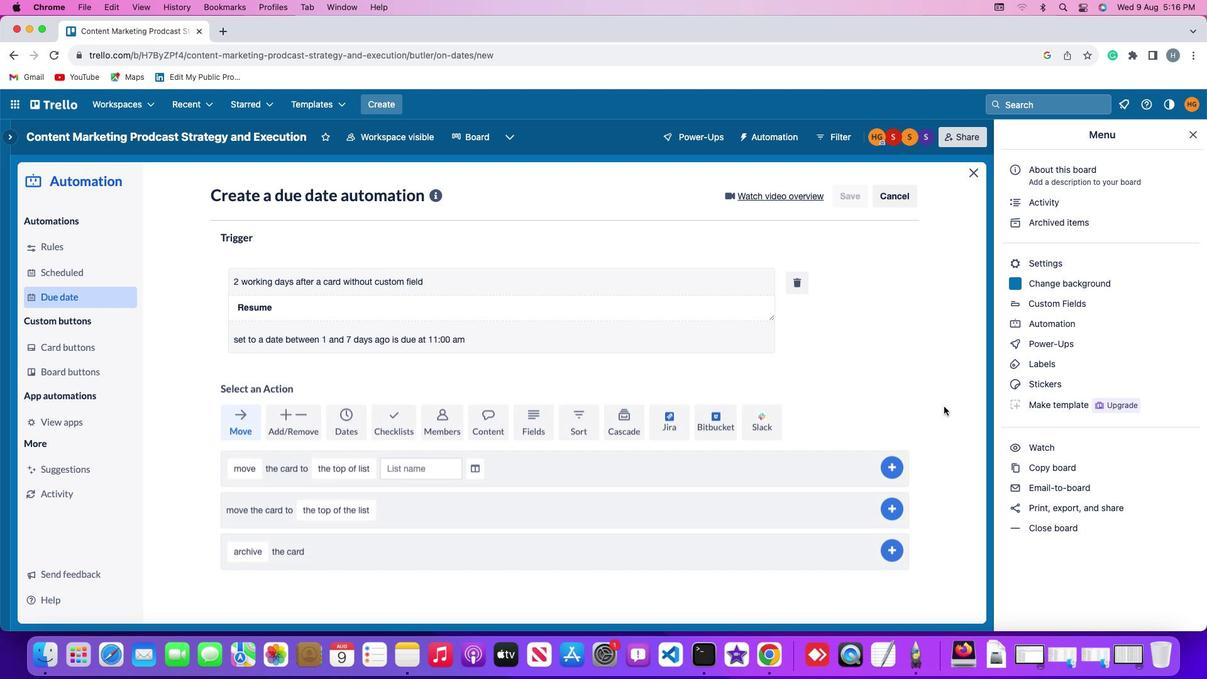 
